Task: Look for space in Tchaourou, Benin from 1st August, 2023 to 5th August, 2023 for 3 adults, 1 child in price range Rs.13000 to Rs.20000. Place can be entire place with 2 bedrooms having 3 beds and 2 bathrooms. Property type can be flatguest house, hotel. Booking option can be shelf check-in. Required host language is English.
Action: Mouse moved to (602, 99)
Screenshot: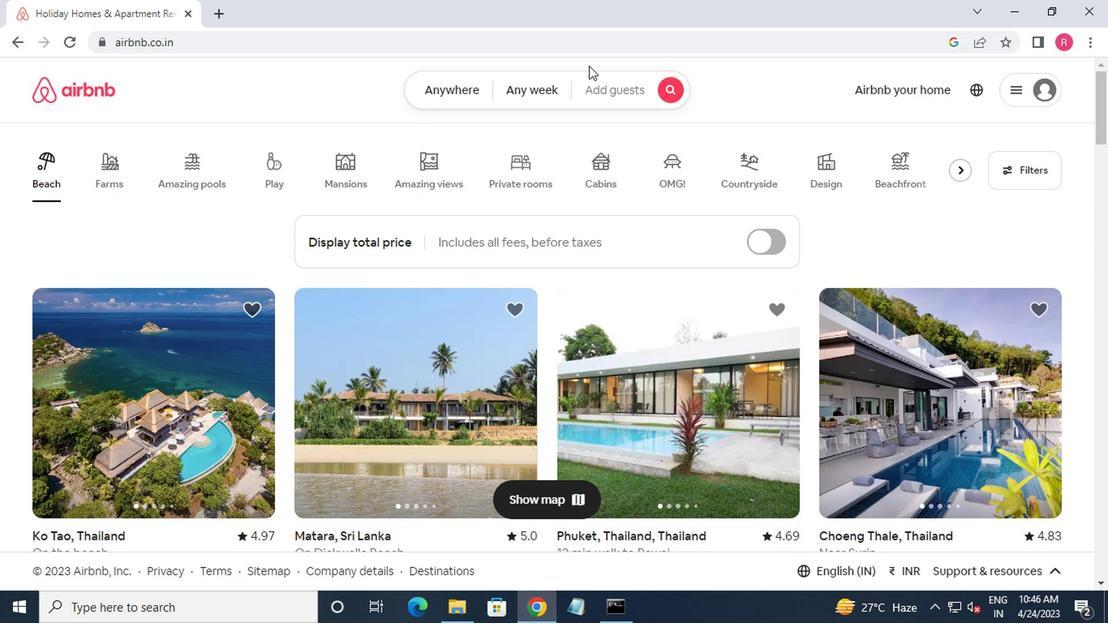 
Action: Mouse pressed left at (602, 99)
Screenshot: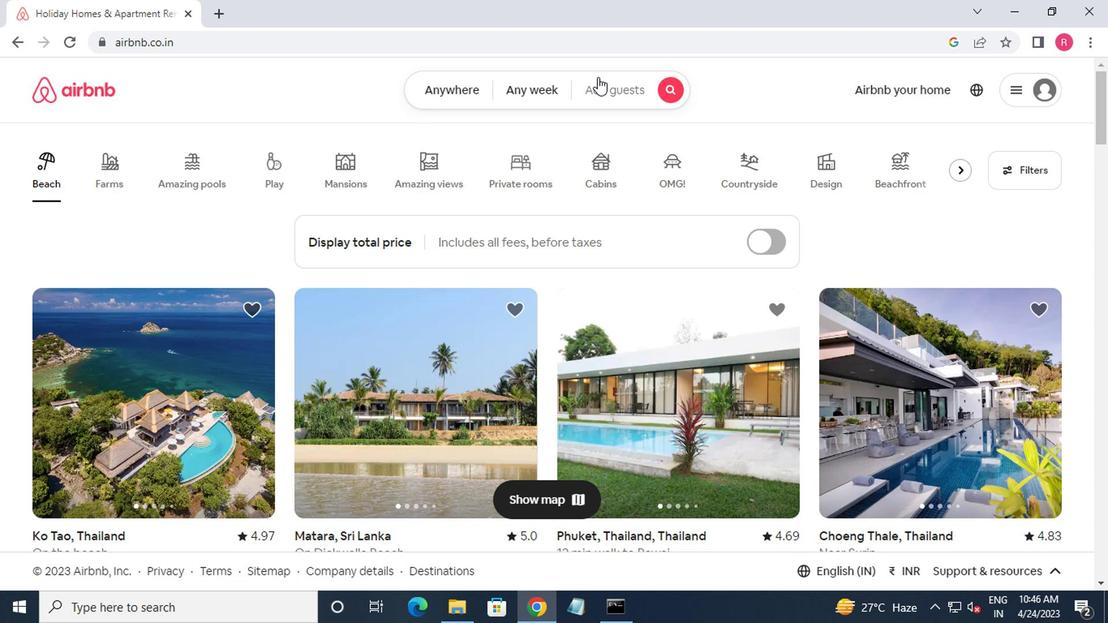 
Action: Mouse moved to (325, 153)
Screenshot: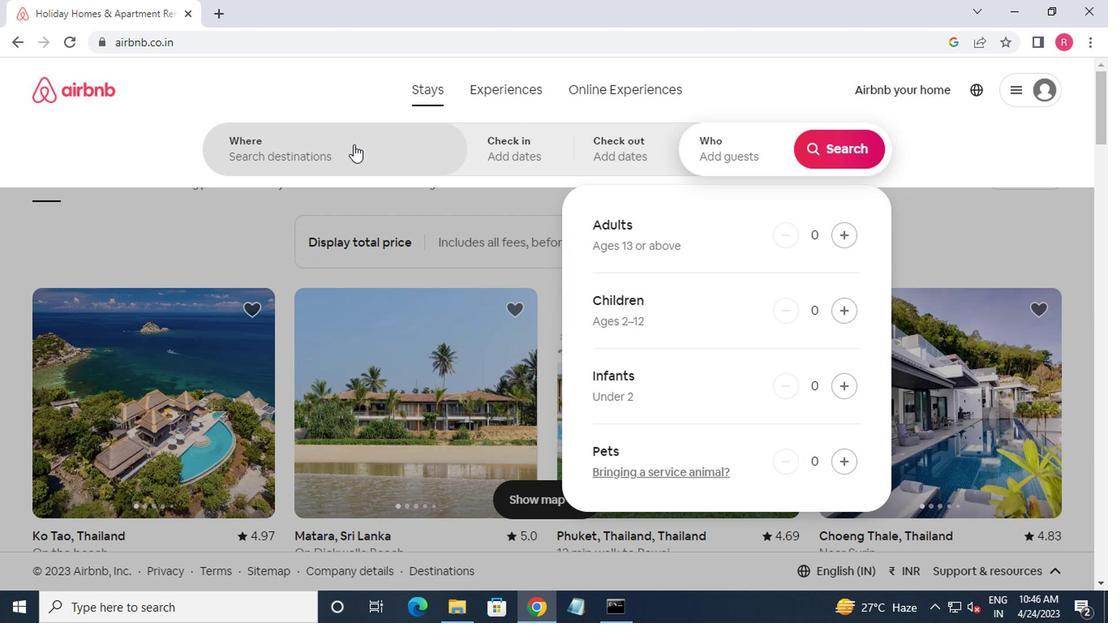 
Action: Mouse pressed left at (325, 153)
Screenshot: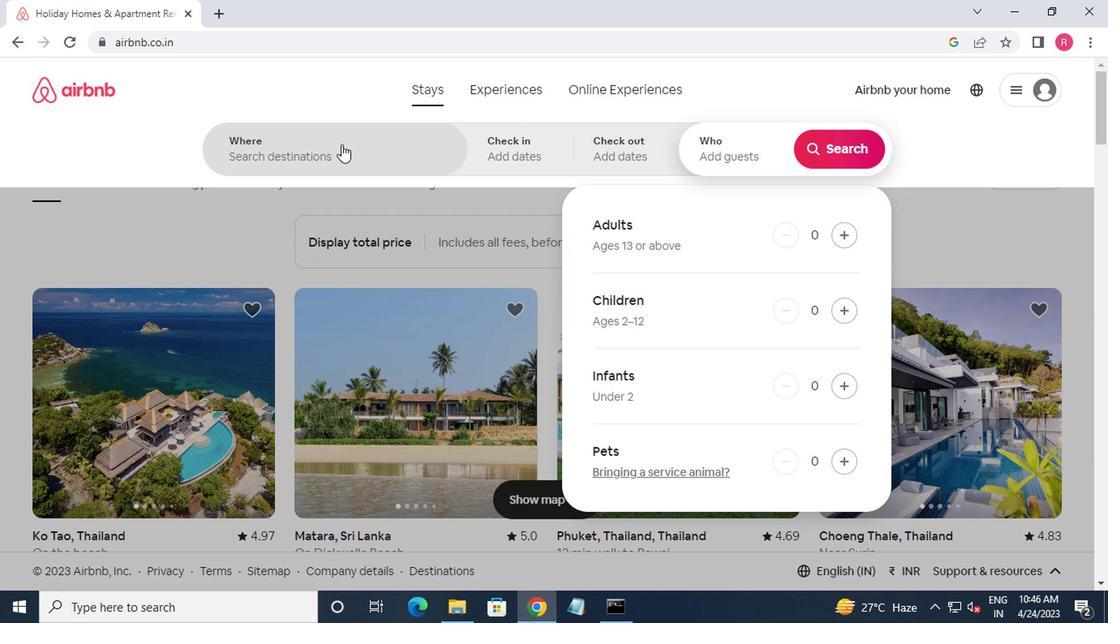 
Action: Key pressed tchaourou
Screenshot: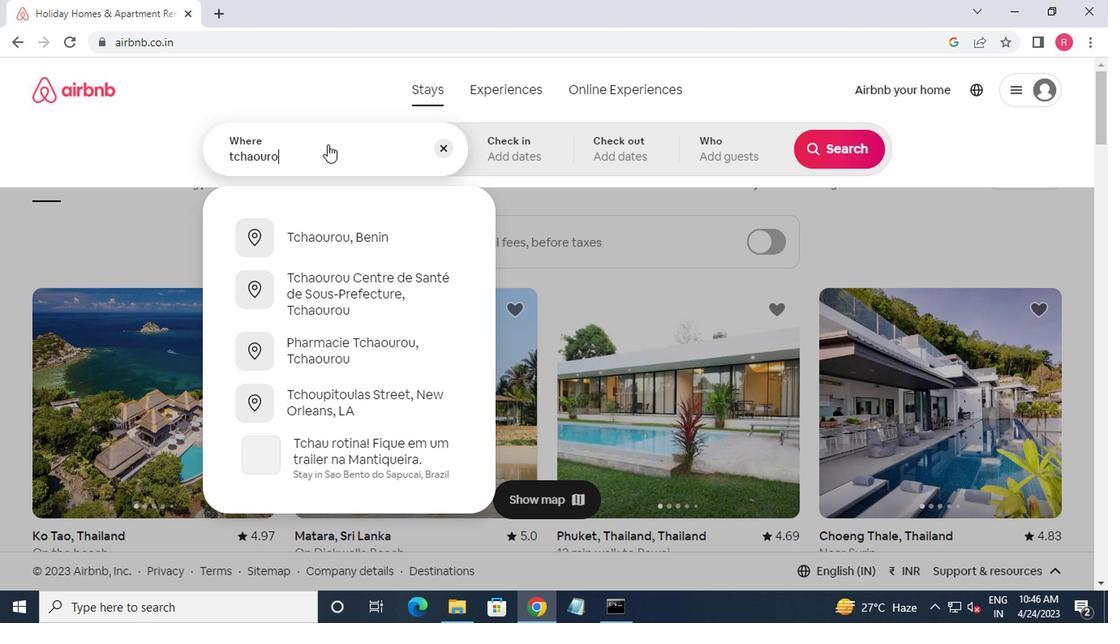 
Action: Mouse moved to (354, 252)
Screenshot: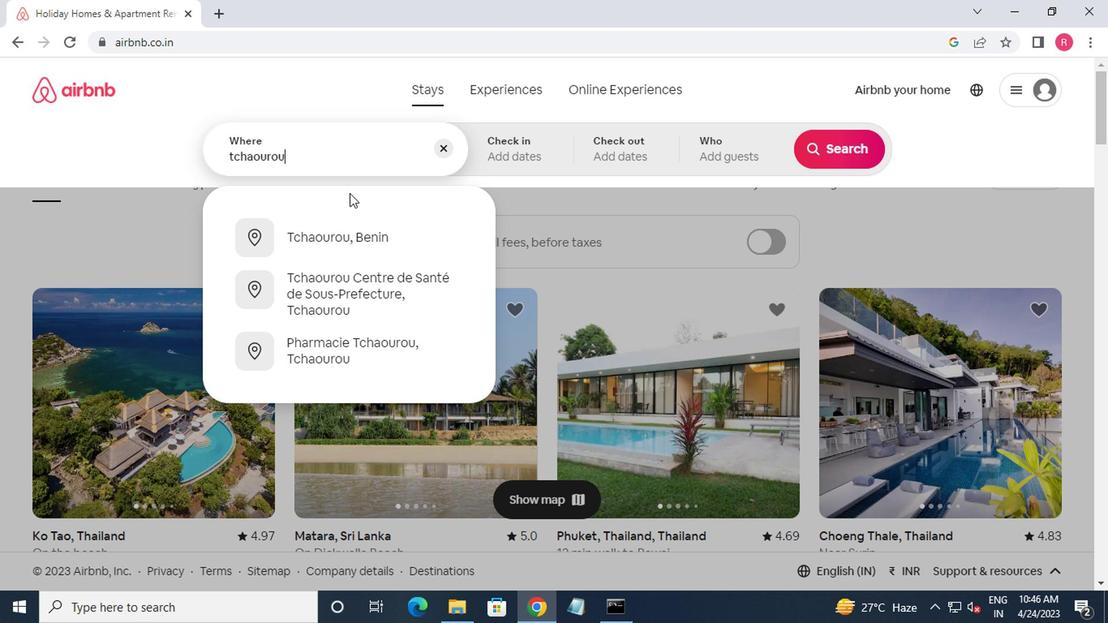 
Action: Mouse pressed left at (354, 252)
Screenshot: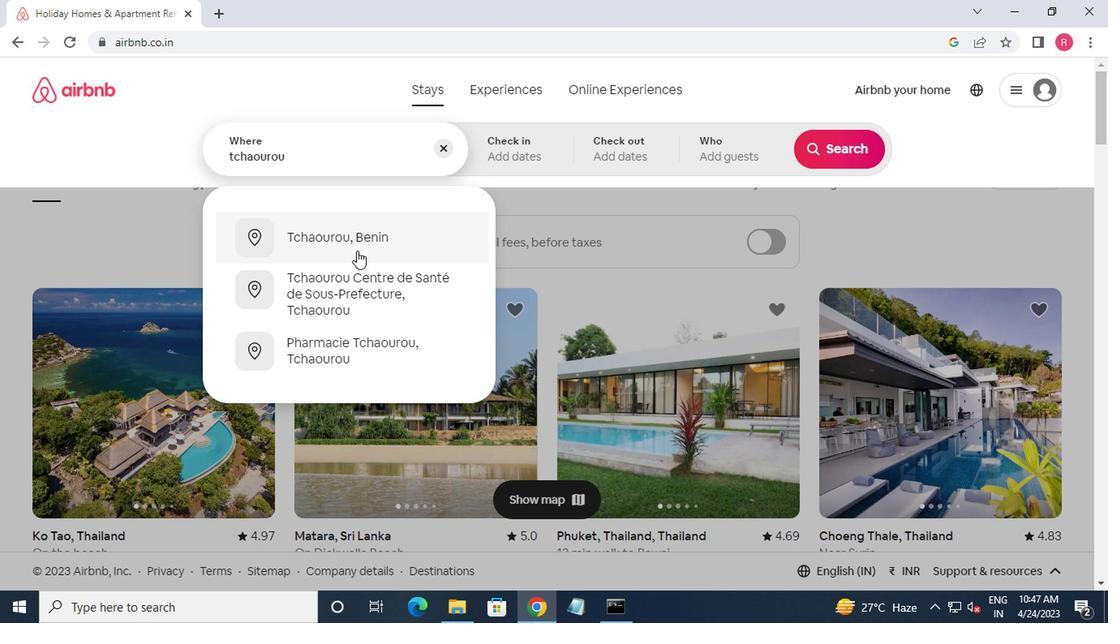 
Action: Mouse moved to (824, 282)
Screenshot: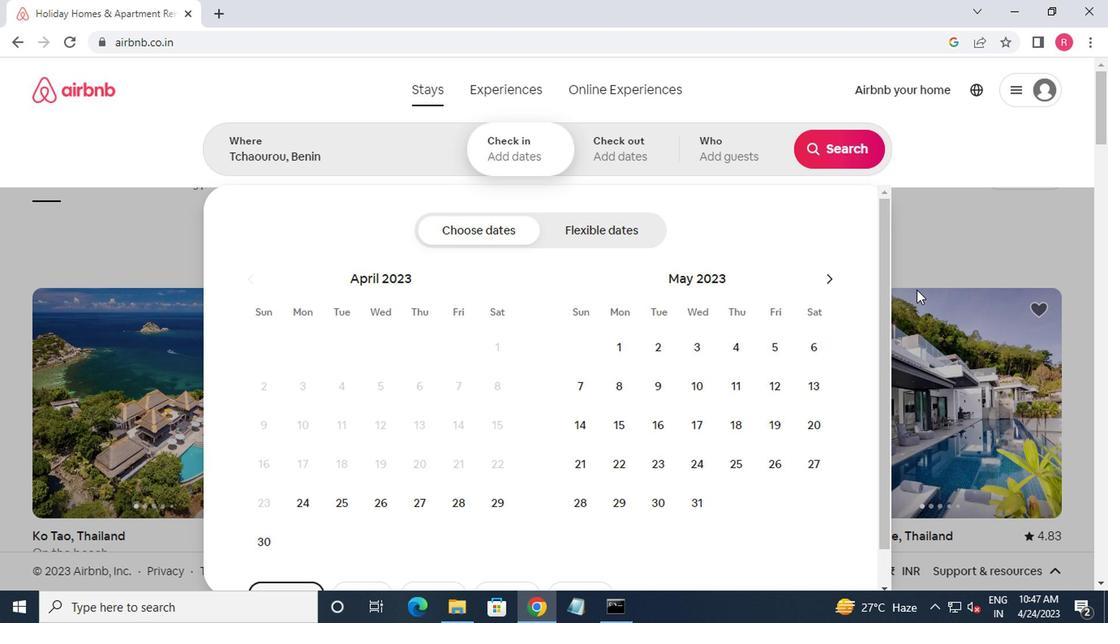 
Action: Mouse pressed left at (824, 282)
Screenshot: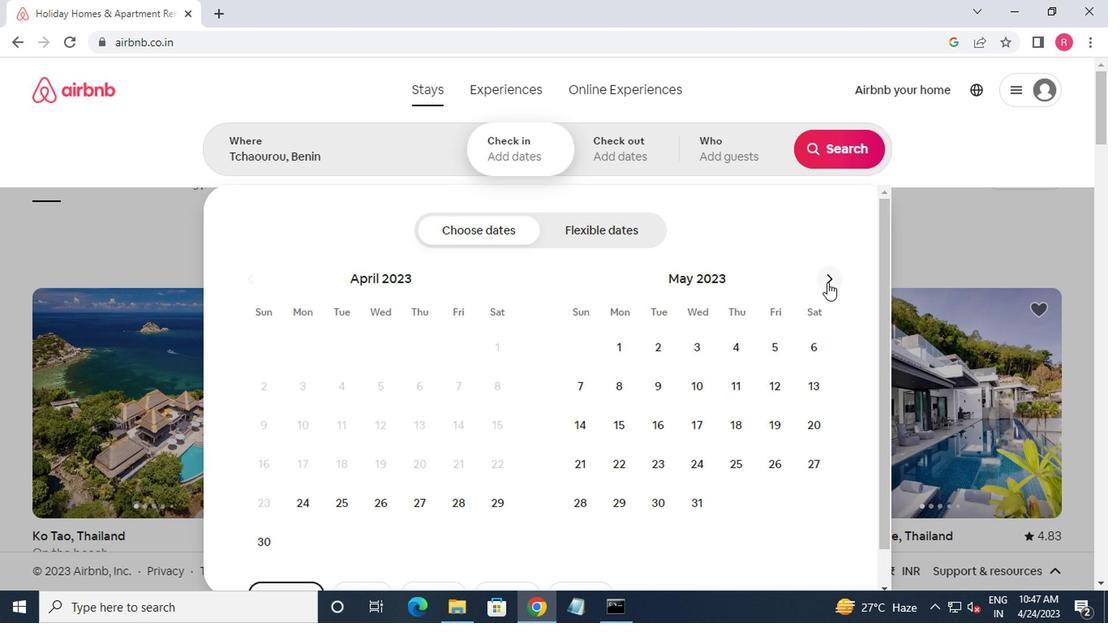 
Action: Mouse pressed left at (824, 282)
Screenshot: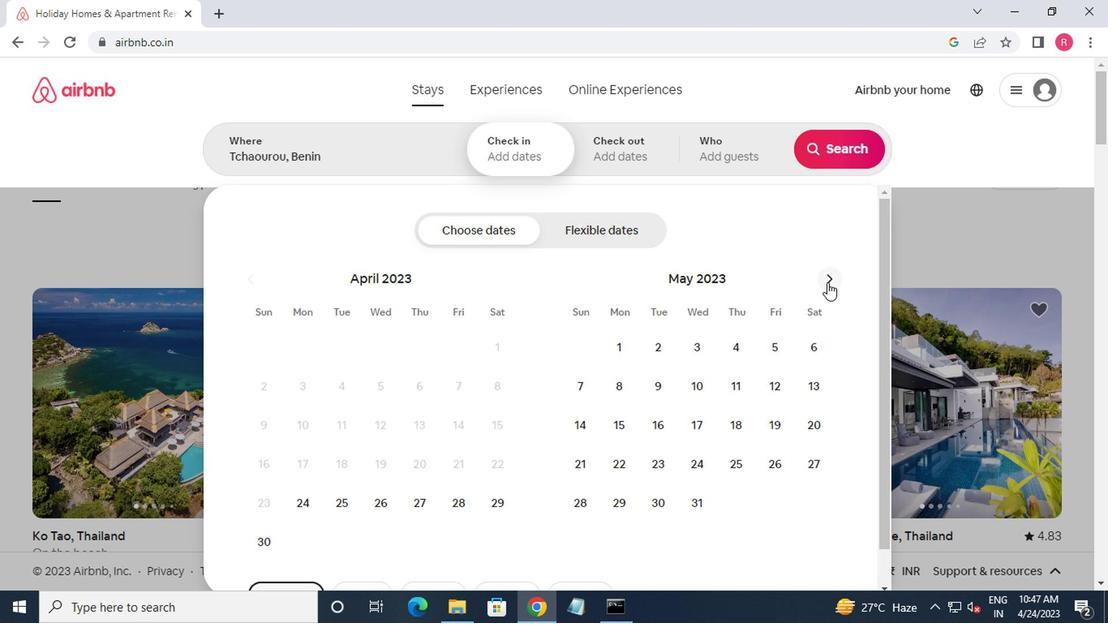 
Action: Mouse moved to (824, 281)
Screenshot: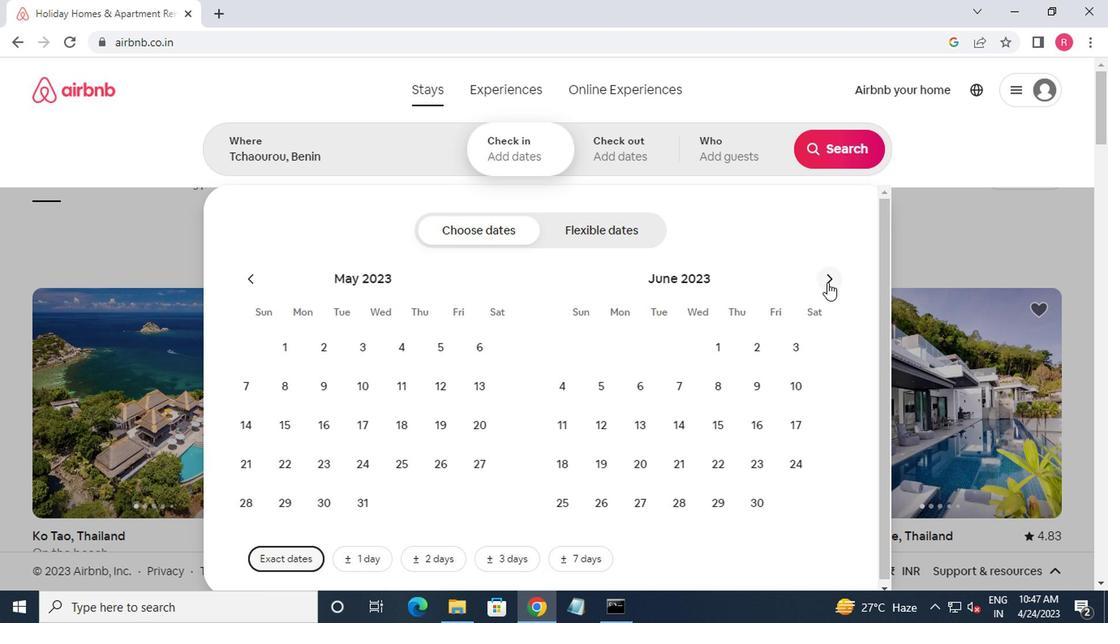 
Action: Mouse pressed left at (824, 281)
Screenshot: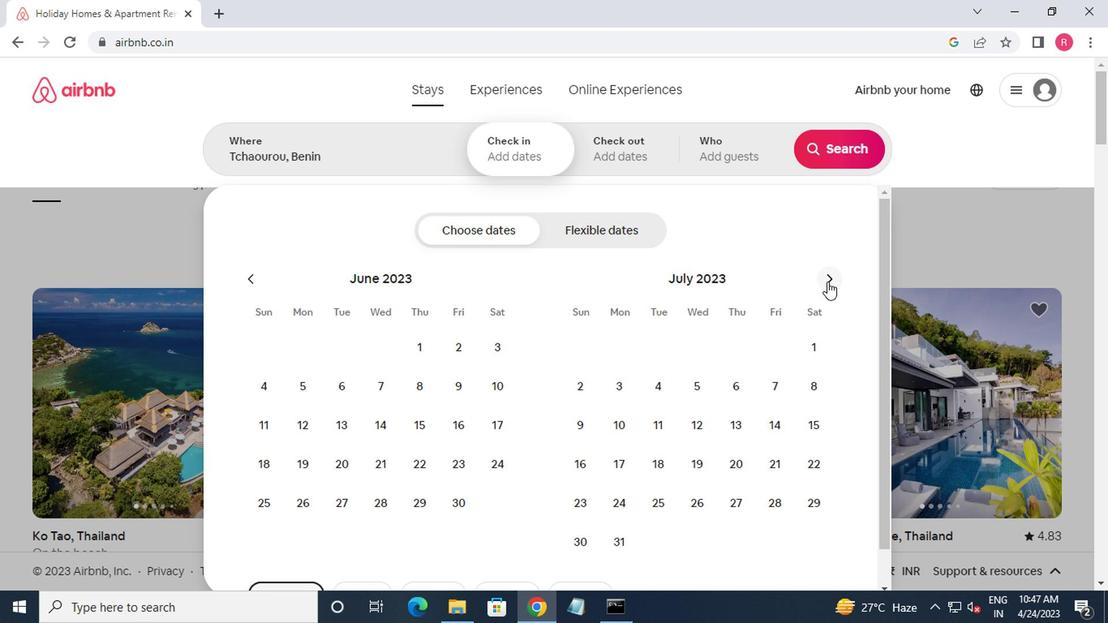 
Action: Mouse moved to (654, 333)
Screenshot: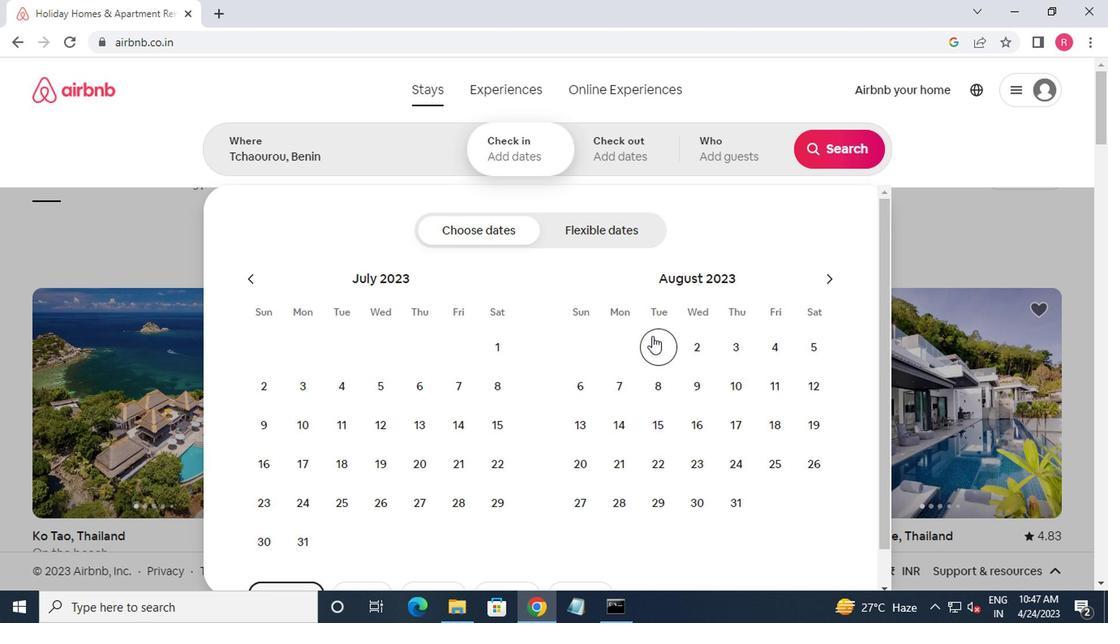 
Action: Mouse pressed left at (654, 333)
Screenshot: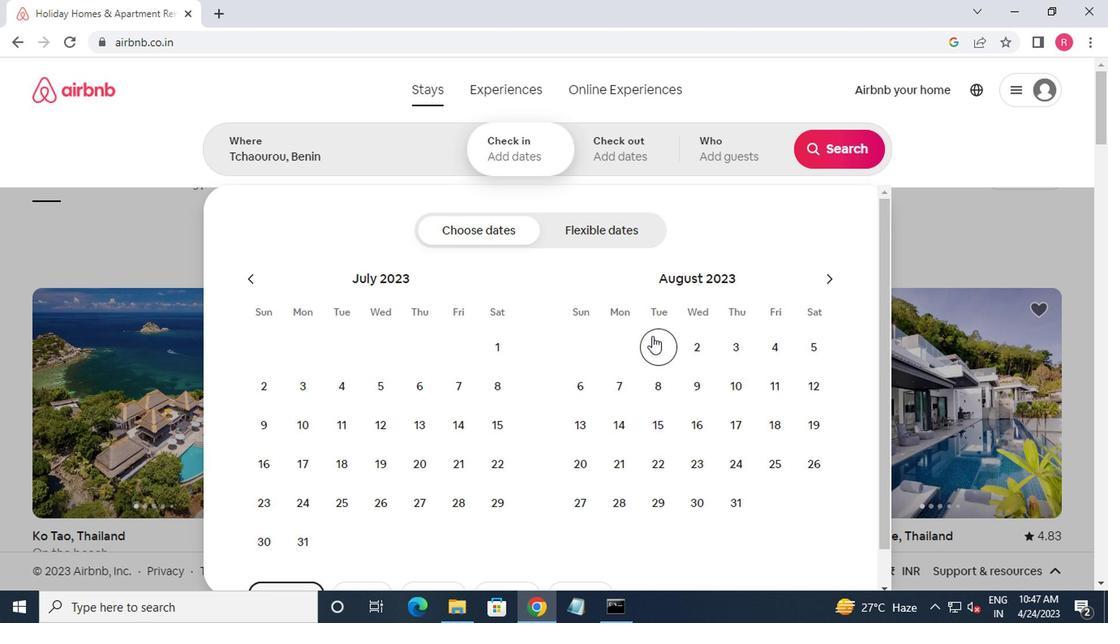 
Action: Mouse moved to (813, 346)
Screenshot: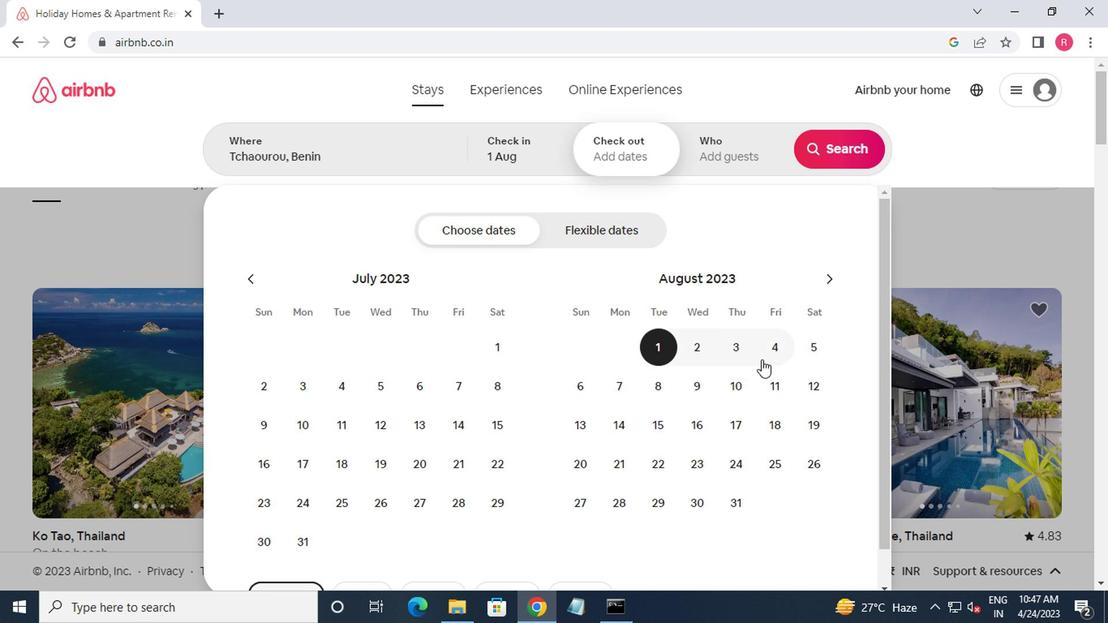 
Action: Mouse pressed left at (813, 346)
Screenshot: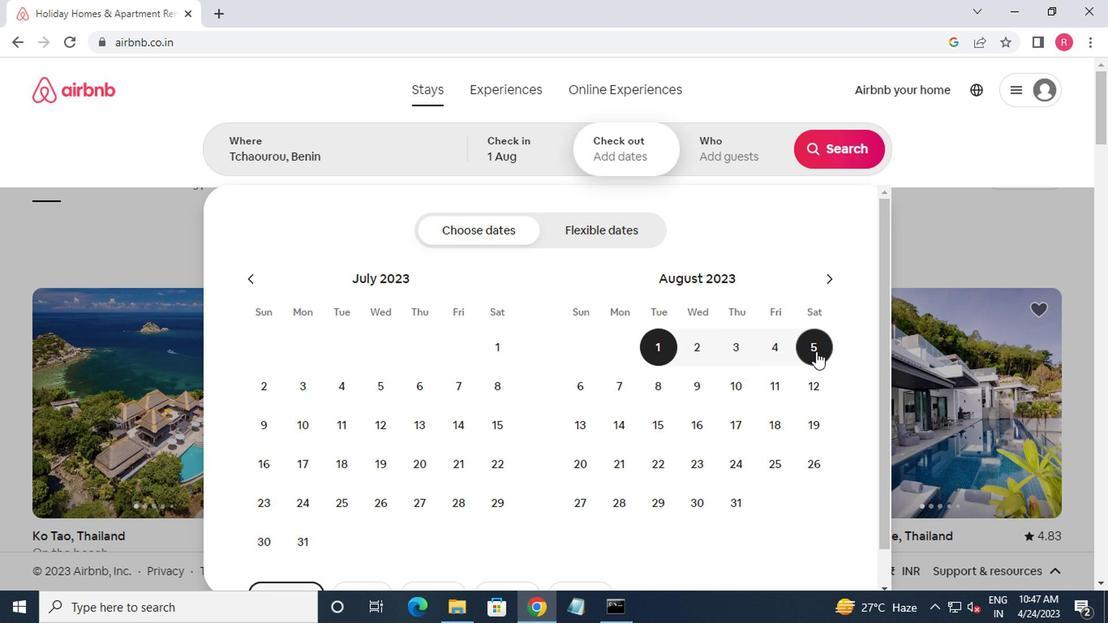 
Action: Mouse moved to (747, 163)
Screenshot: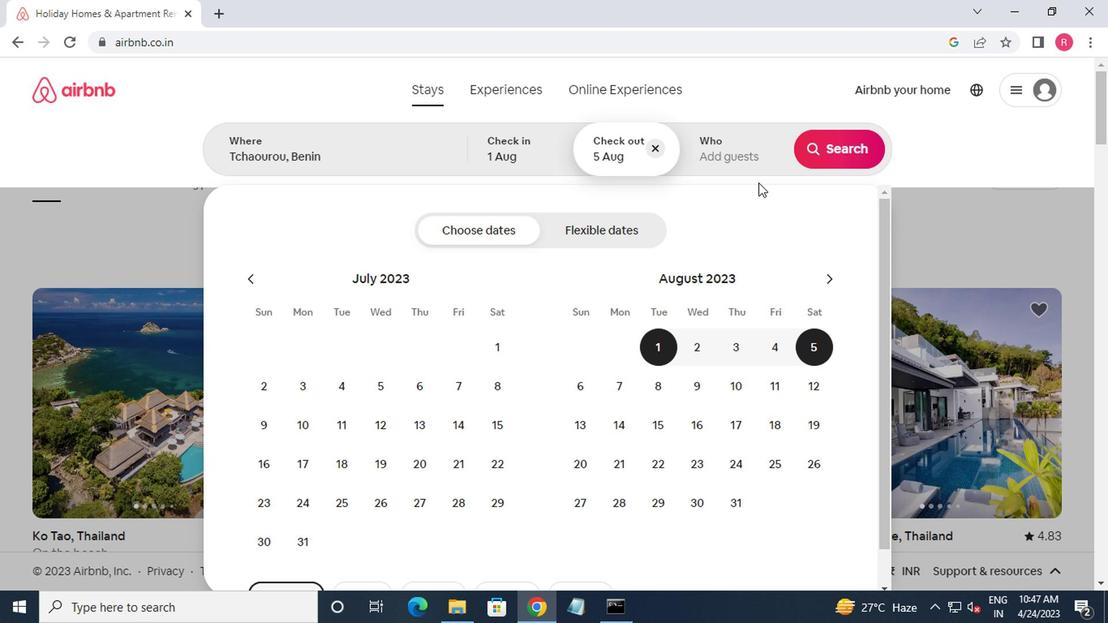 
Action: Mouse pressed left at (747, 163)
Screenshot: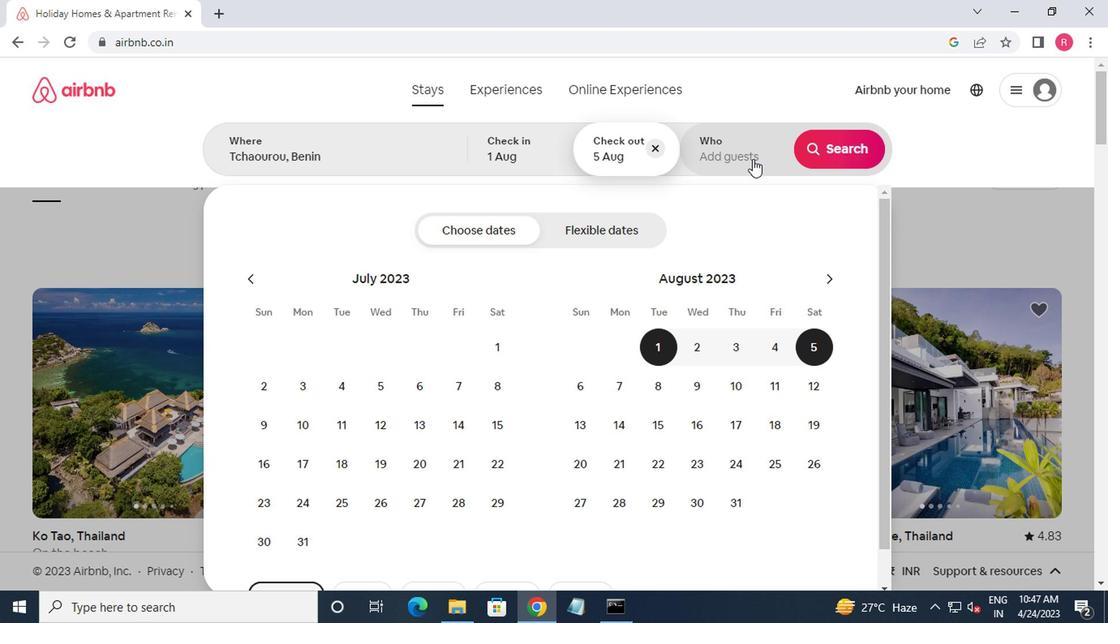 
Action: Mouse moved to (830, 242)
Screenshot: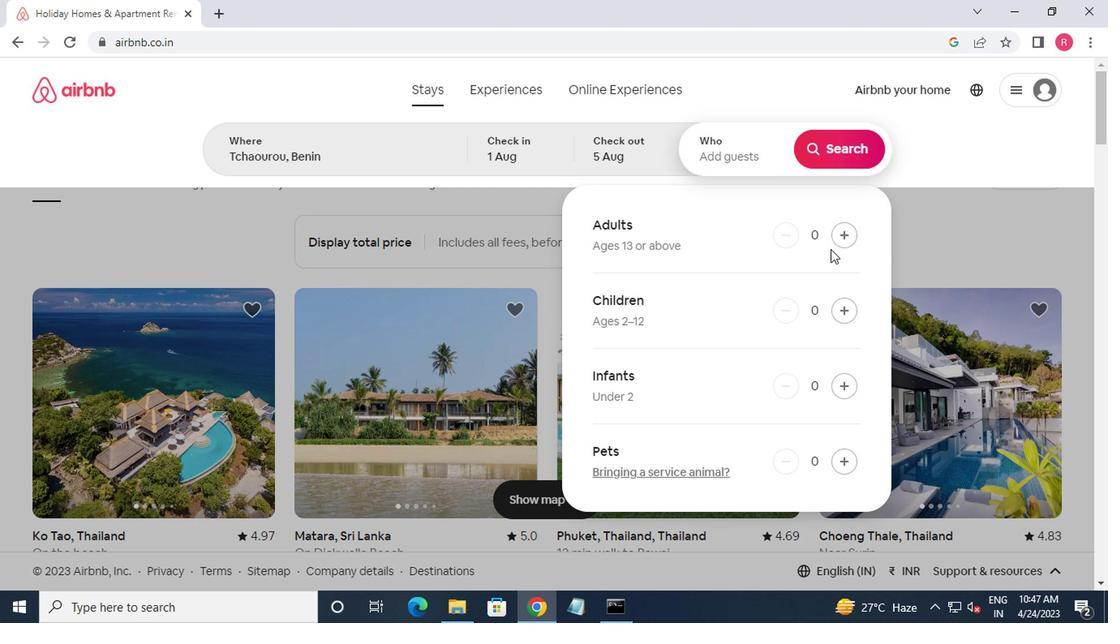 
Action: Mouse pressed left at (830, 242)
Screenshot: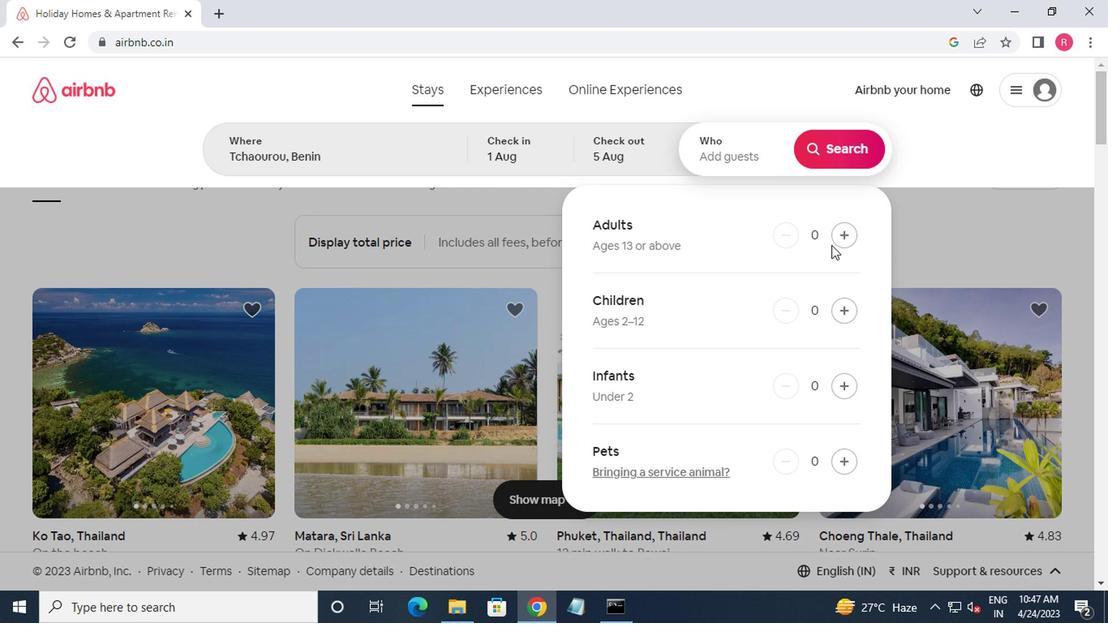 
Action: Mouse pressed left at (830, 242)
Screenshot: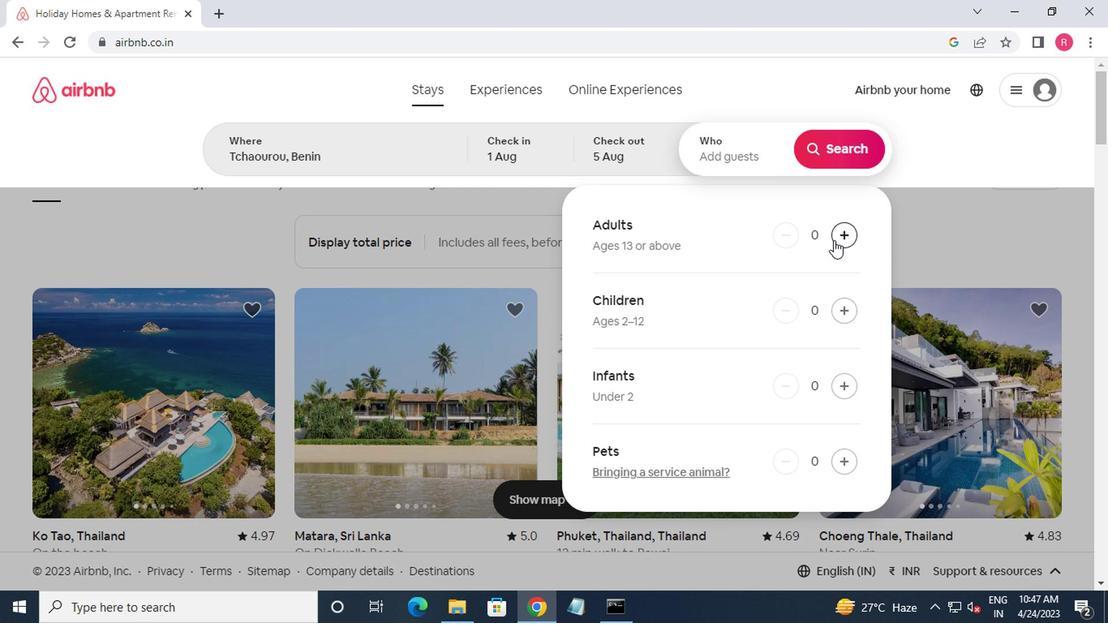 
Action: Mouse moved to (831, 242)
Screenshot: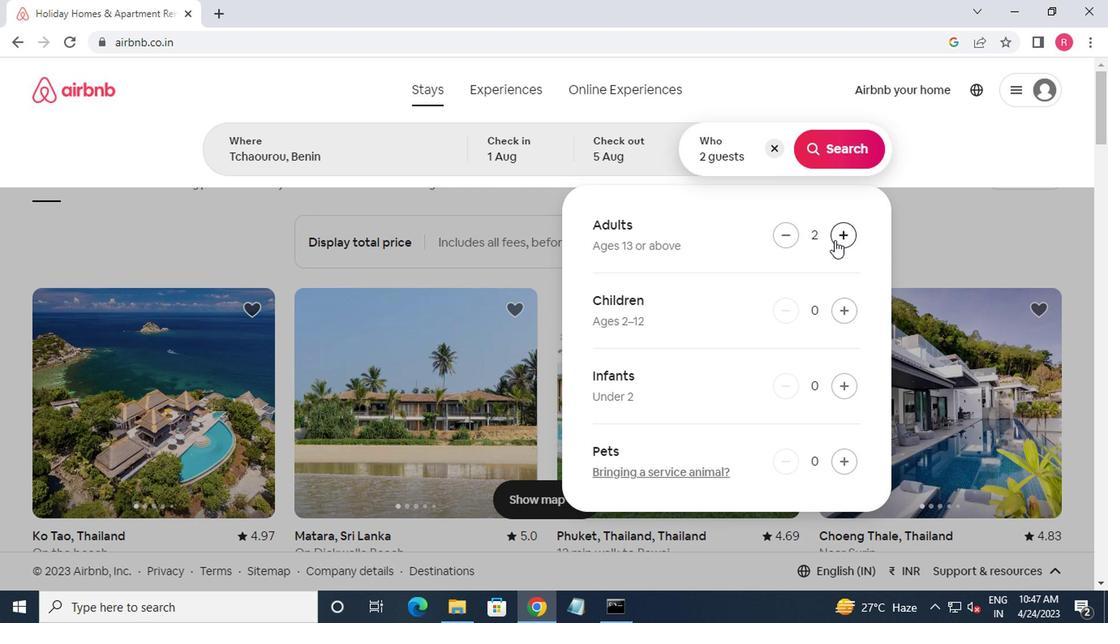 
Action: Mouse pressed left at (831, 242)
Screenshot: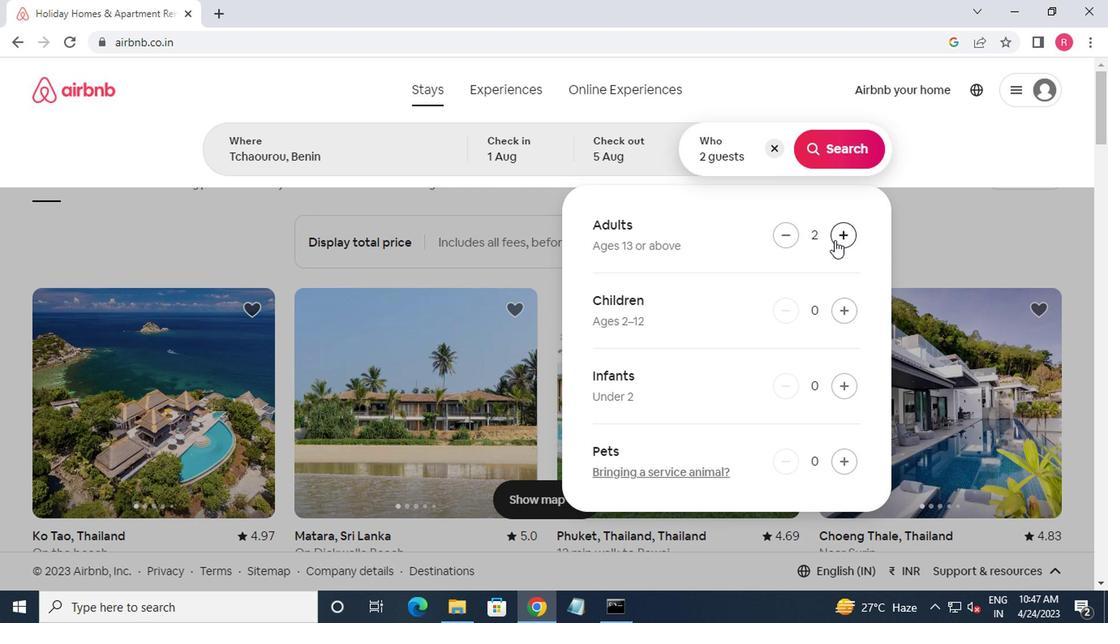 
Action: Mouse moved to (843, 303)
Screenshot: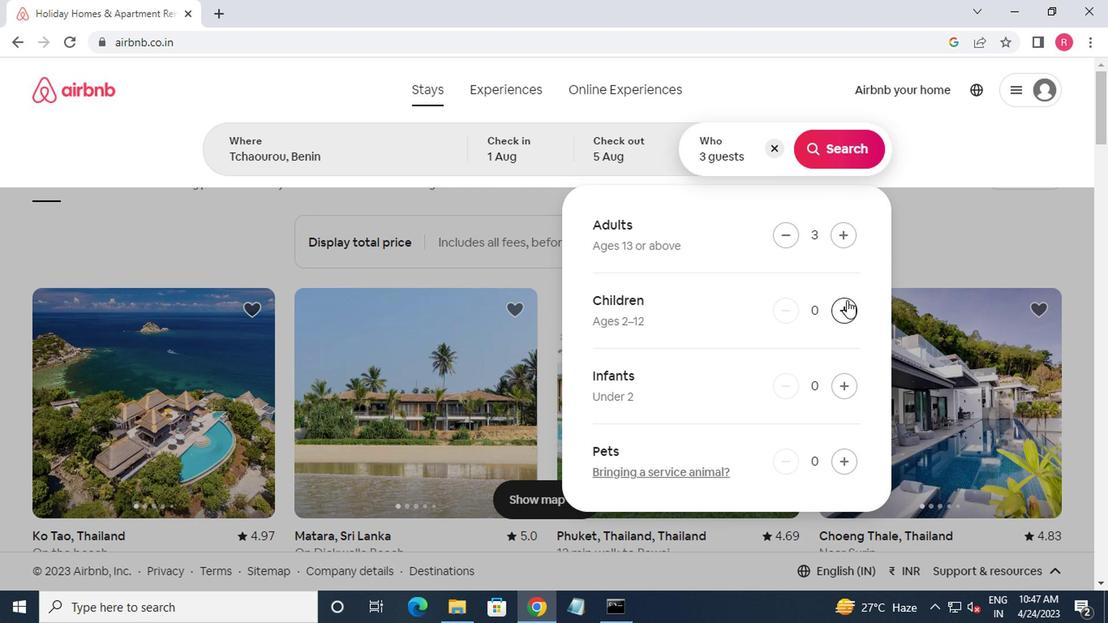 
Action: Mouse pressed left at (843, 303)
Screenshot: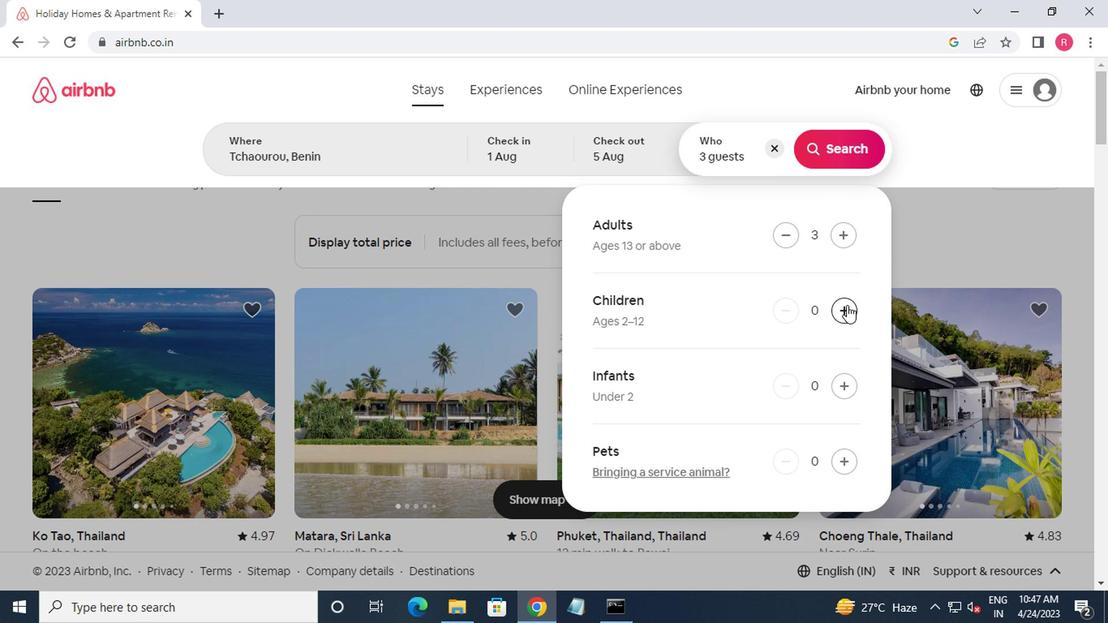 
Action: Mouse moved to (825, 167)
Screenshot: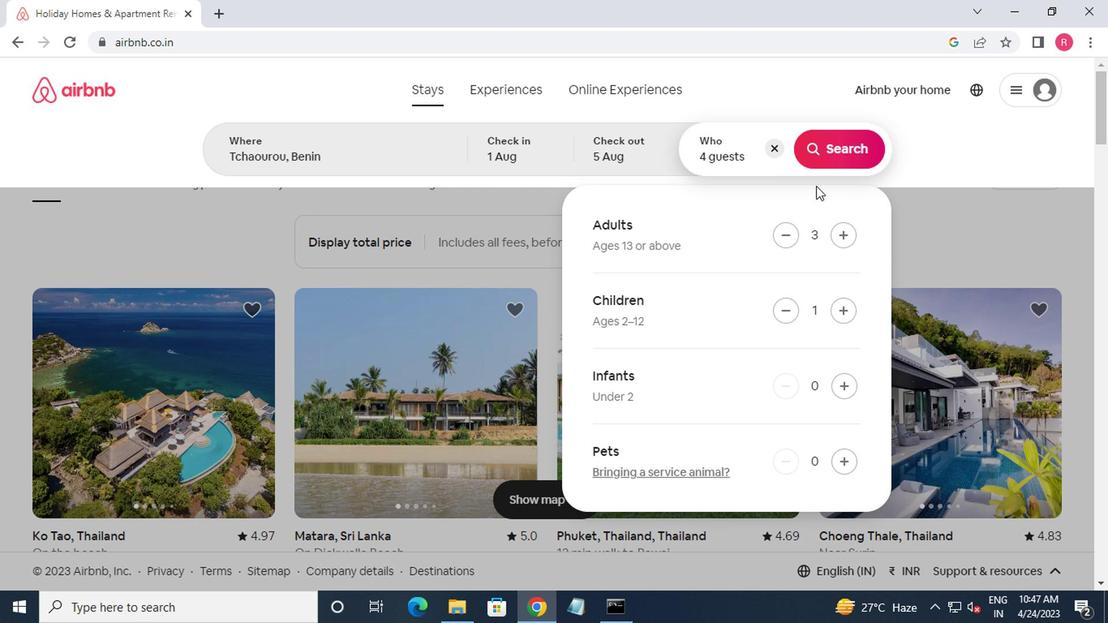 
Action: Mouse pressed left at (825, 167)
Screenshot: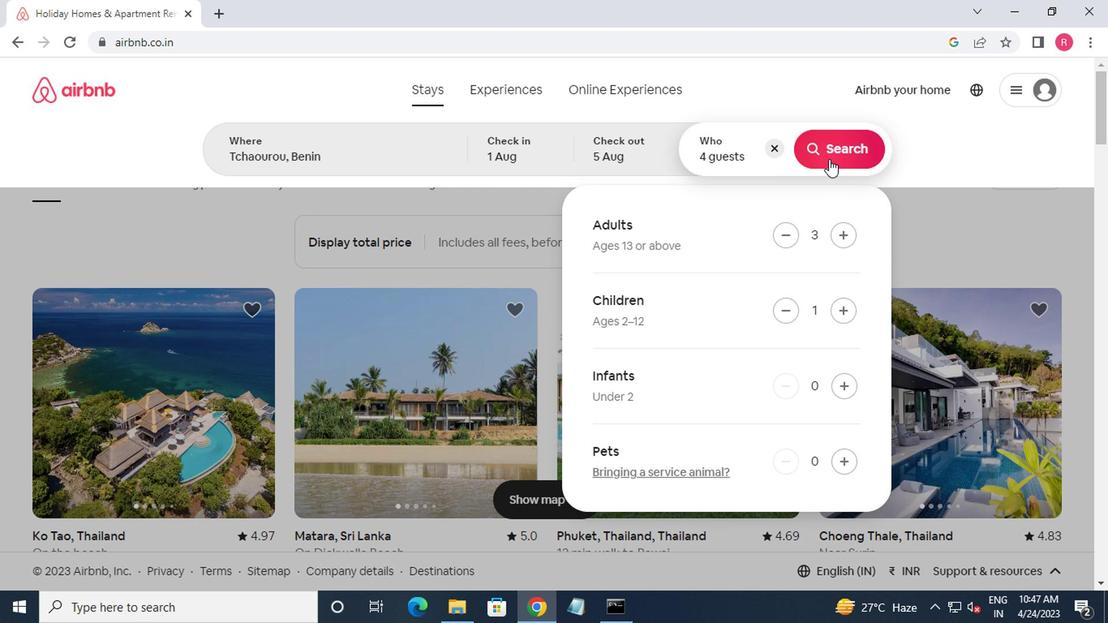 
Action: Mouse moved to (1006, 161)
Screenshot: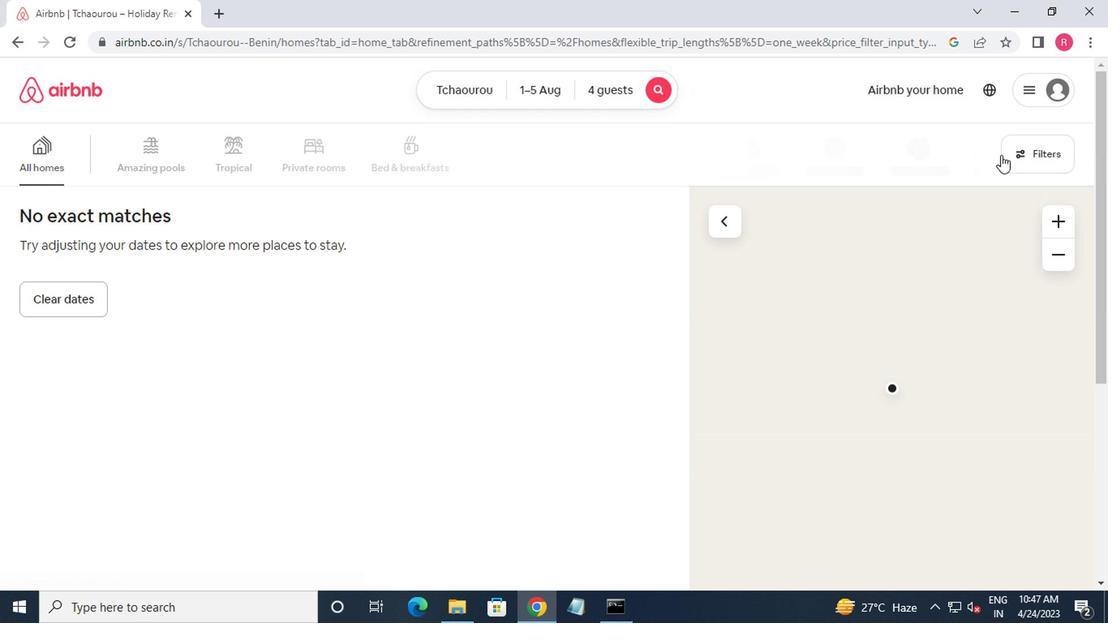 
Action: Mouse pressed left at (1006, 161)
Screenshot: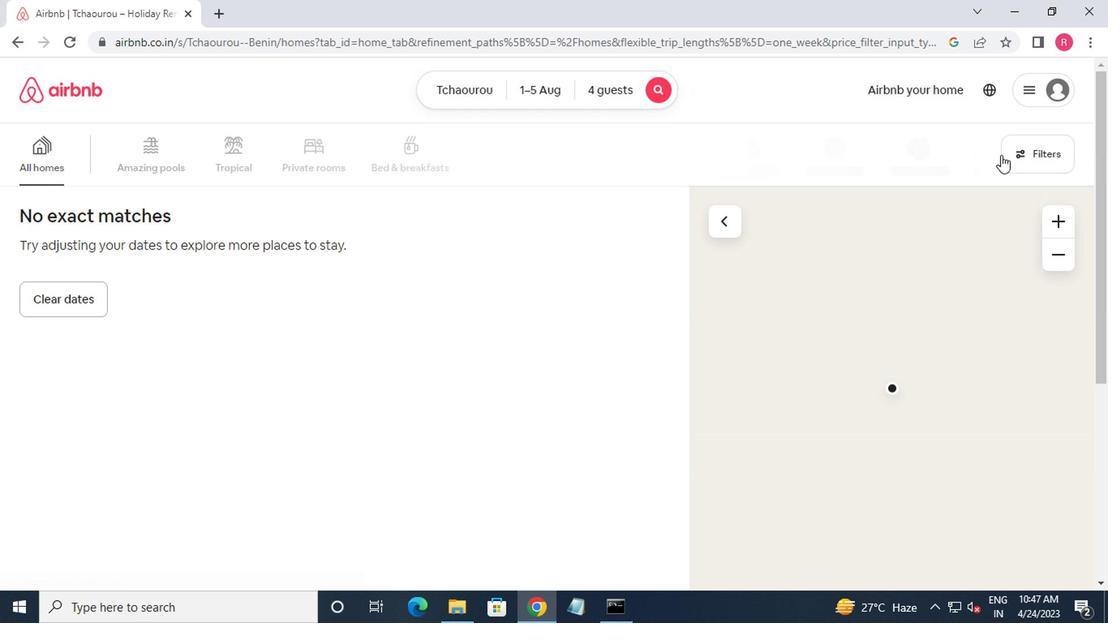 
Action: Mouse moved to (407, 241)
Screenshot: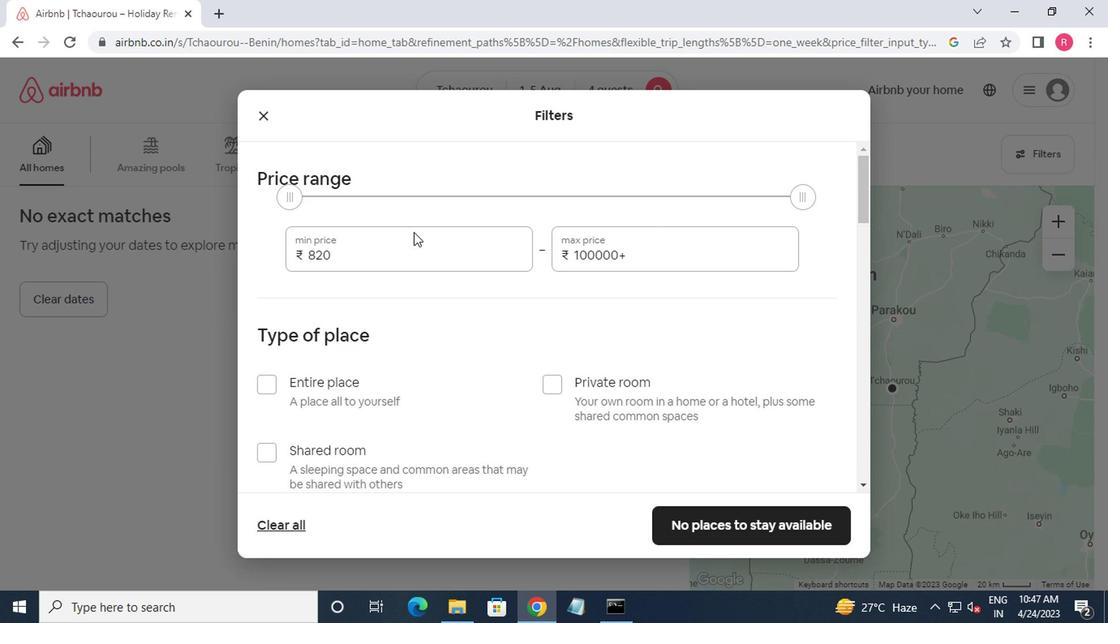 
Action: Mouse pressed left at (407, 241)
Screenshot: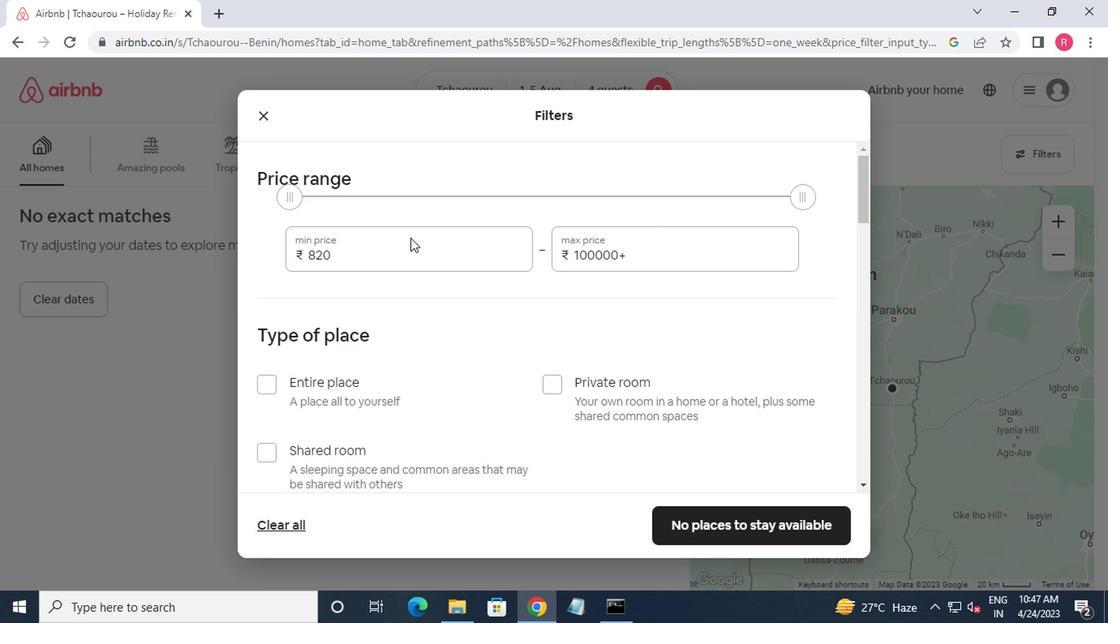 
Action: Mouse moved to (407, 242)
Screenshot: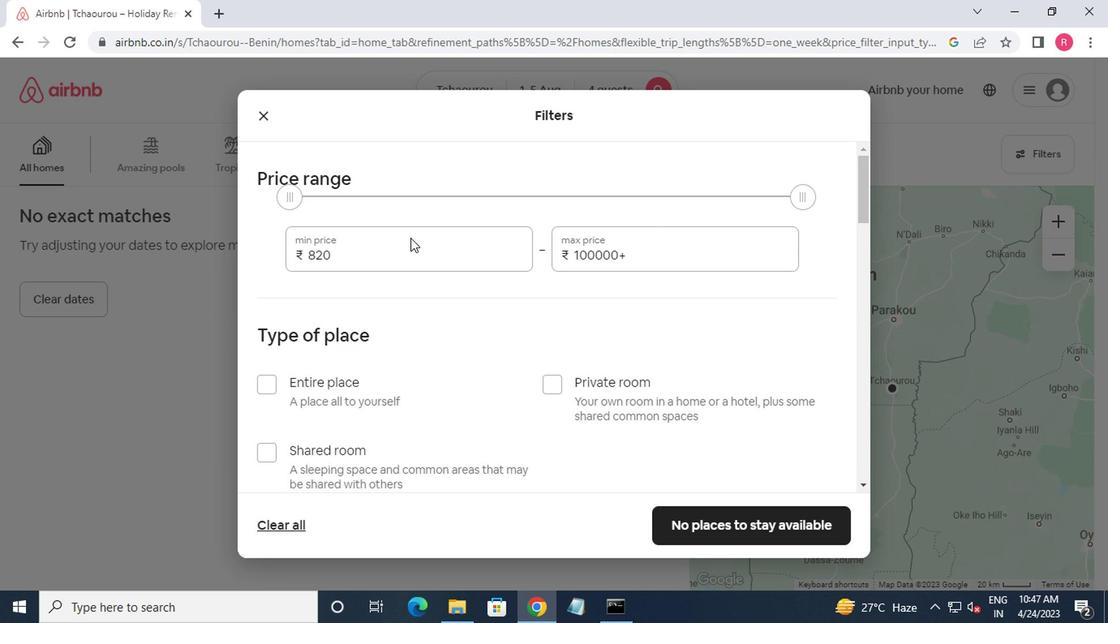 
Action: Key pressed <Key.backspace><Key.backspace><Key.backspace><Key.backspace><Key.backspace><Key.backspace><Key.backspace><Key.backspace><Key.backspace><Key.backspace><Key.backspace><Key.backspace><Key.backspace>13000<Key.tab>200<Key.backspace><Key.backspace><Key.backspace><Key.backspace><Key.backspace><Key.backspace><Key.backspace>20000
Screenshot: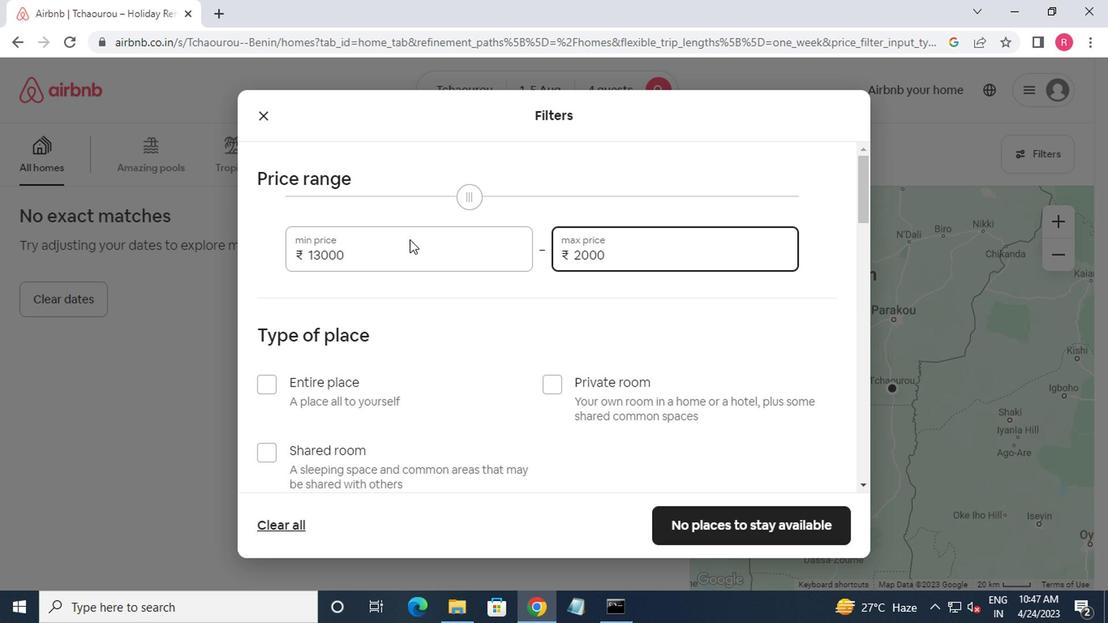 
Action: Mouse moved to (420, 247)
Screenshot: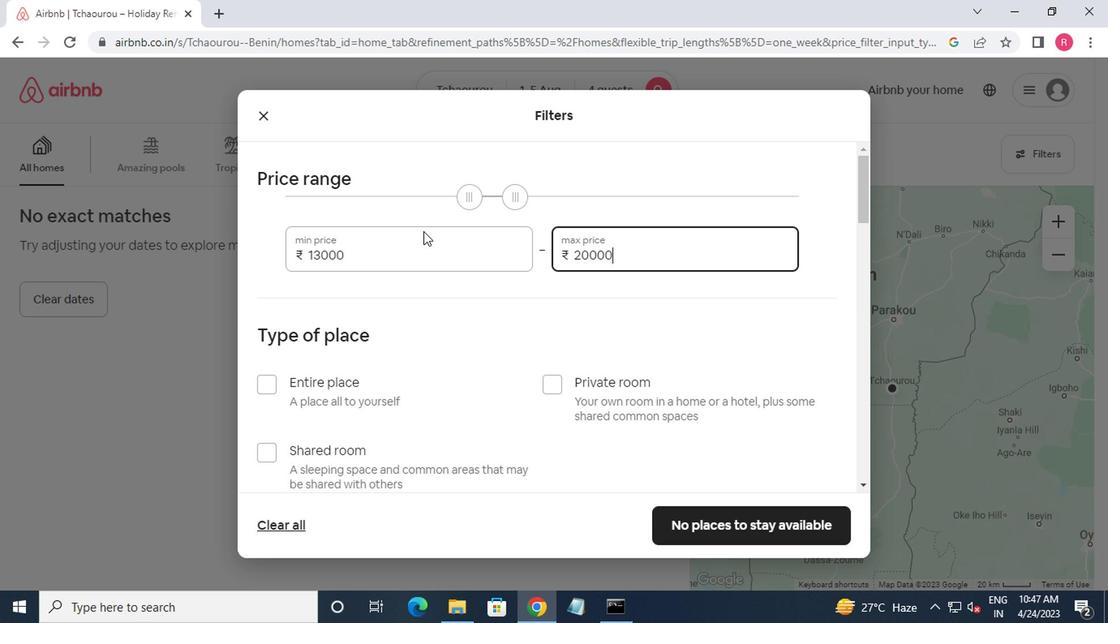 
Action: Mouse scrolled (420, 246) with delta (0, -1)
Screenshot: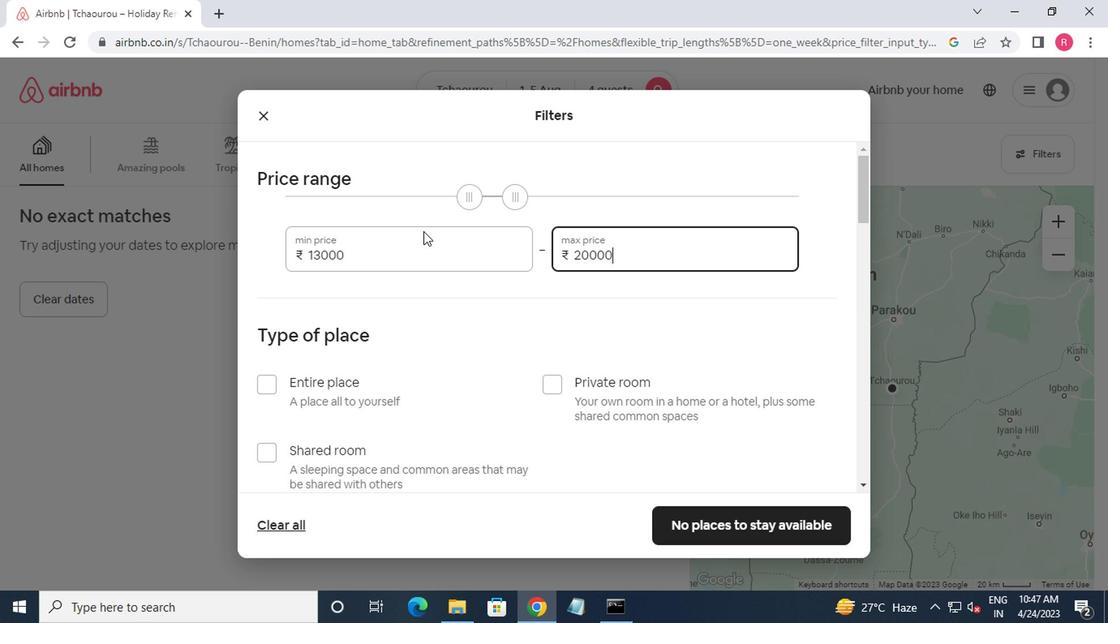 
Action: Mouse moved to (413, 267)
Screenshot: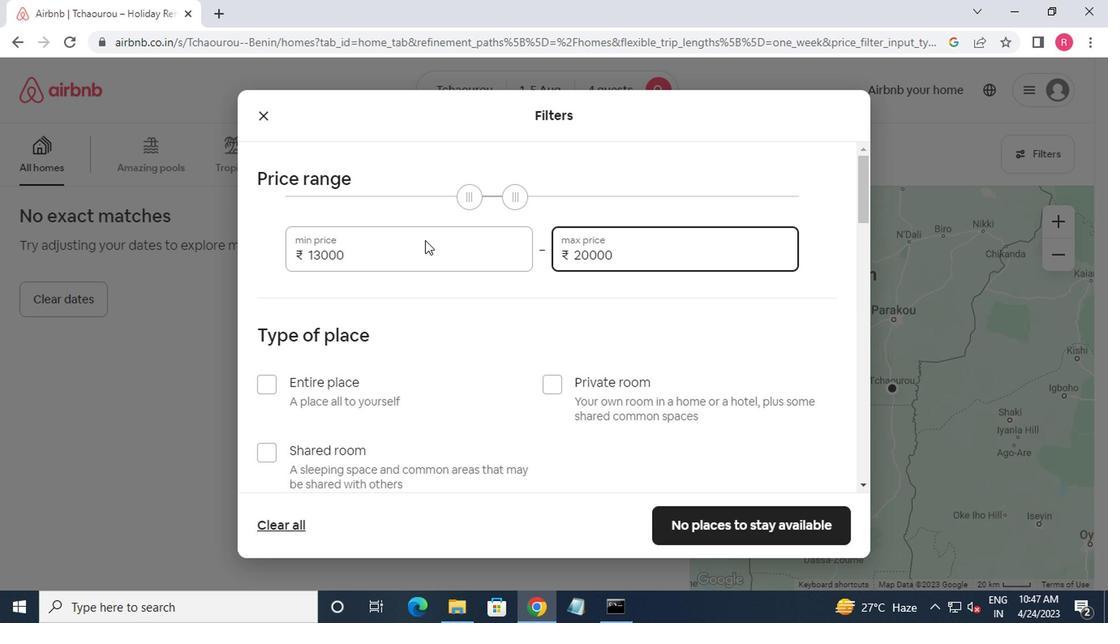 
Action: Mouse scrolled (413, 267) with delta (0, 0)
Screenshot: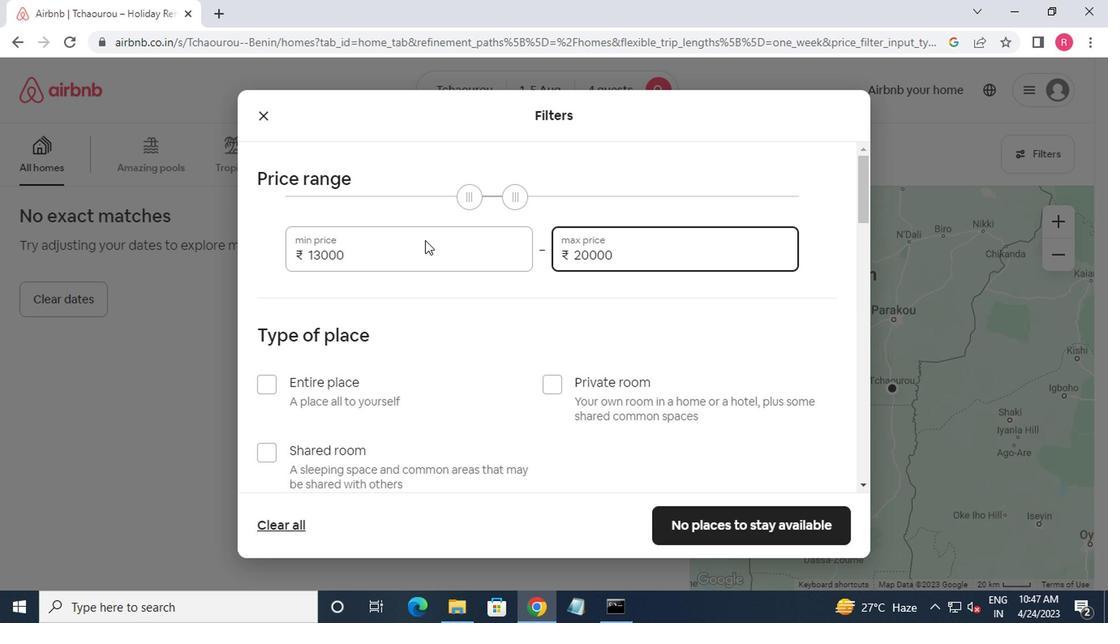 
Action: Mouse moved to (296, 233)
Screenshot: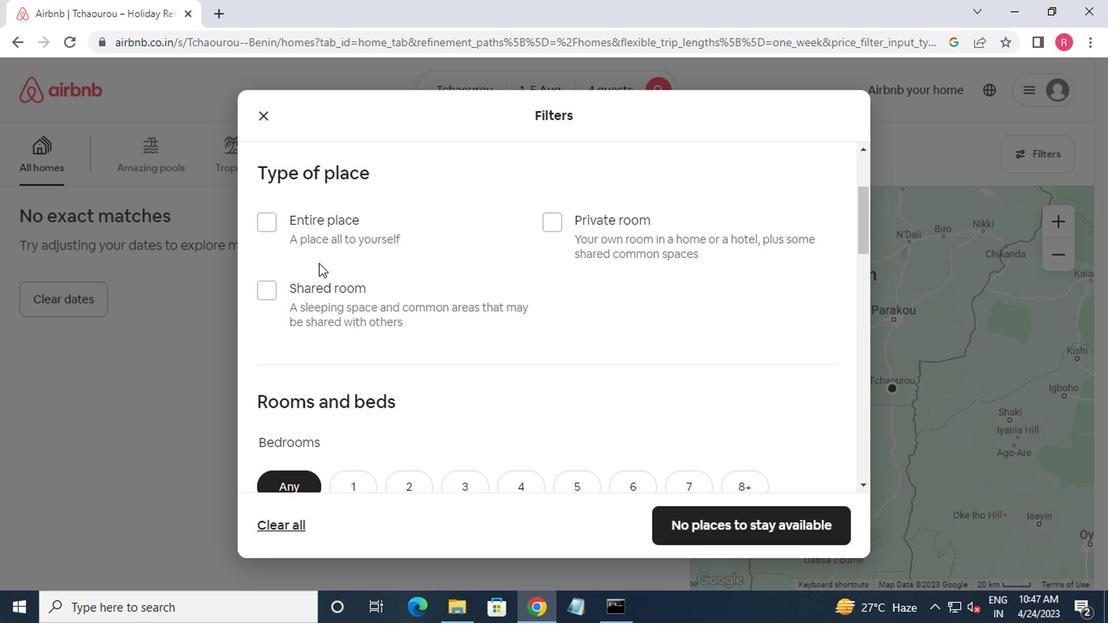 
Action: Mouse pressed left at (296, 233)
Screenshot: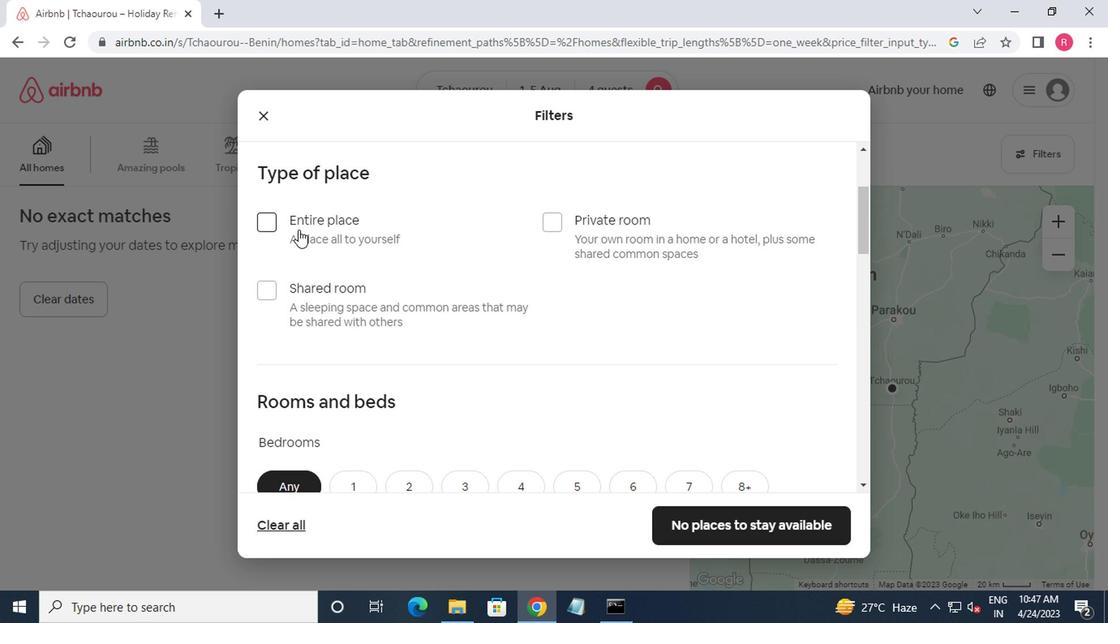 
Action: Mouse moved to (294, 251)
Screenshot: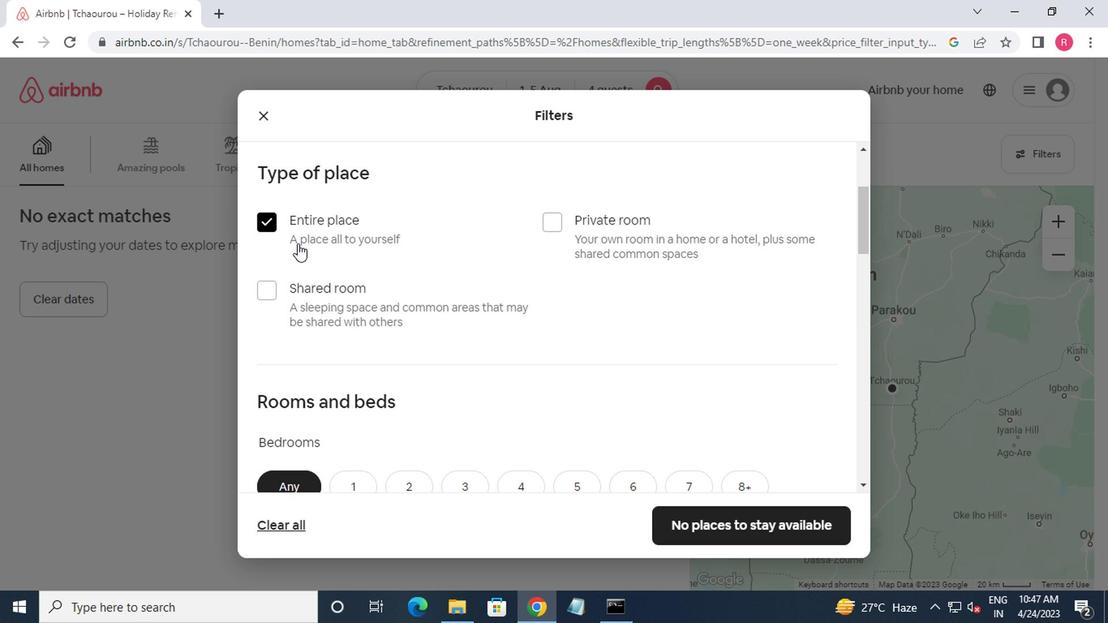 
Action: Mouse scrolled (294, 250) with delta (0, 0)
Screenshot: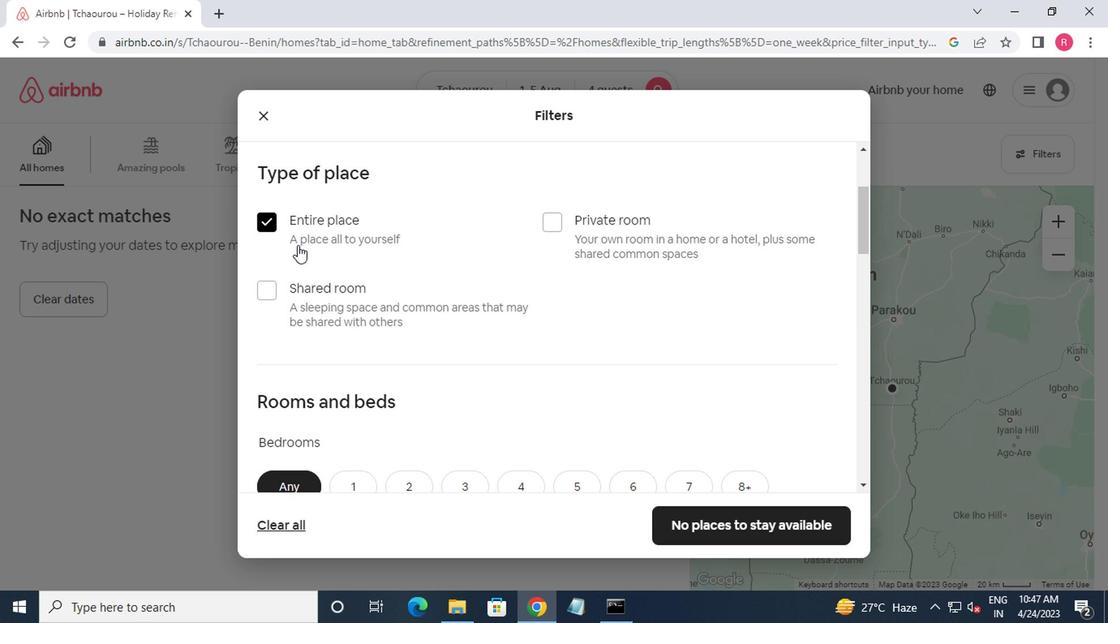 
Action: Mouse moved to (294, 252)
Screenshot: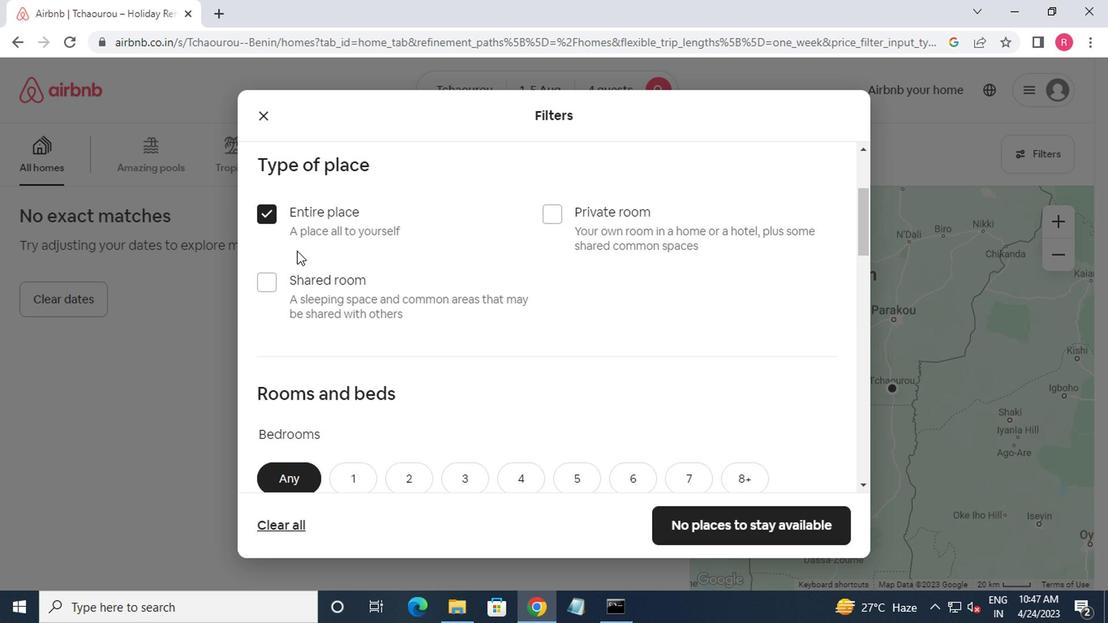 
Action: Mouse scrolled (294, 252) with delta (0, 0)
Screenshot: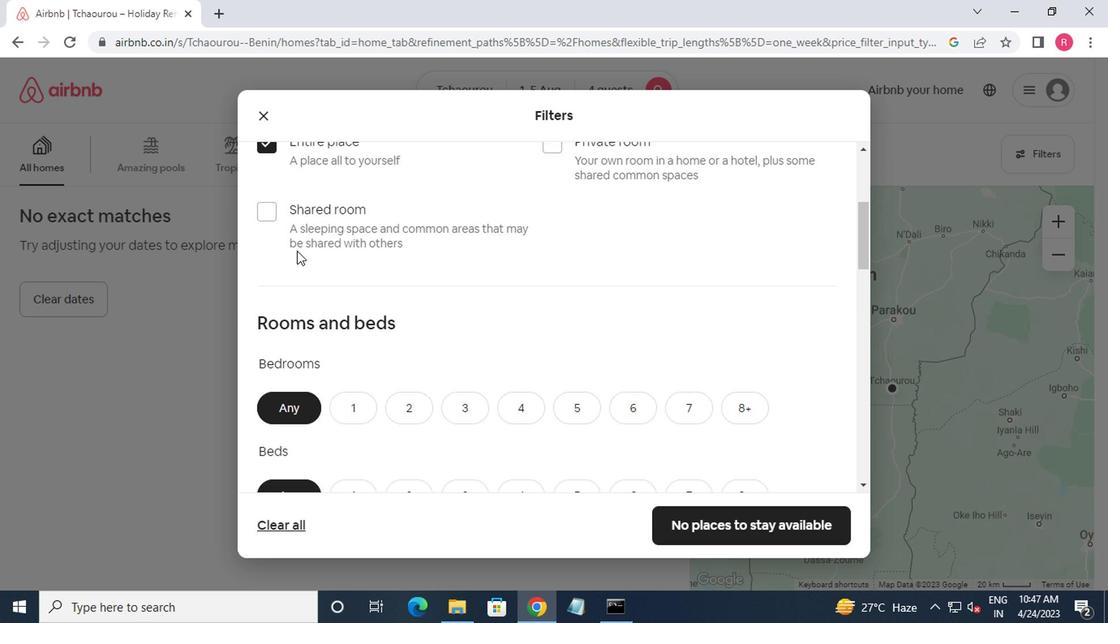 
Action: Mouse moved to (294, 259)
Screenshot: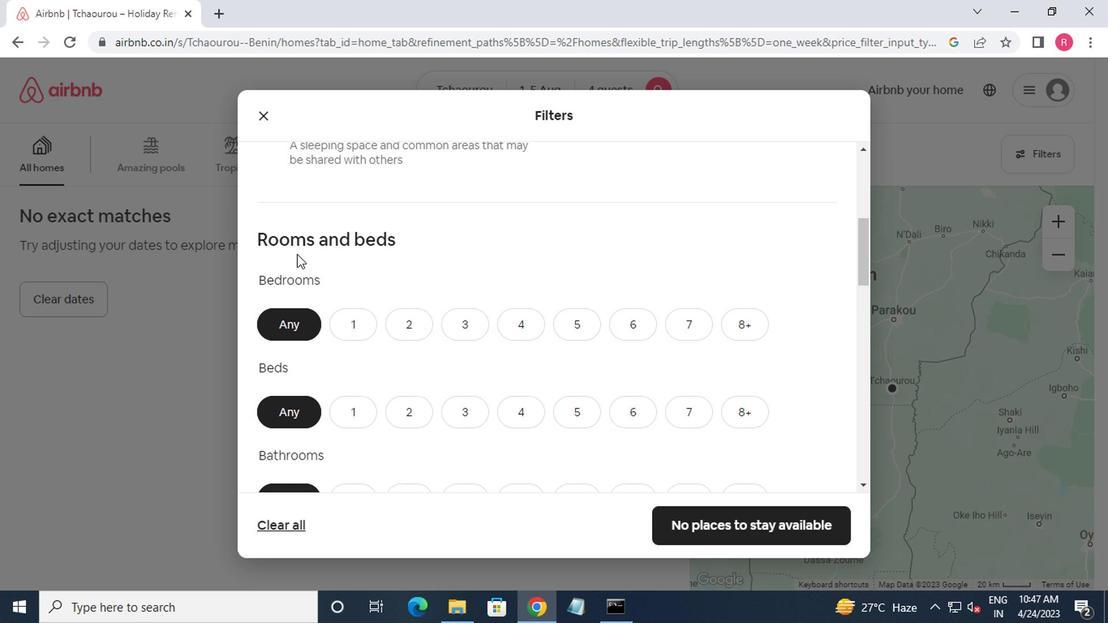 
Action: Mouse scrolled (294, 258) with delta (0, -1)
Screenshot: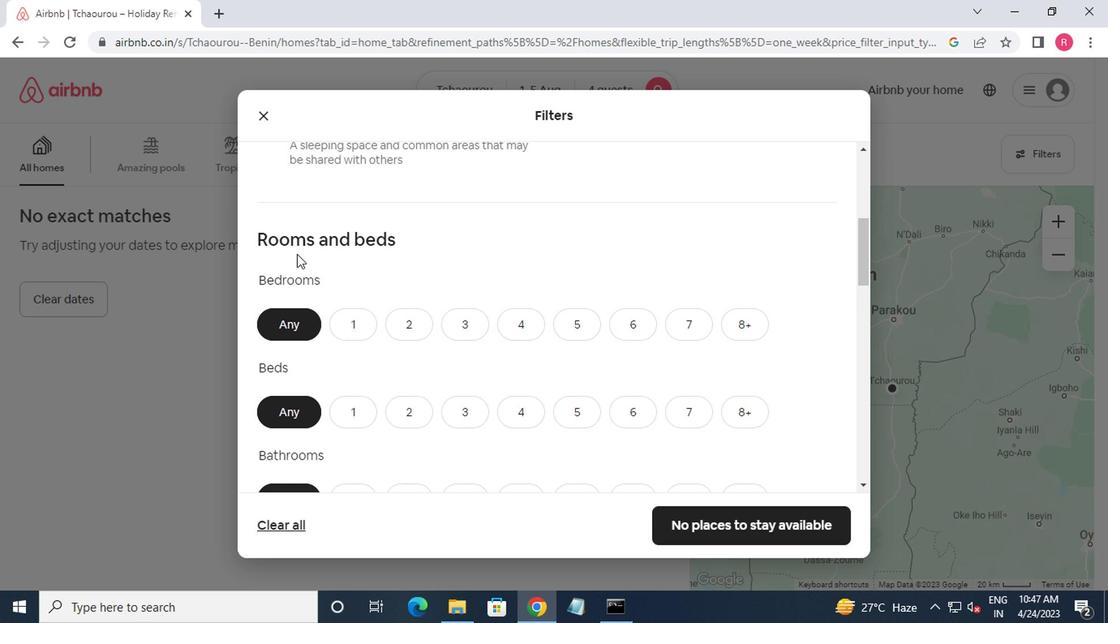 
Action: Mouse moved to (397, 252)
Screenshot: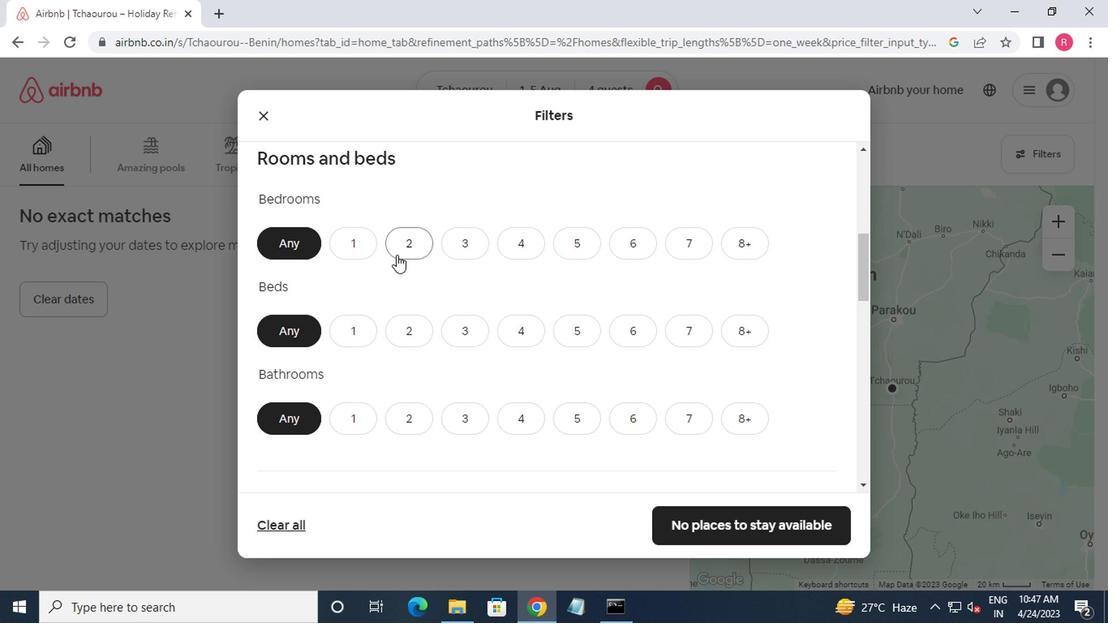 
Action: Mouse pressed left at (397, 252)
Screenshot: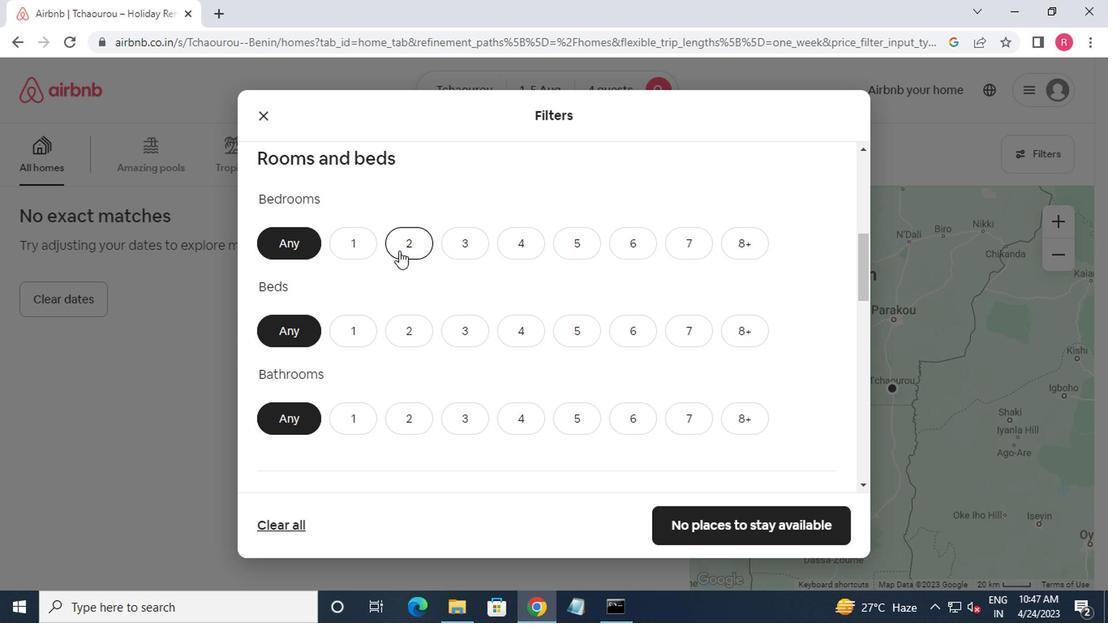 
Action: Mouse moved to (461, 332)
Screenshot: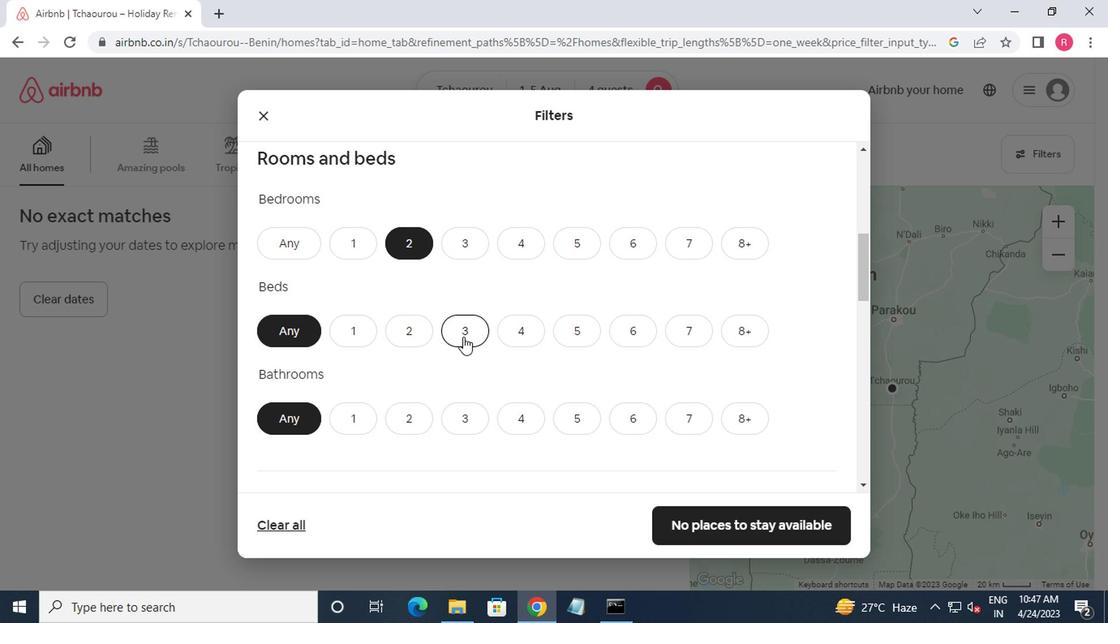 
Action: Mouse pressed left at (461, 332)
Screenshot: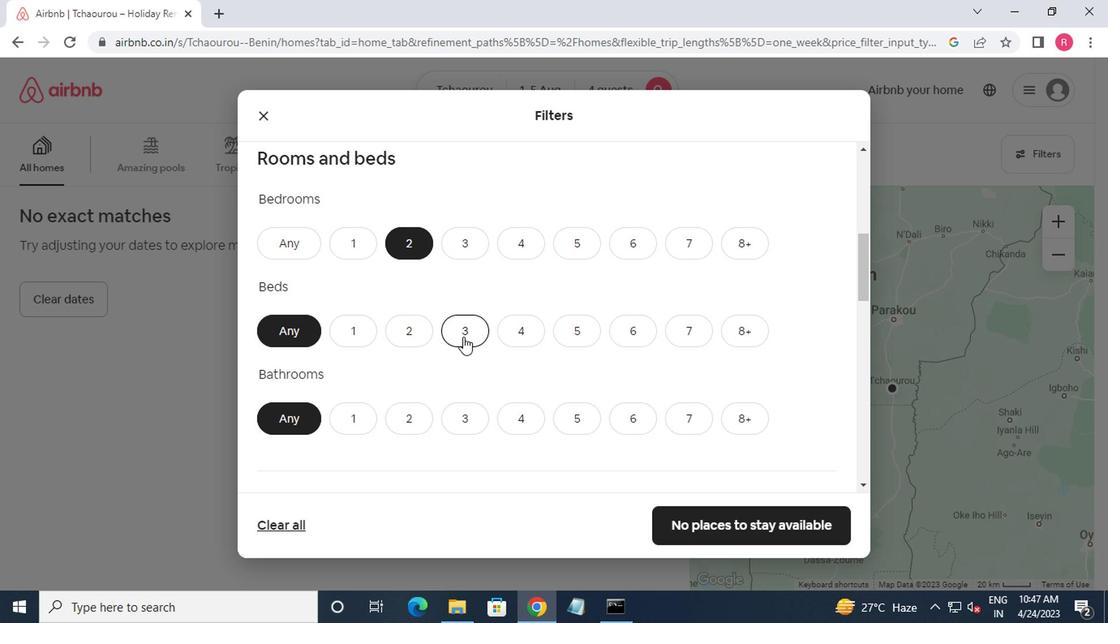 
Action: Mouse moved to (448, 335)
Screenshot: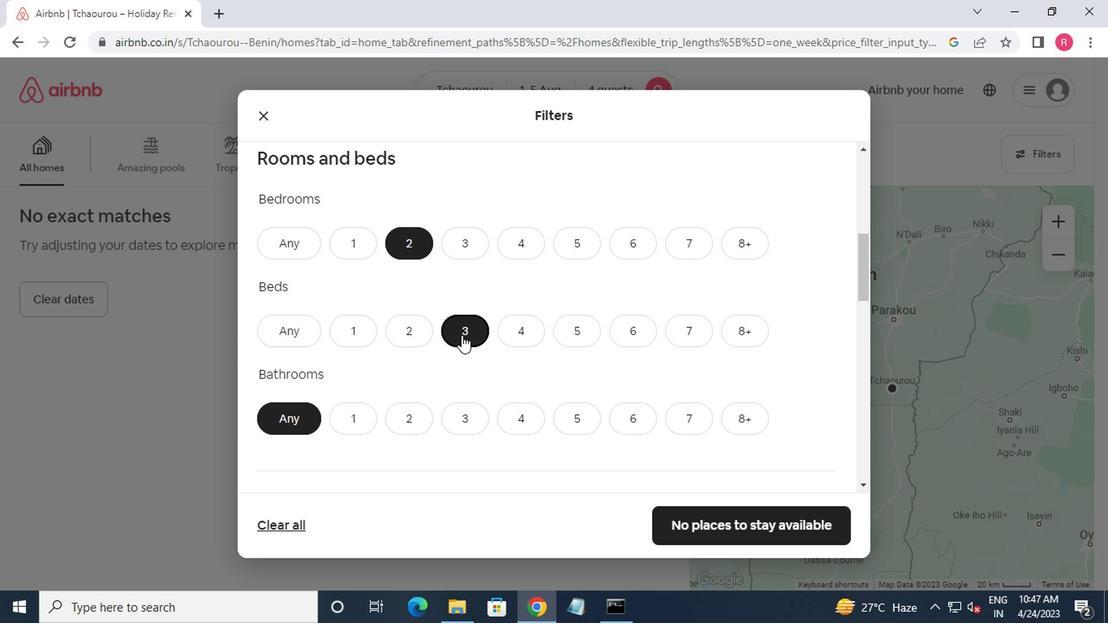 
Action: Mouse scrolled (448, 334) with delta (0, 0)
Screenshot: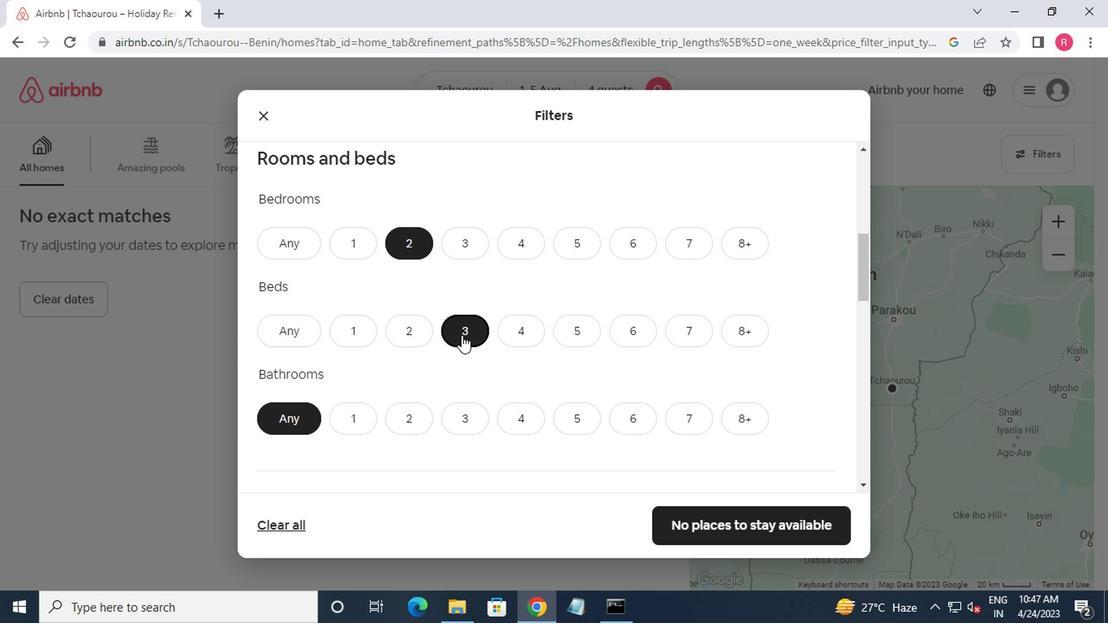 
Action: Mouse moved to (416, 333)
Screenshot: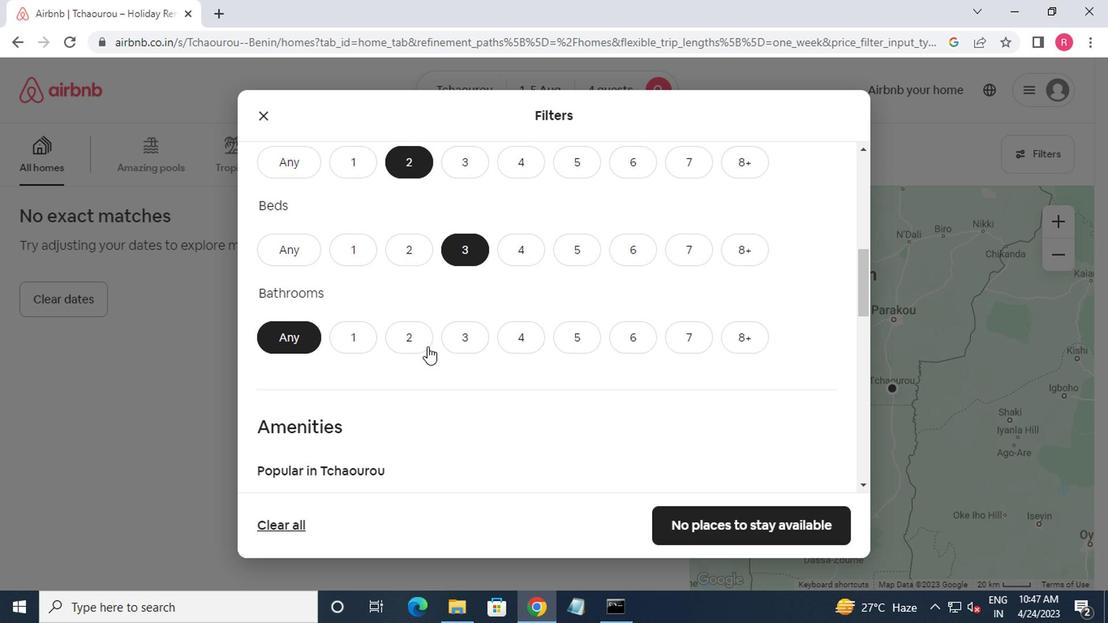 
Action: Mouse pressed left at (416, 333)
Screenshot: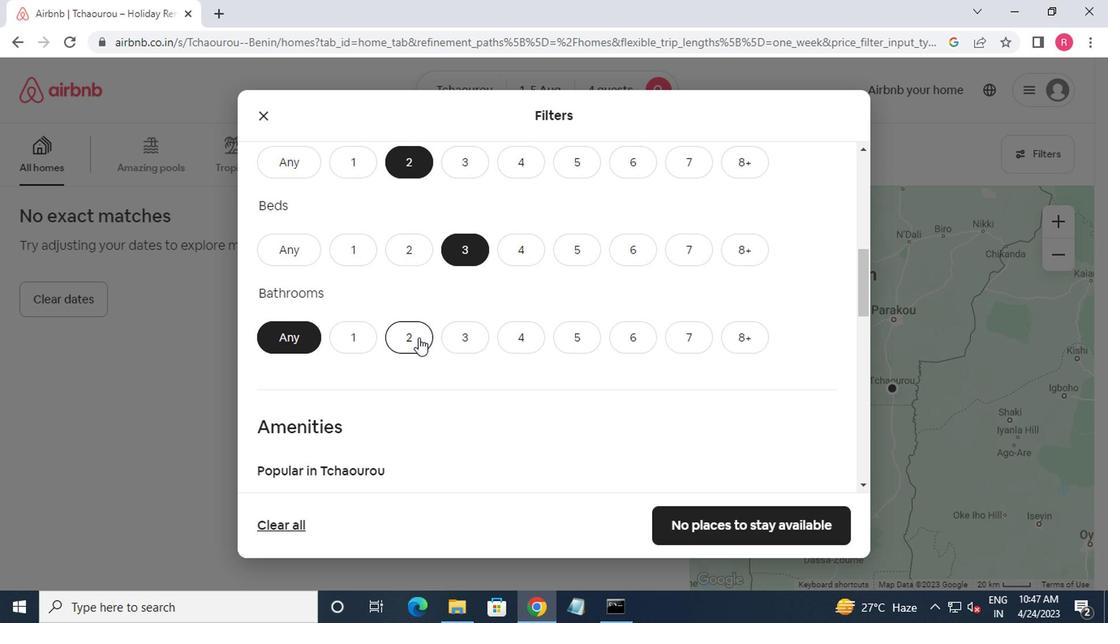 
Action: Mouse moved to (416, 332)
Screenshot: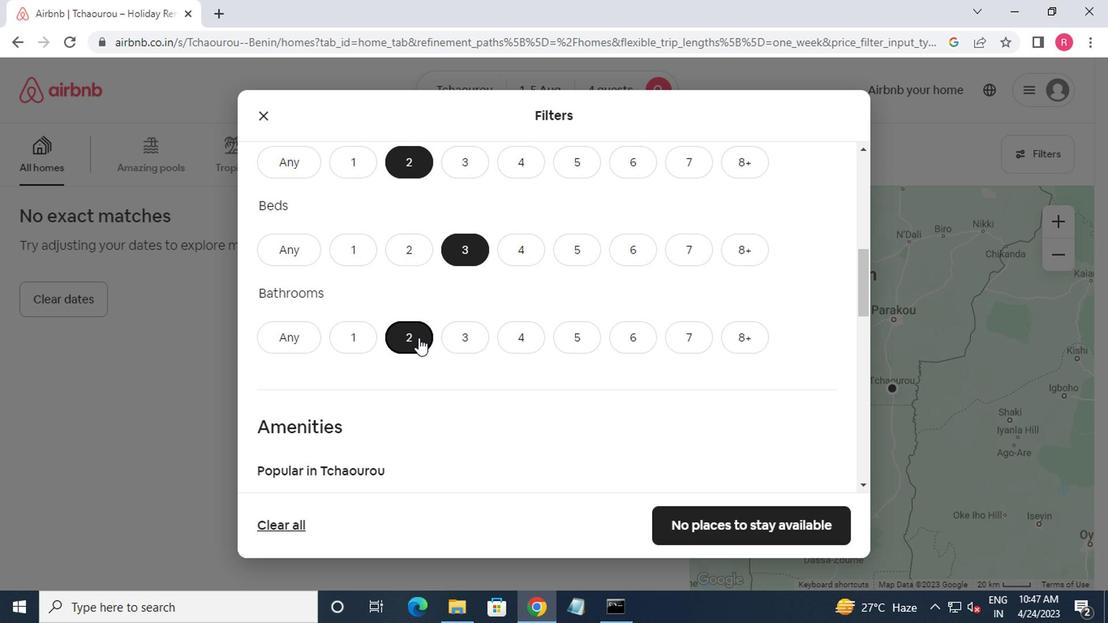 
Action: Mouse scrolled (416, 332) with delta (0, 0)
Screenshot: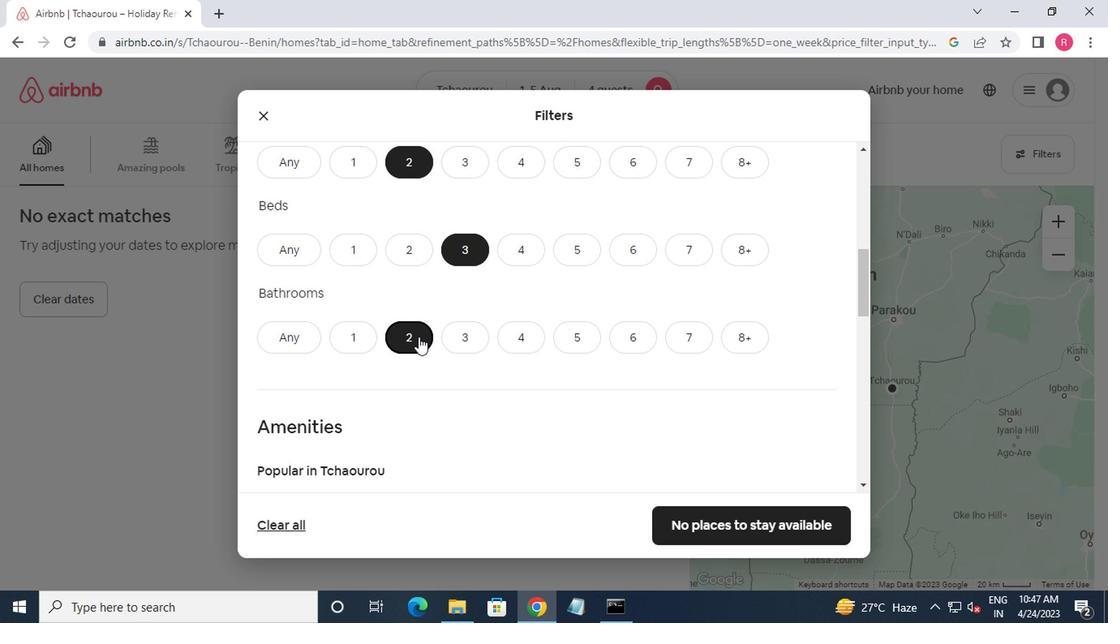 
Action: Mouse scrolled (416, 332) with delta (0, 0)
Screenshot: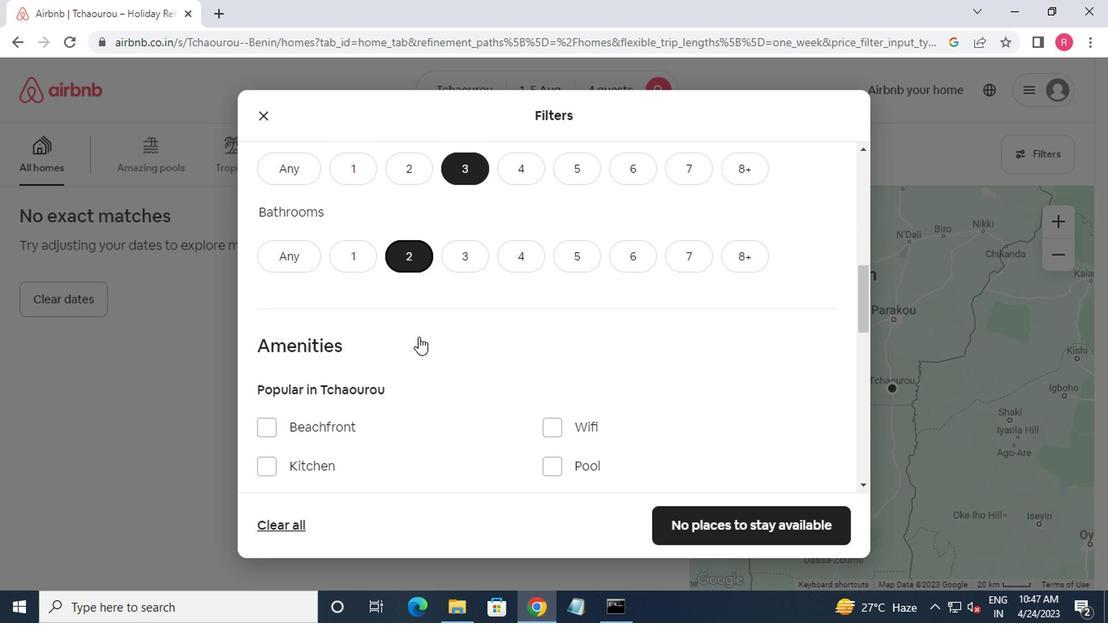 
Action: Mouse moved to (414, 332)
Screenshot: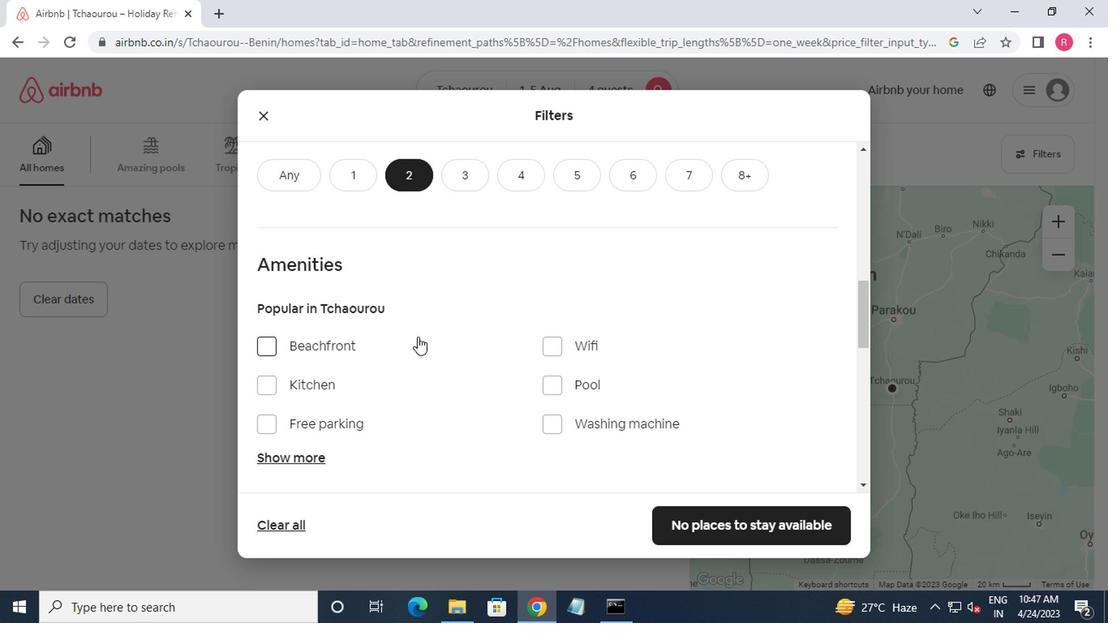
Action: Mouse scrolled (414, 332) with delta (0, 0)
Screenshot: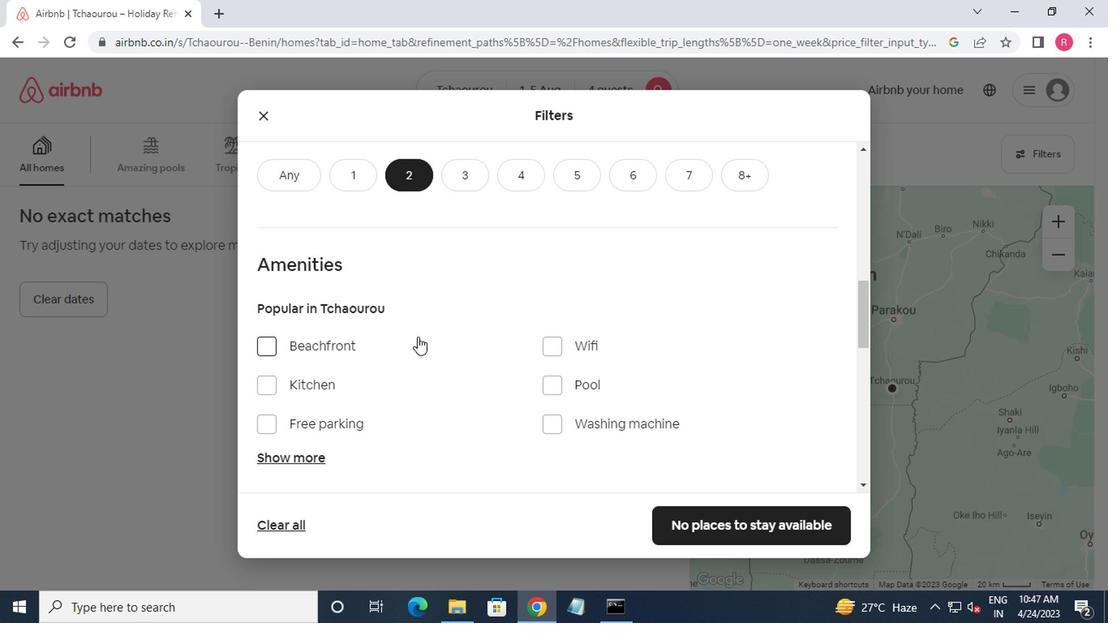 
Action: Mouse scrolled (414, 332) with delta (0, 0)
Screenshot: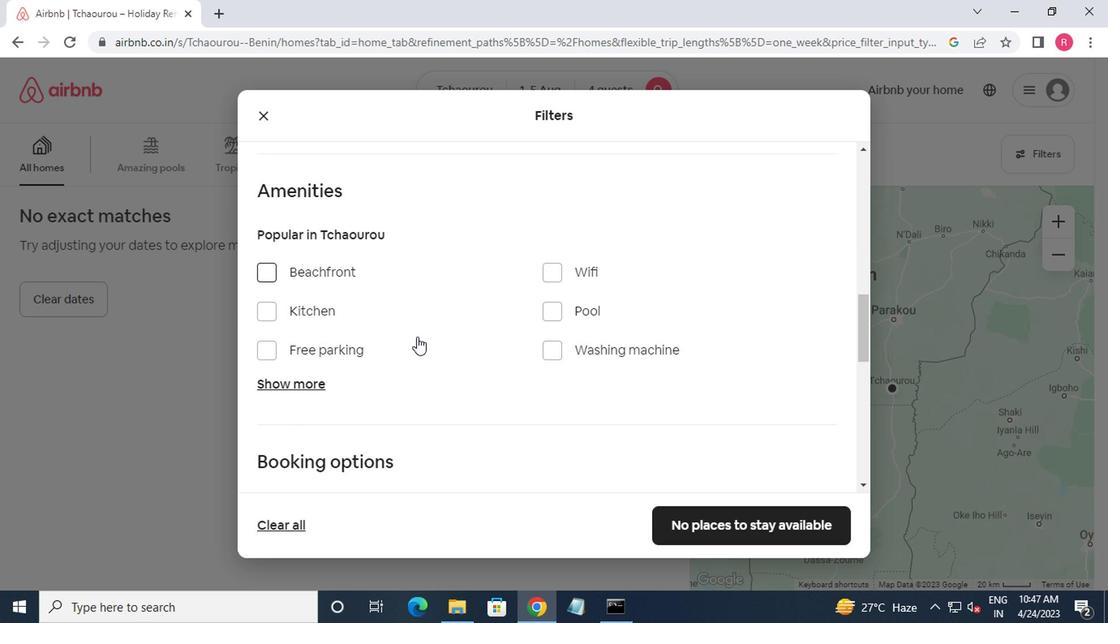 
Action: Mouse scrolled (414, 333) with delta (0, 0)
Screenshot: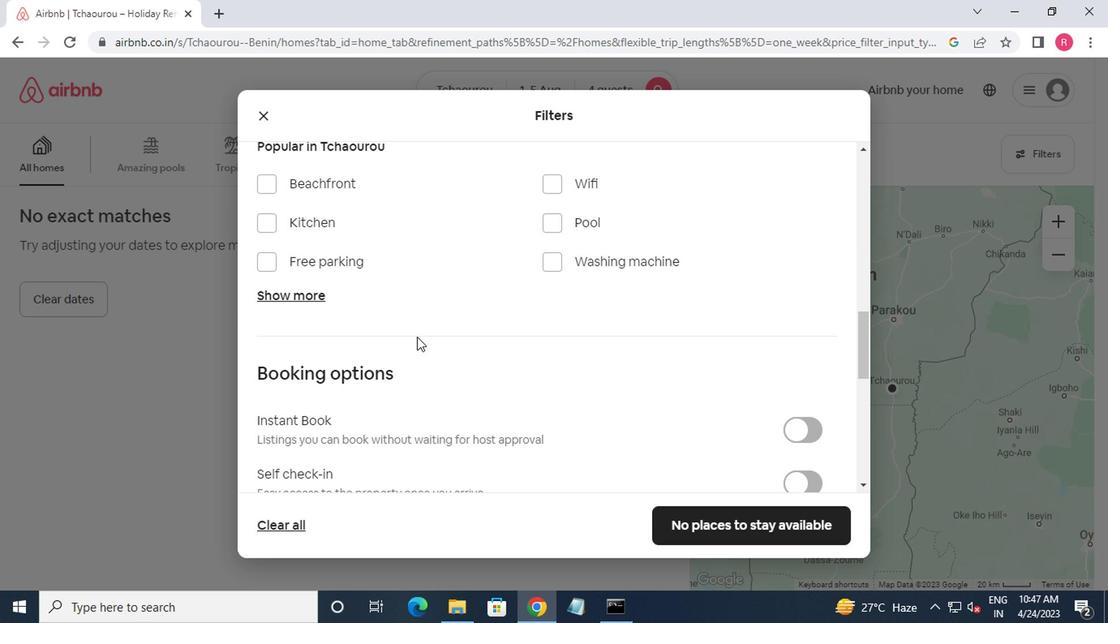 
Action: Mouse scrolled (414, 333) with delta (0, 0)
Screenshot: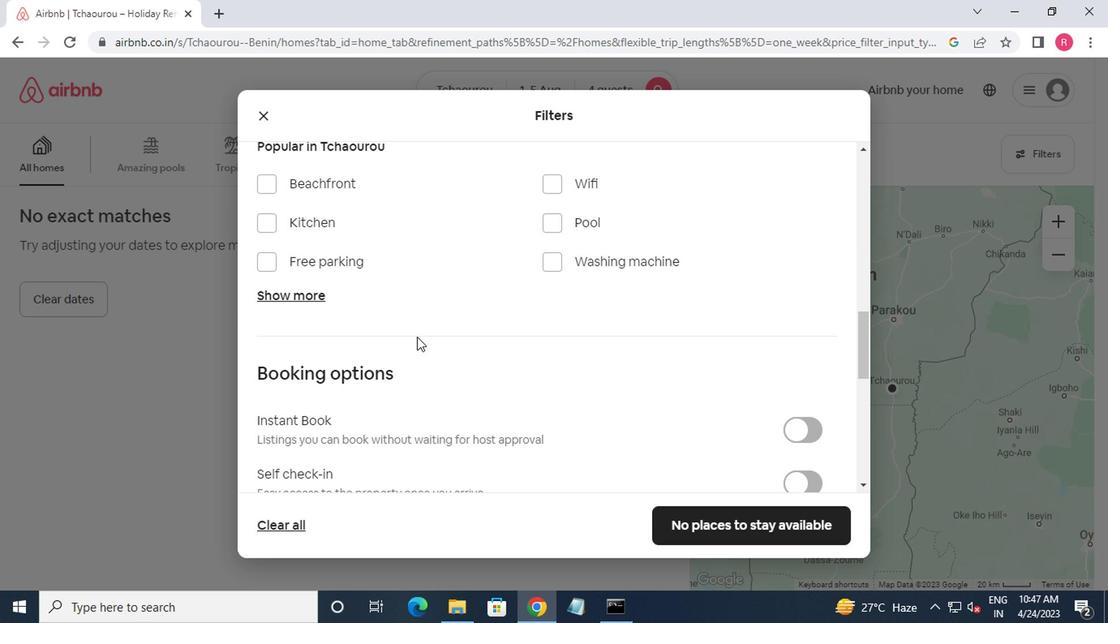 
Action: Mouse scrolled (414, 333) with delta (0, 0)
Screenshot: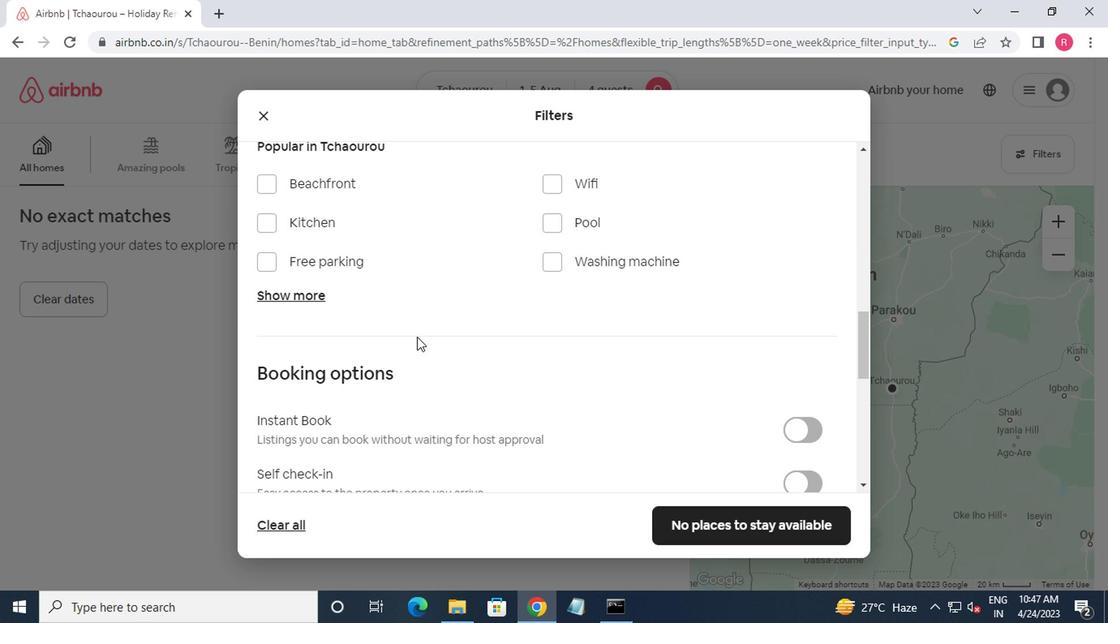 
Action: Mouse scrolled (414, 333) with delta (0, 0)
Screenshot: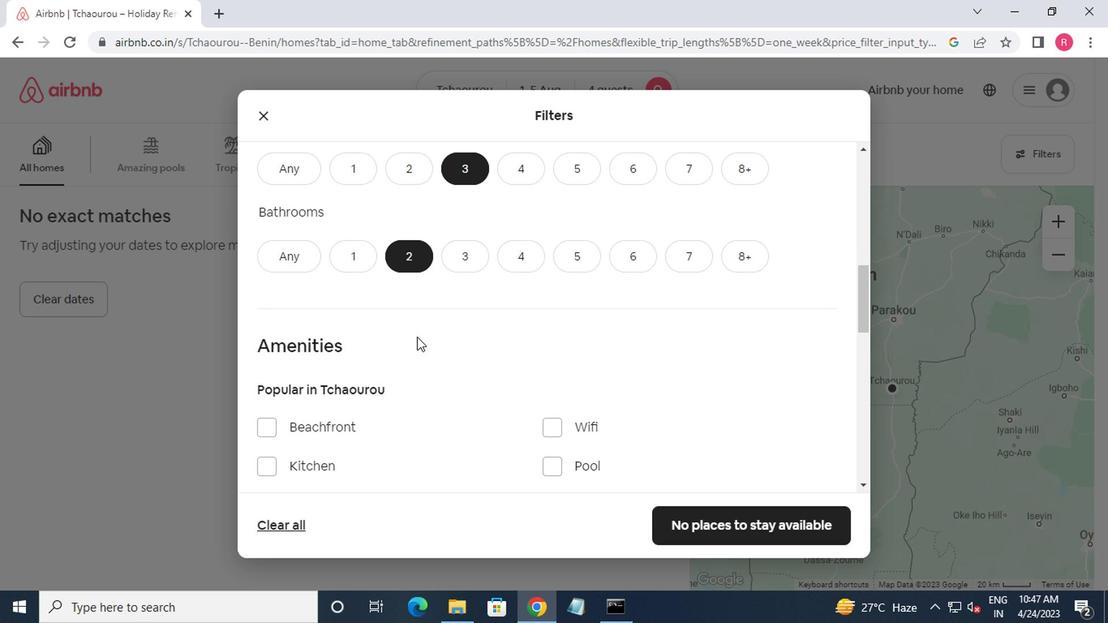 
Action: Mouse moved to (414, 332)
Screenshot: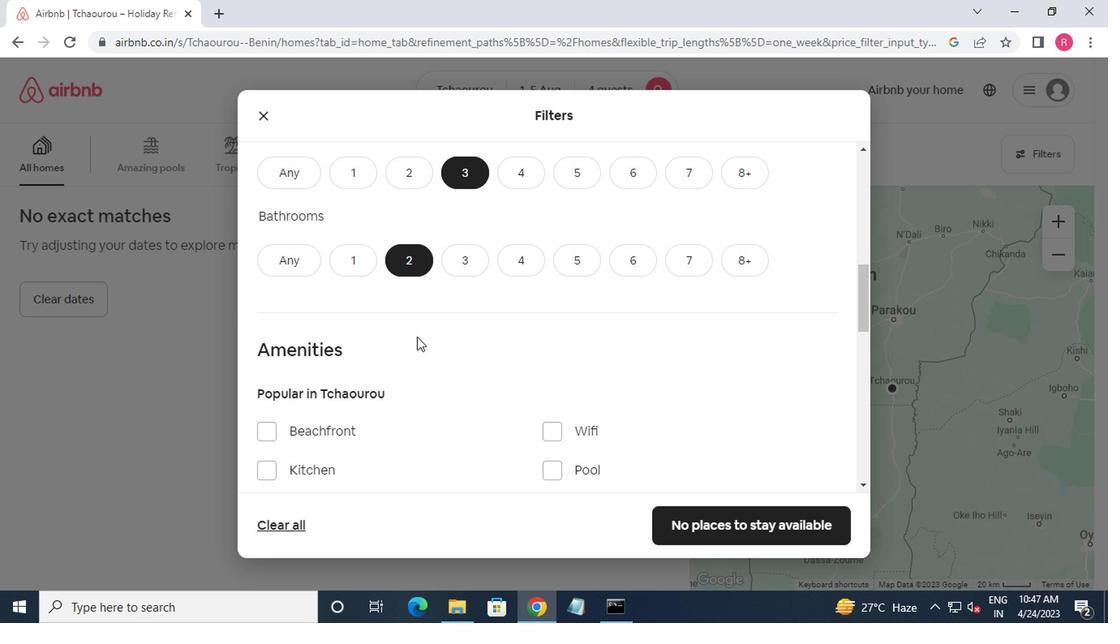 
Action: Mouse scrolled (414, 333) with delta (0, 0)
Screenshot: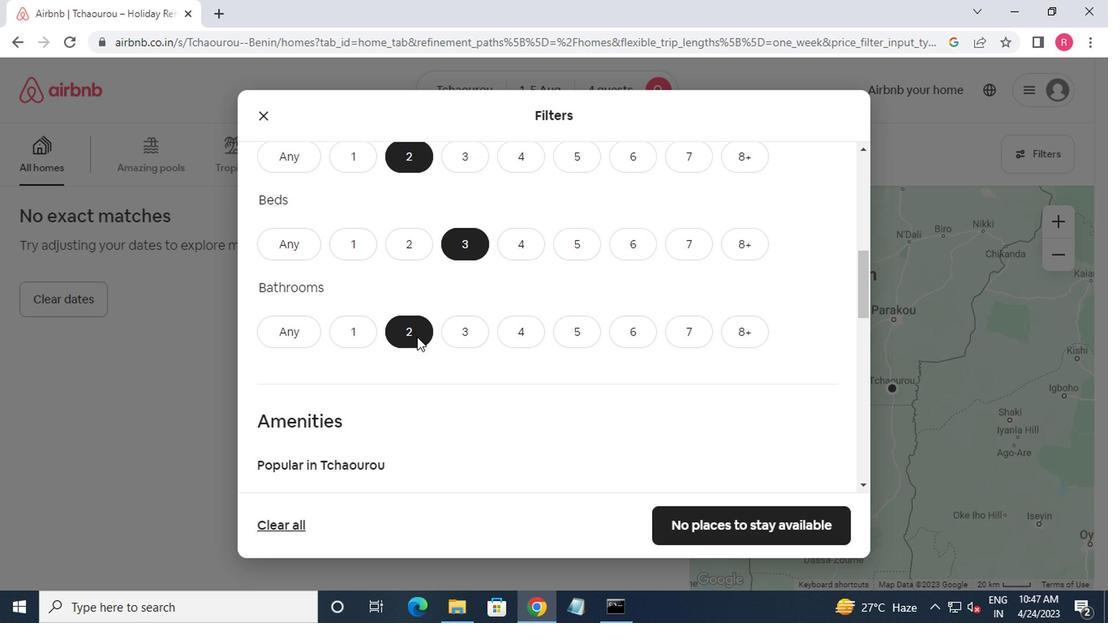 
Action: Mouse moved to (413, 332)
Screenshot: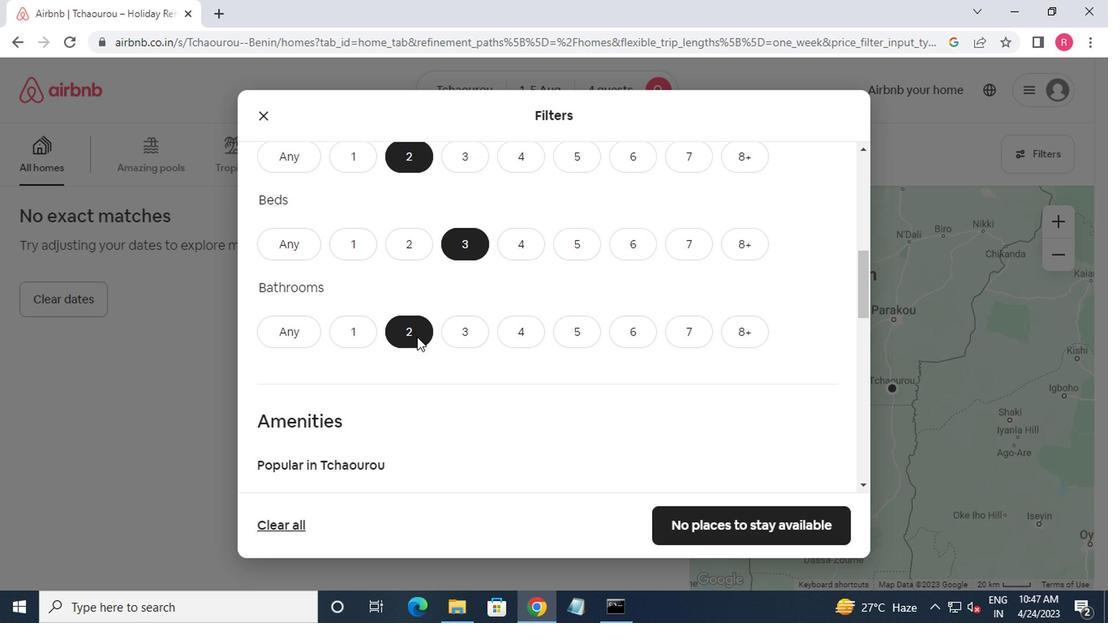 
Action: Mouse scrolled (413, 333) with delta (0, 0)
Screenshot: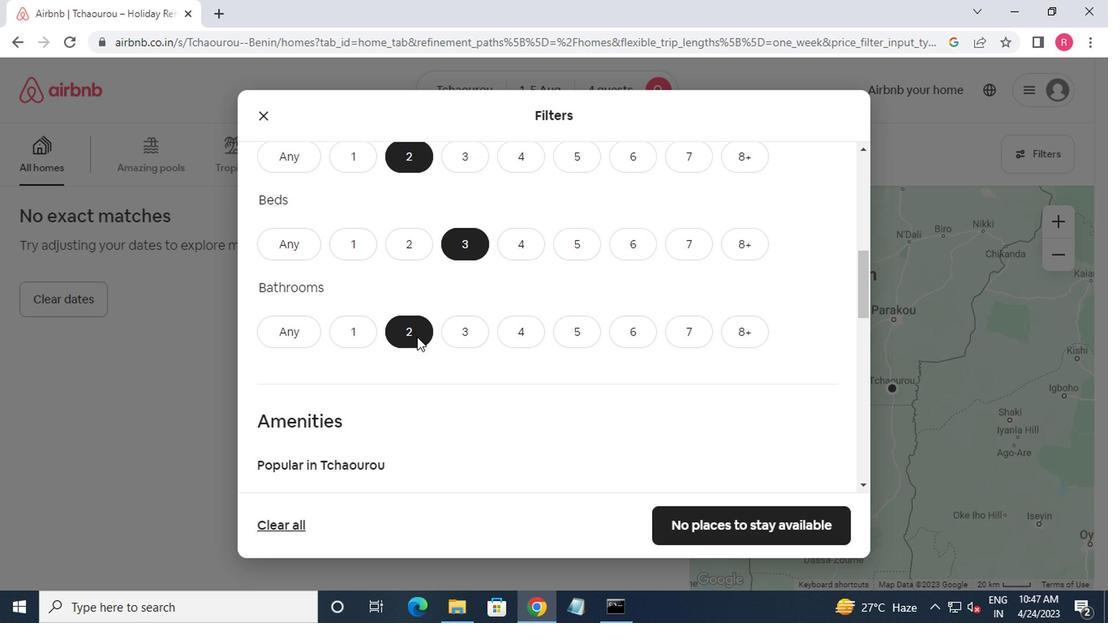 
Action: Mouse scrolled (413, 333) with delta (0, 0)
Screenshot: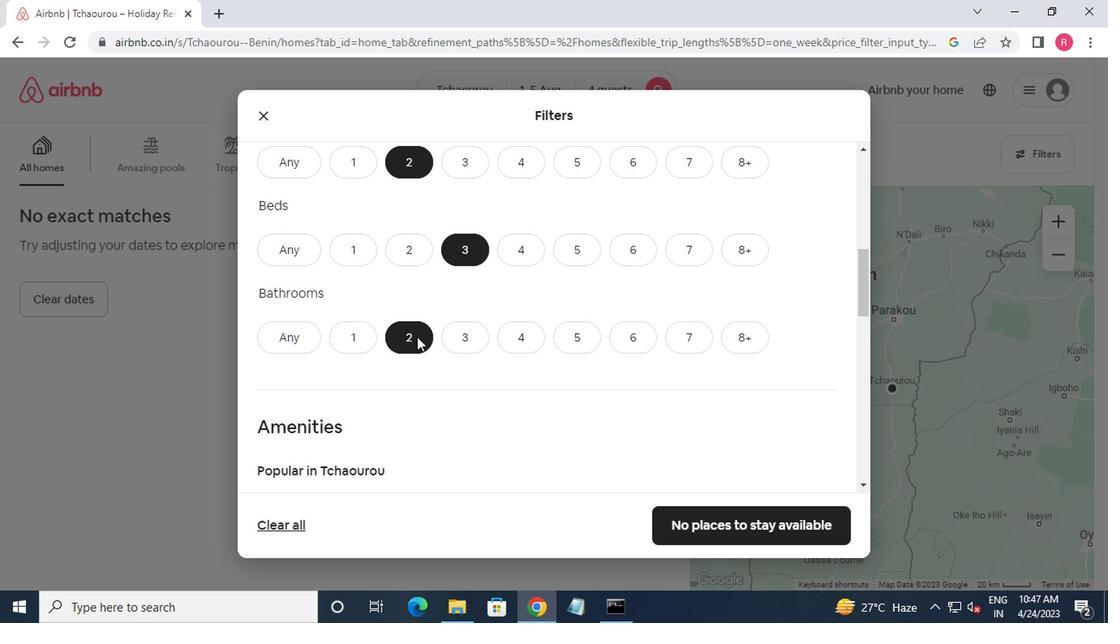 
Action: Mouse scrolled (413, 333) with delta (0, 0)
Screenshot: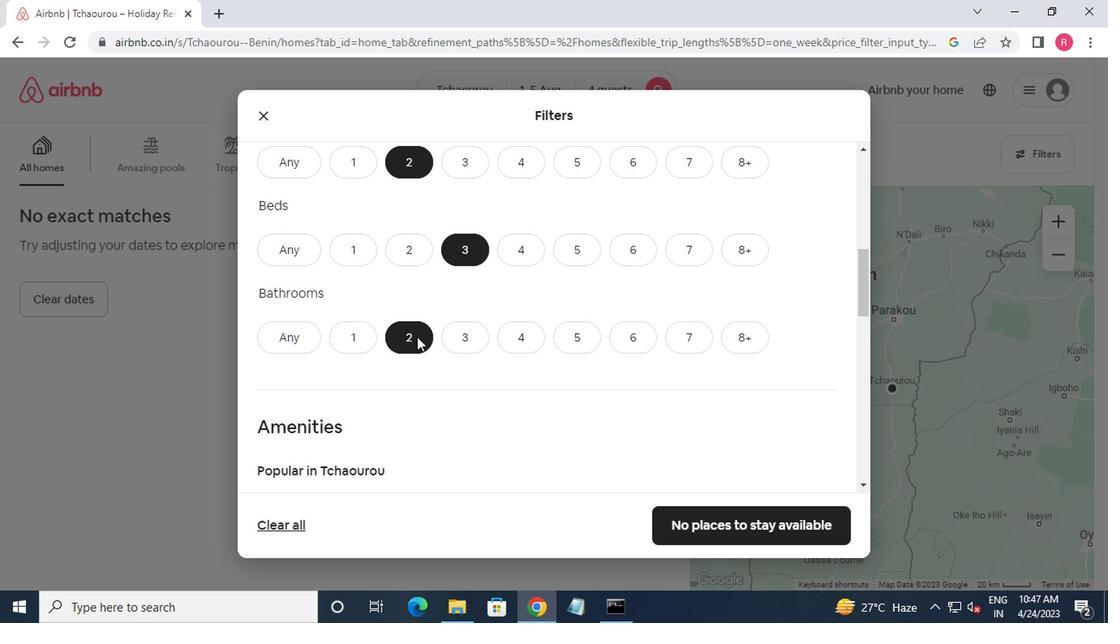 
Action: Mouse scrolled (413, 333) with delta (0, 0)
Screenshot: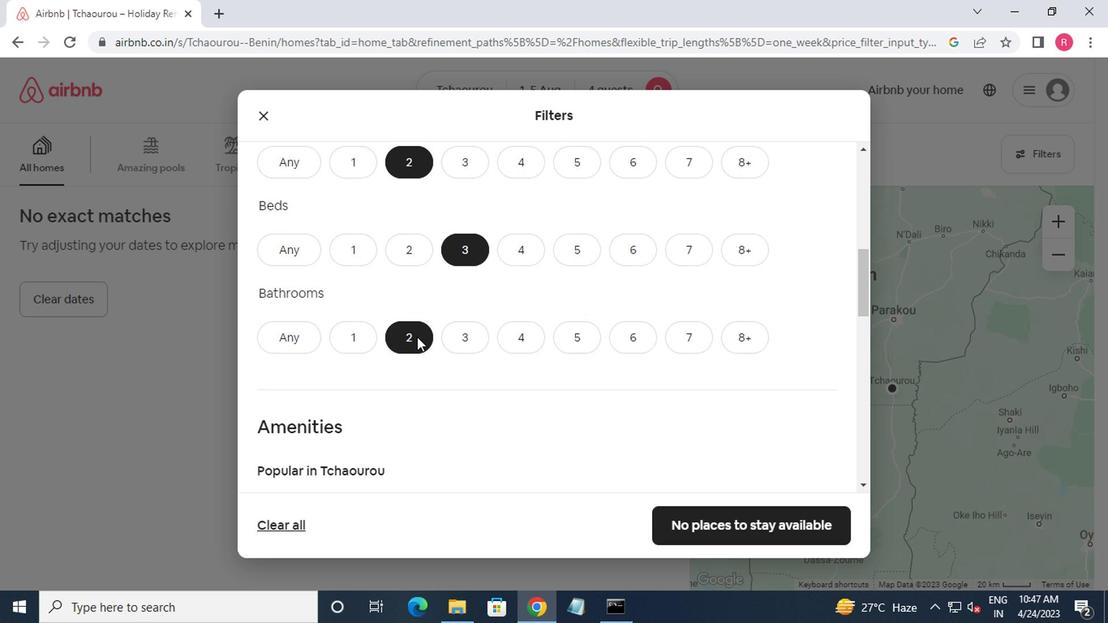 
Action: Mouse moved to (413, 332)
Screenshot: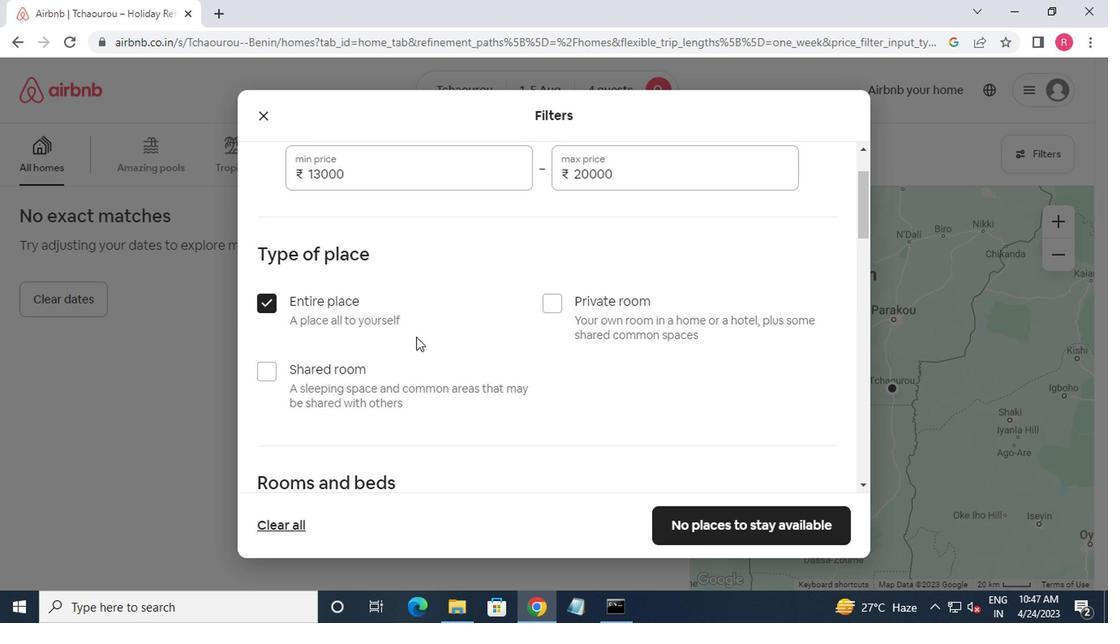
Action: Mouse scrolled (413, 332) with delta (0, 0)
Screenshot: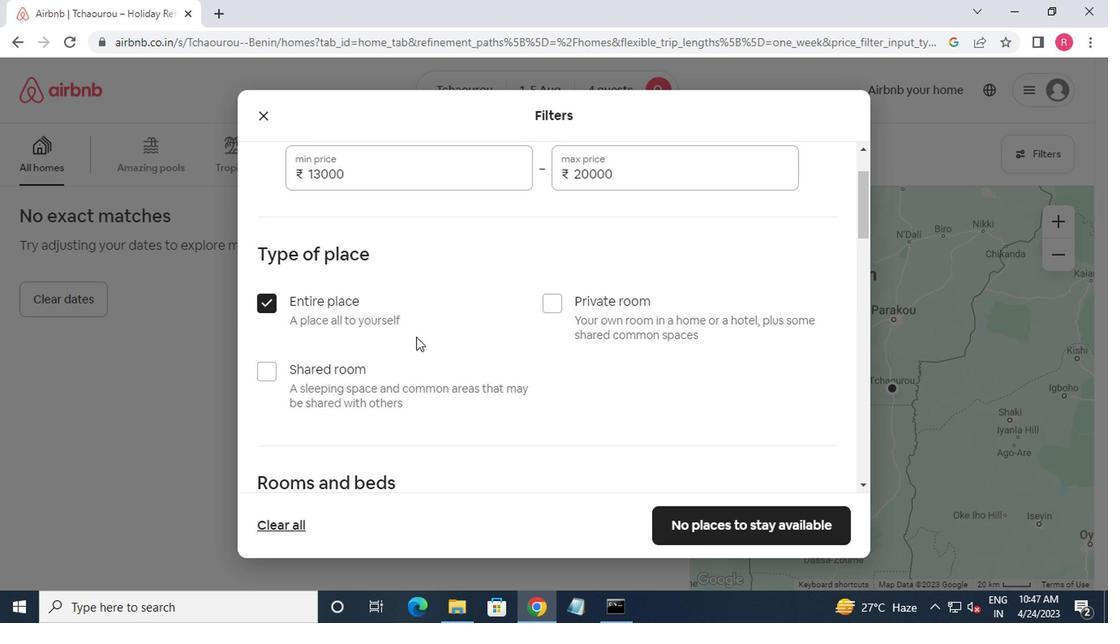 
Action: Mouse moved to (413, 332)
Screenshot: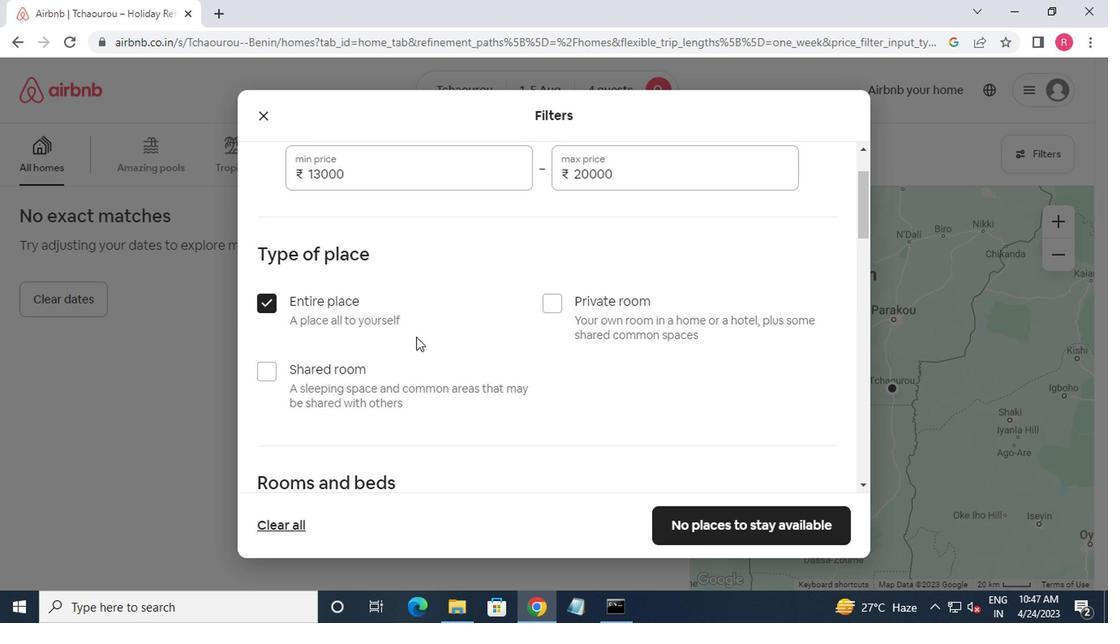
Action: Mouse scrolled (413, 332) with delta (0, 0)
Screenshot: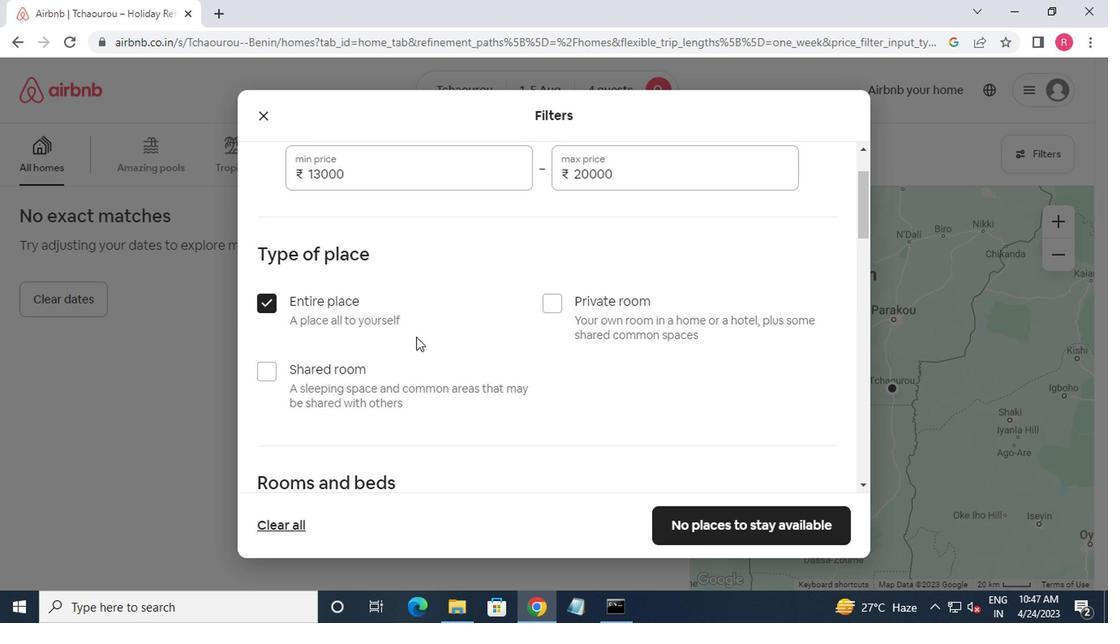 
Action: Mouse scrolled (413, 332) with delta (0, 0)
Screenshot: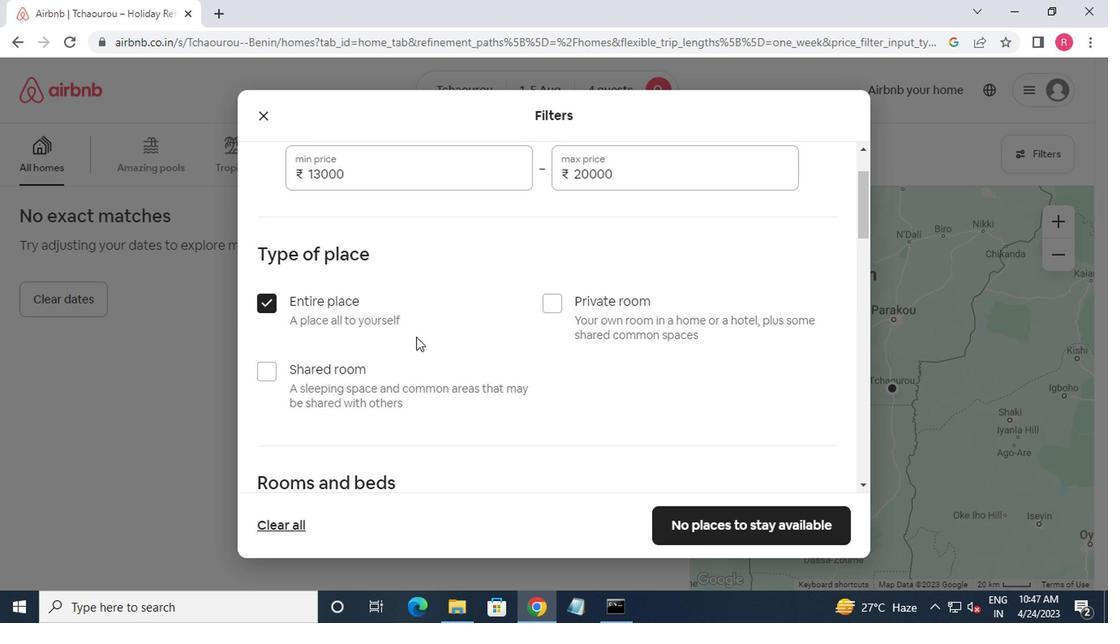 
Action: Mouse scrolled (413, 332) with delta (0, 0)
Screenshot: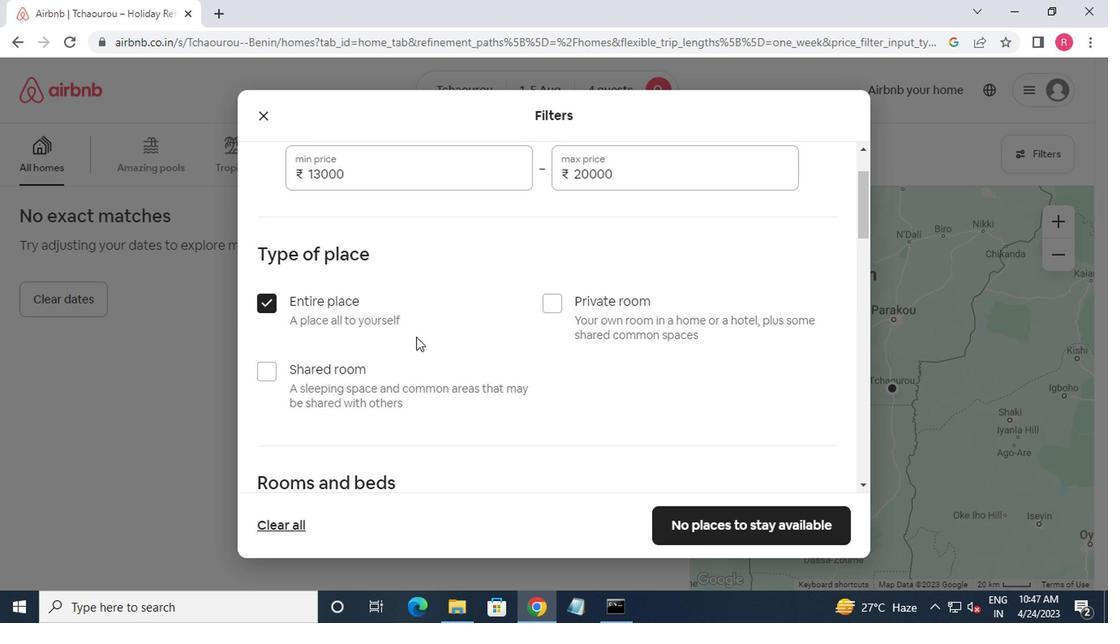 
Action: Mouse scrolled (413, 332) with delta (0, 0)
Screenshot: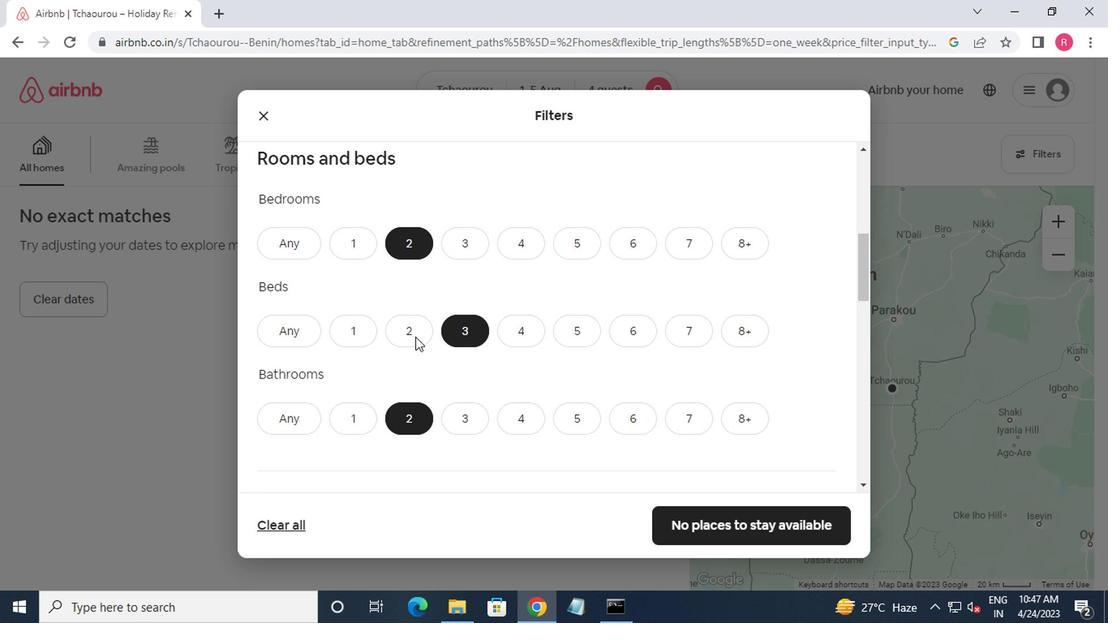 
Action: Mouse scrolled (413, 332) with delta (0, 0)
Screenshot: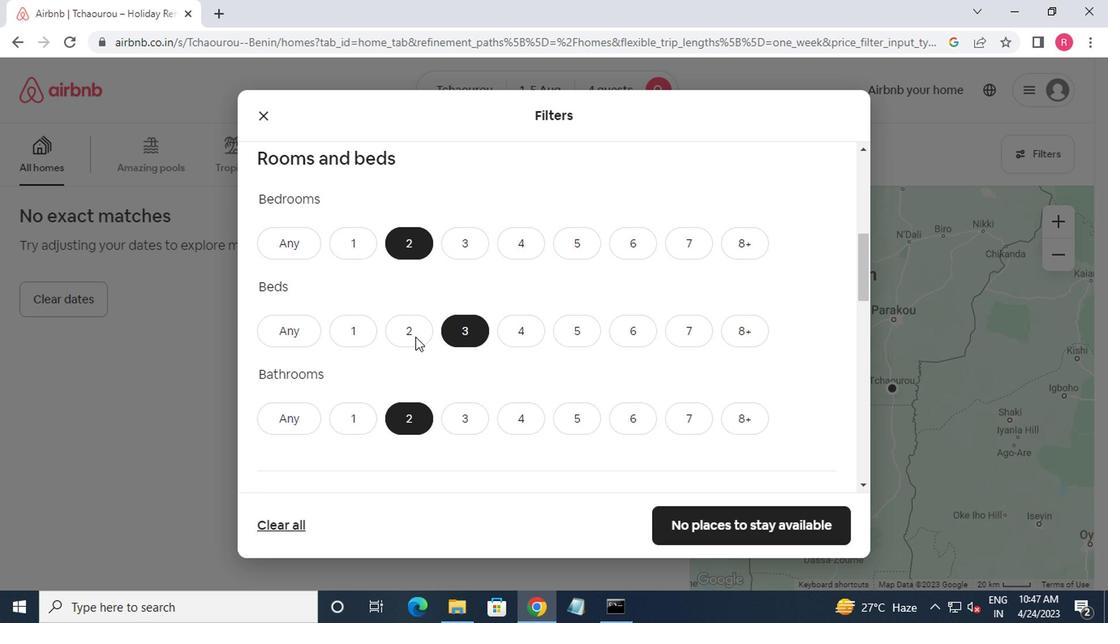 
Action: Mouse scrolled (413, 332) with delta (0, 0)
Screenshot: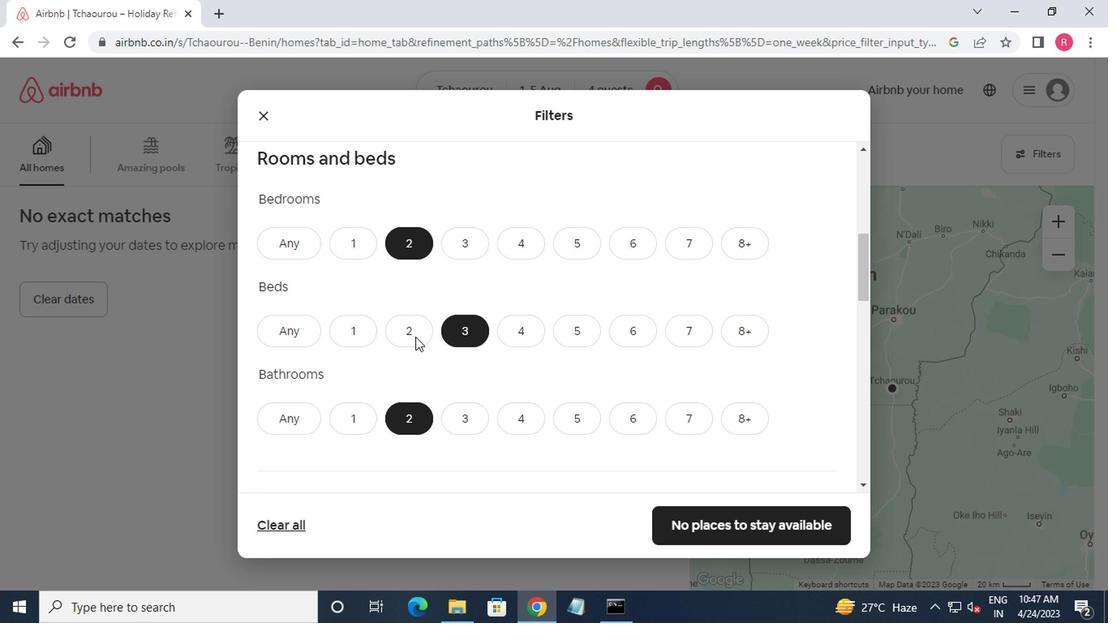 
Action: Mouse scrolled (413, 332) with delta (0, 0)
Screenshot: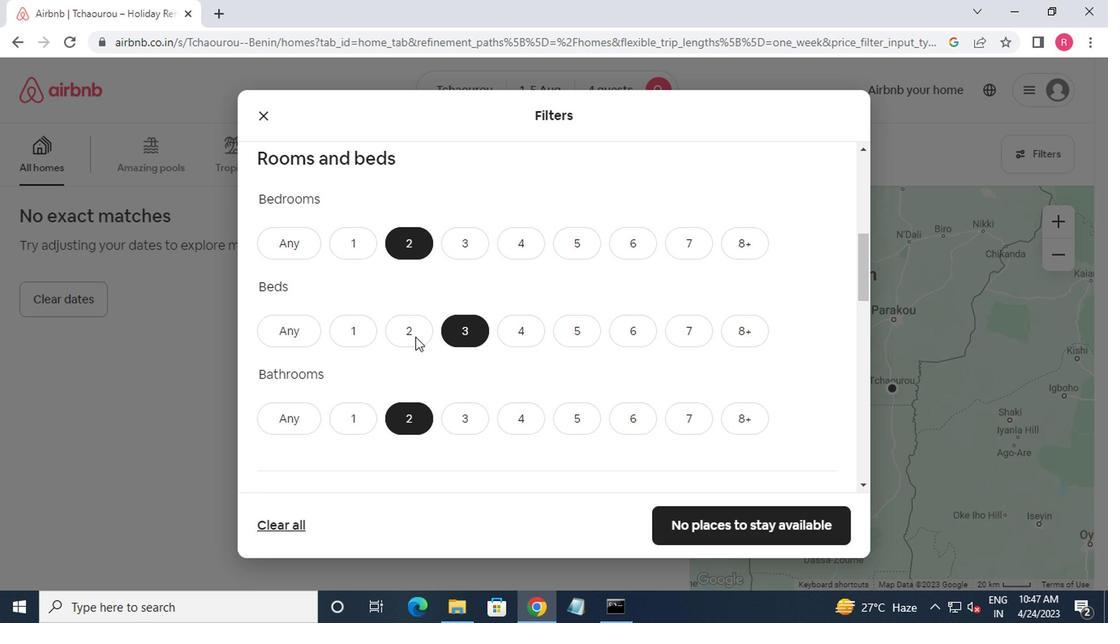 
Action: Mouse scrolled (413, 332) with delta (0, 0)
Screenshot: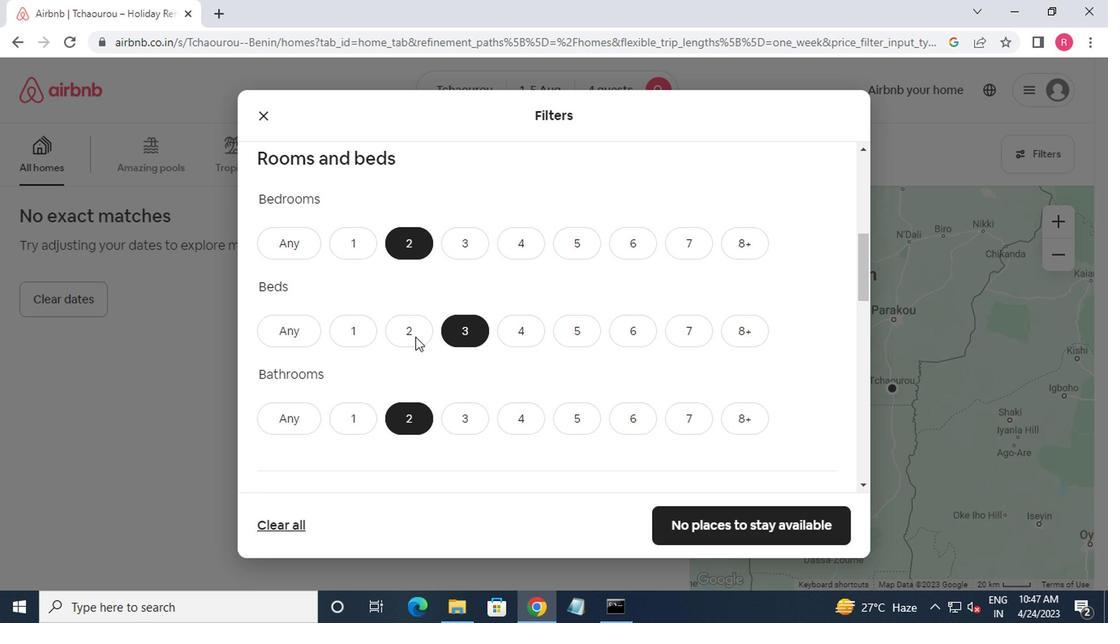 
Action: Mouse moved to (412, 333)
Screenshot: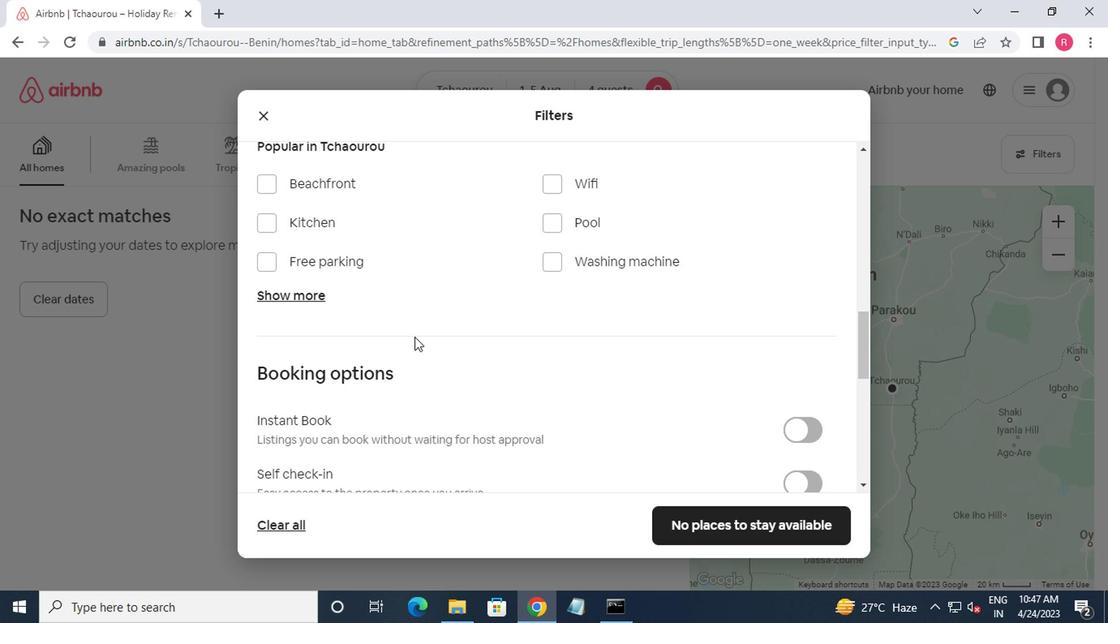 
Action: Mouse scrolled (412, 332) with delta (0, 0)
Screenshot: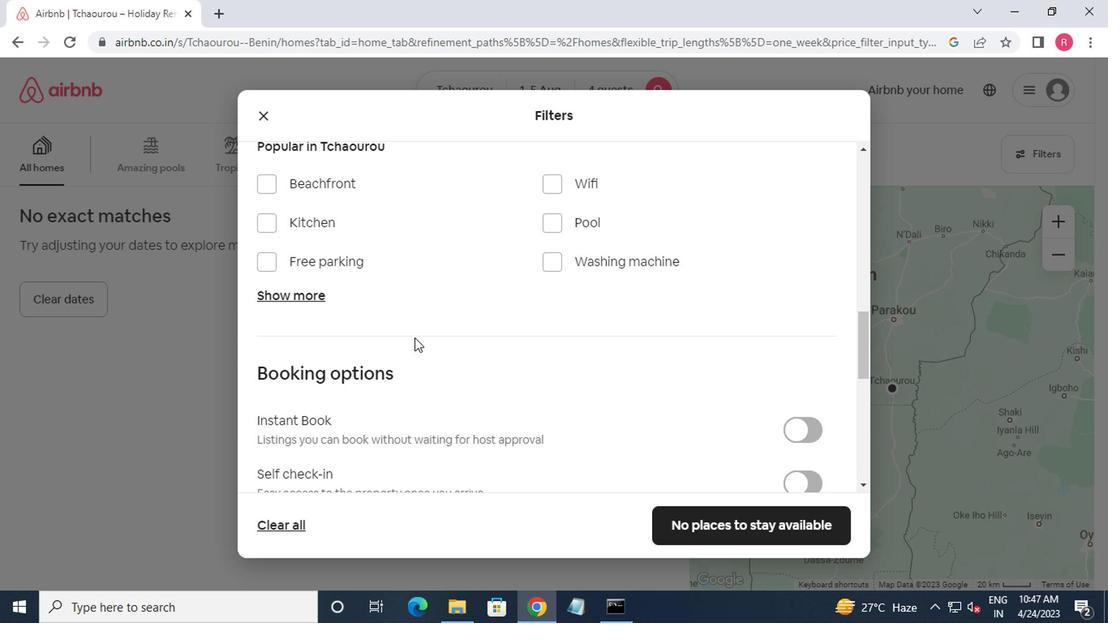 
Action: Mouse moved to (411, 333)
Screenshot: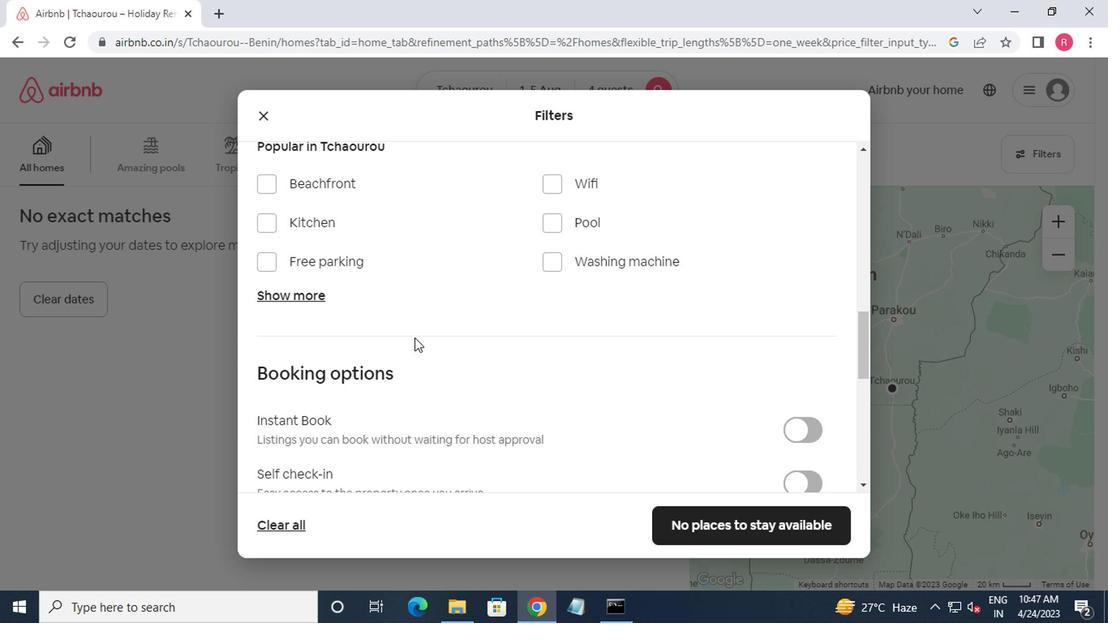 
Action: Mouse scrolled (411, 332) with delta (0, 0)
Screenshot: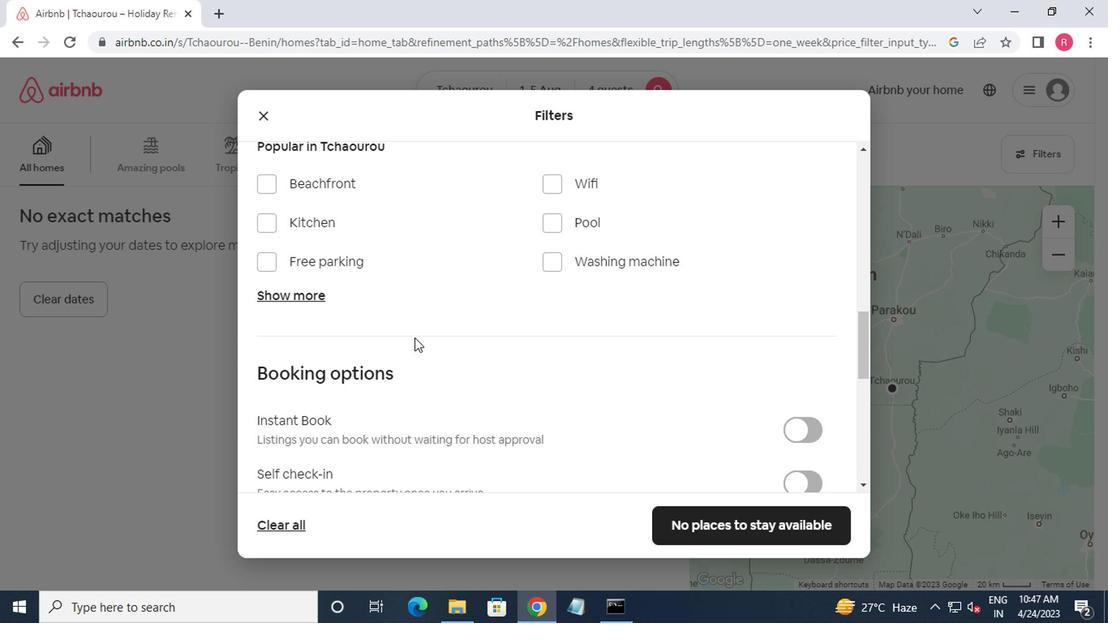 
Action: Mouse moved to (803, 327)
Screenshot: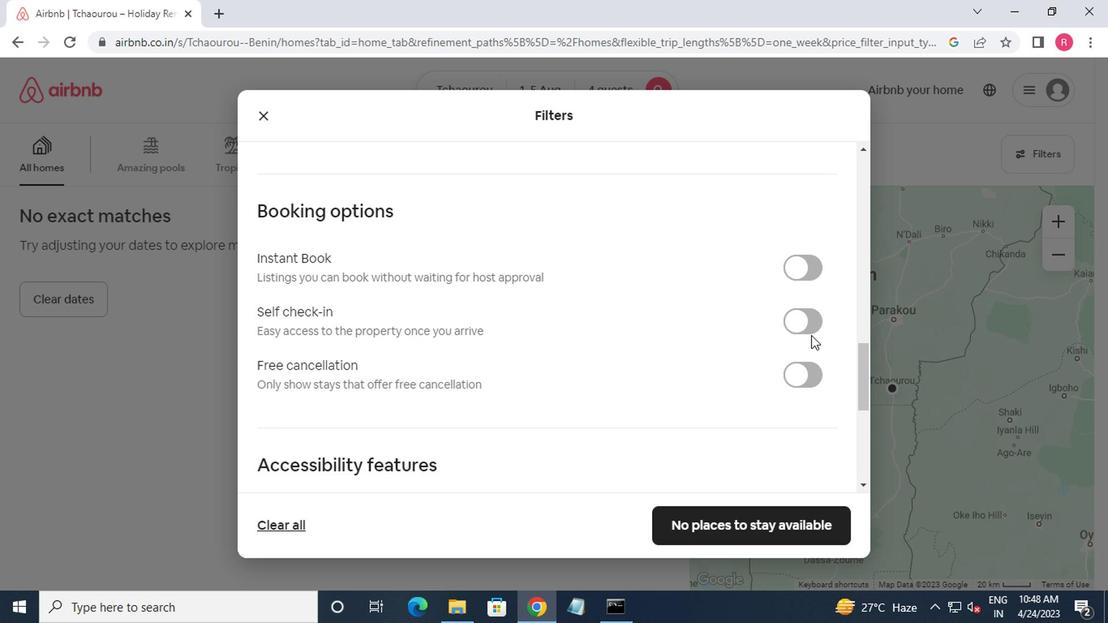 
Action: Mouse pressed left at (803, 327)
Screenshot: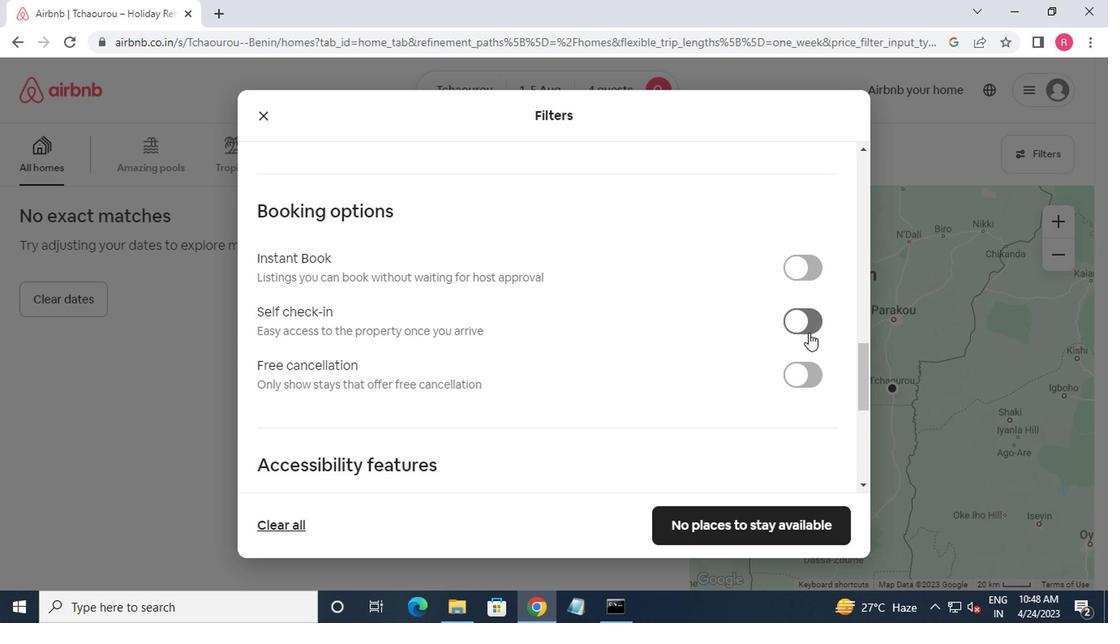 
Action: Mouse moved to (719, 347)
Screenshot: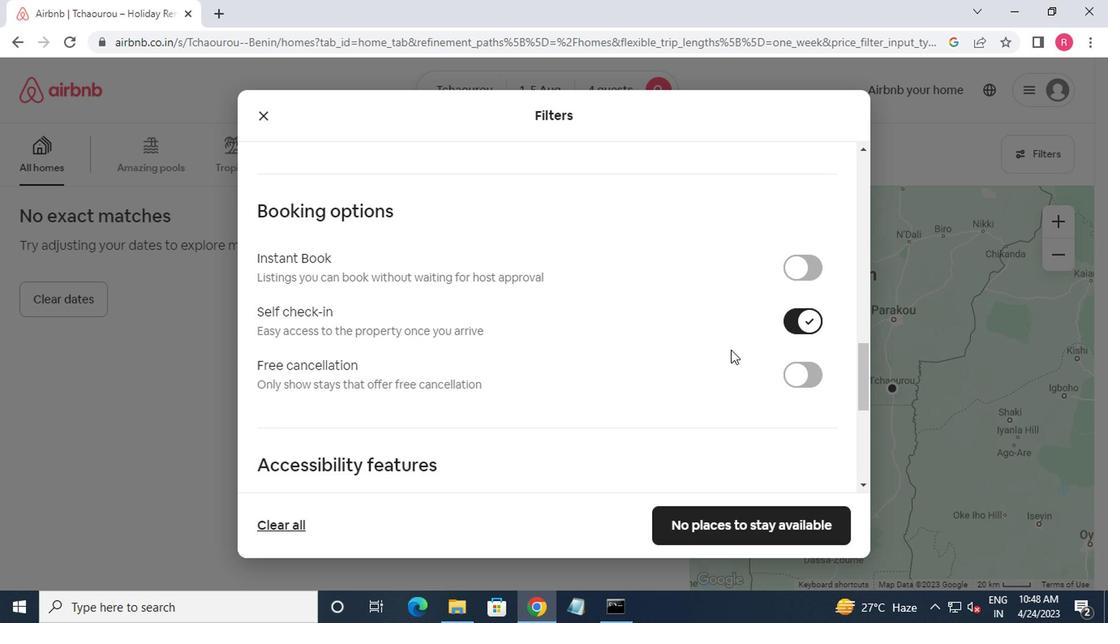 
Action: Mouse scrolled (719, 347) with delta (0, 0)
Screenshot: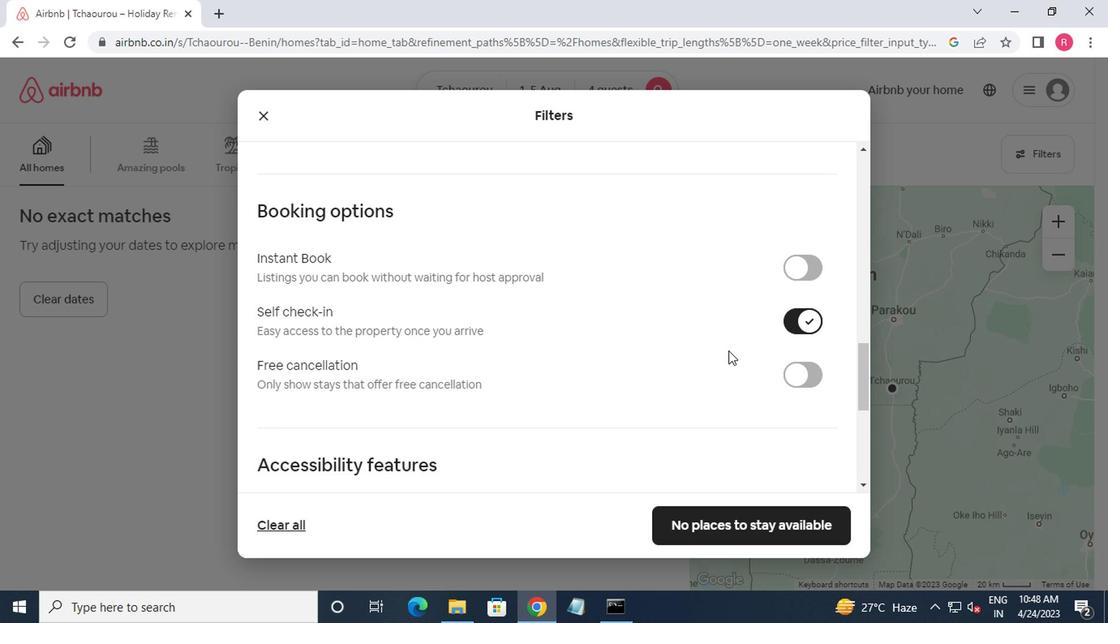 
Action: Mouse moved to (717, 349)
Screenshot: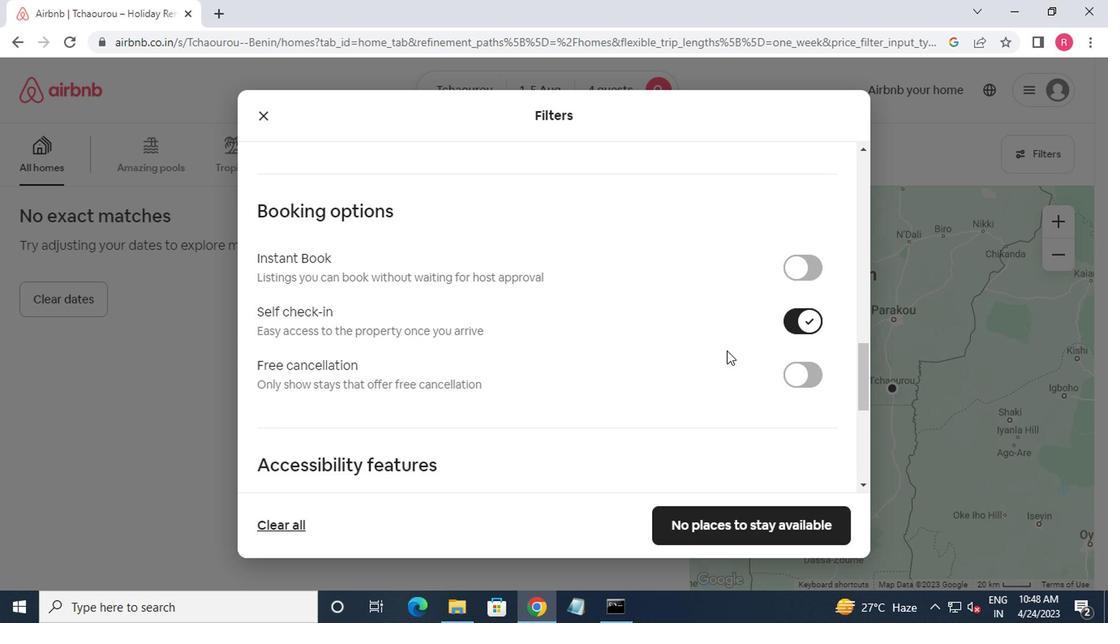 
Action: Mouse scrolled (717, 347) with delta (0, -1)
Screenshot: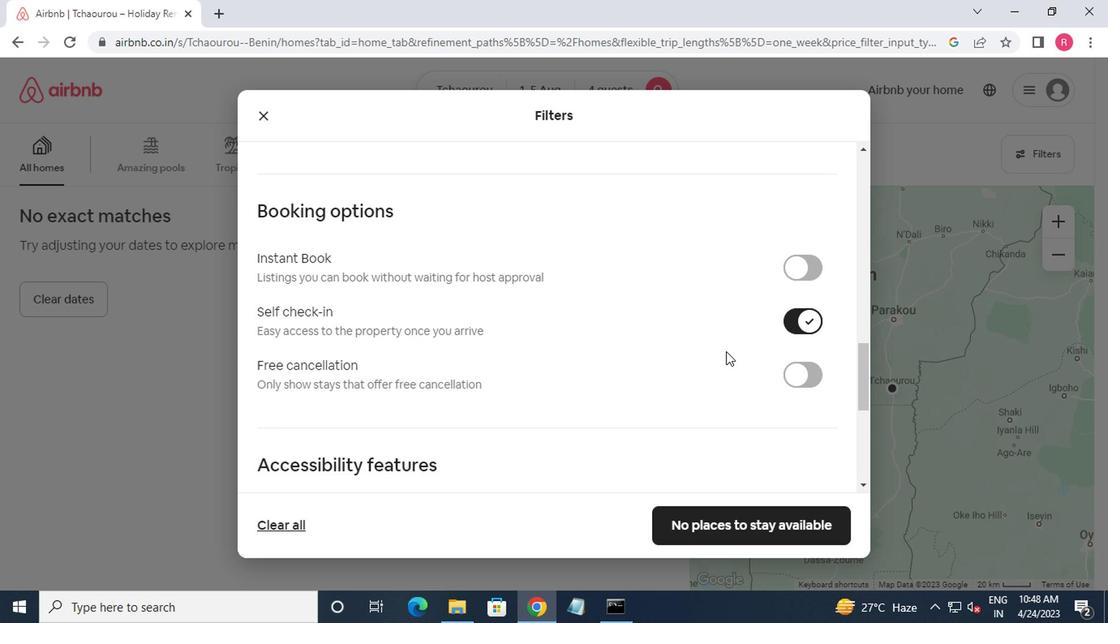 
Action: Mouse moved to (716, 349)
Screenshot: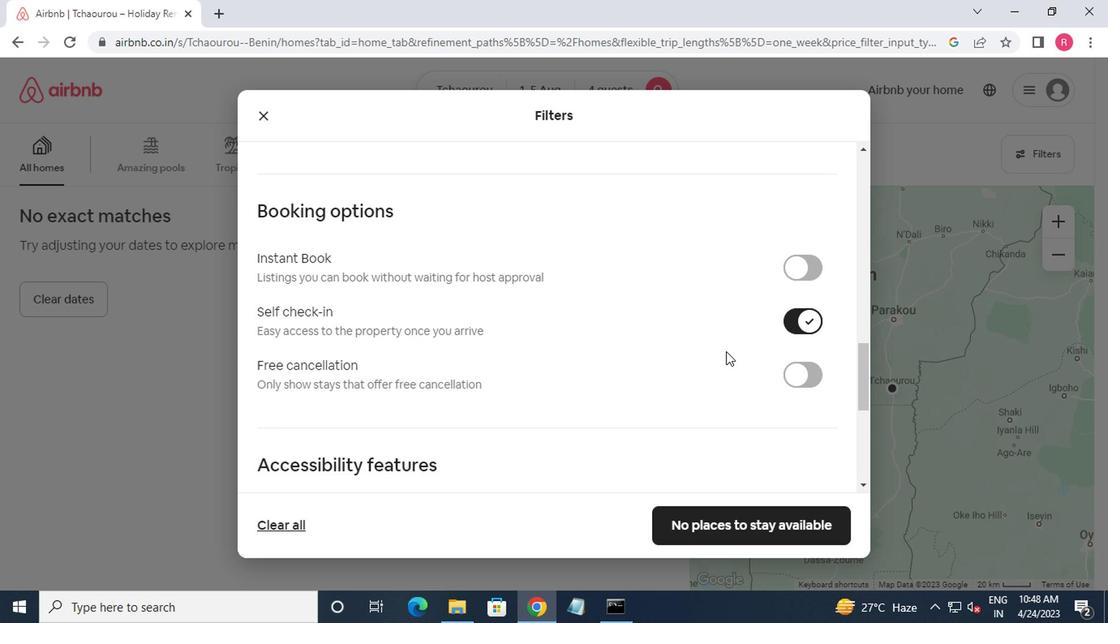 
Action: Mouse scrolled (716, 347) with delta (0, -1)
Screenshot: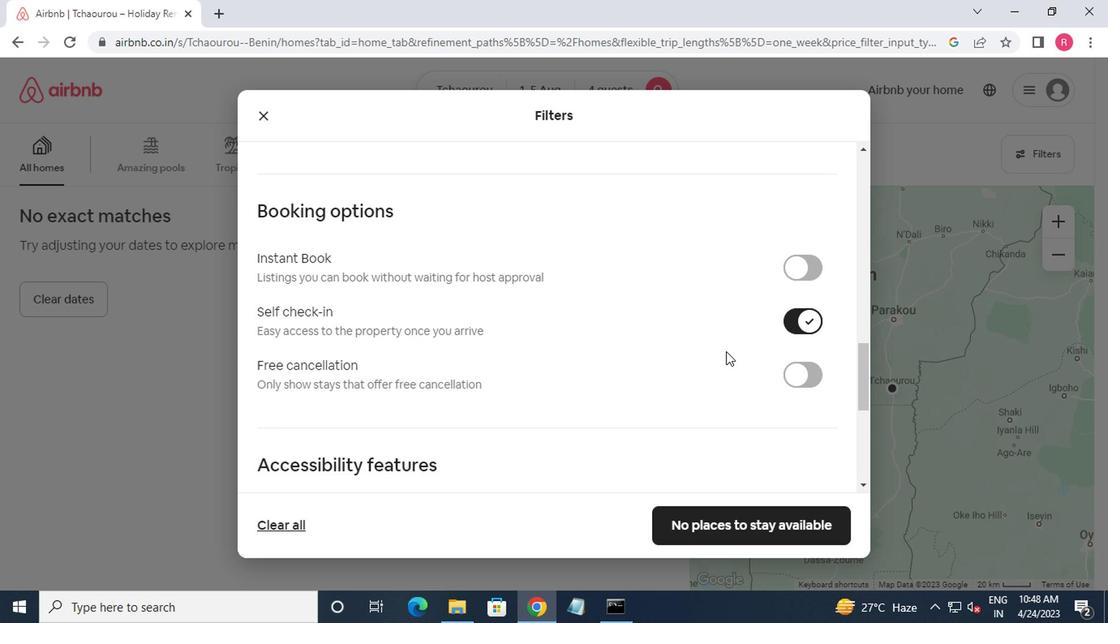 
Action: Mouse moved to (715, 349)
Screenshot: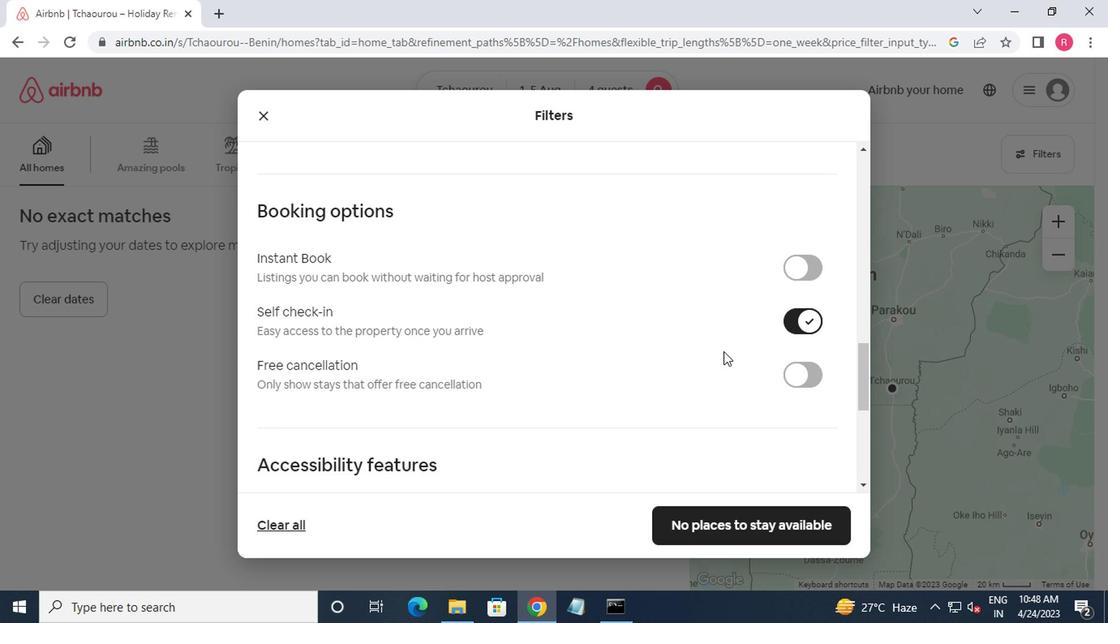 
Action: Mouse scrolled (715, 347) with delta (0, -1)
Screenshot: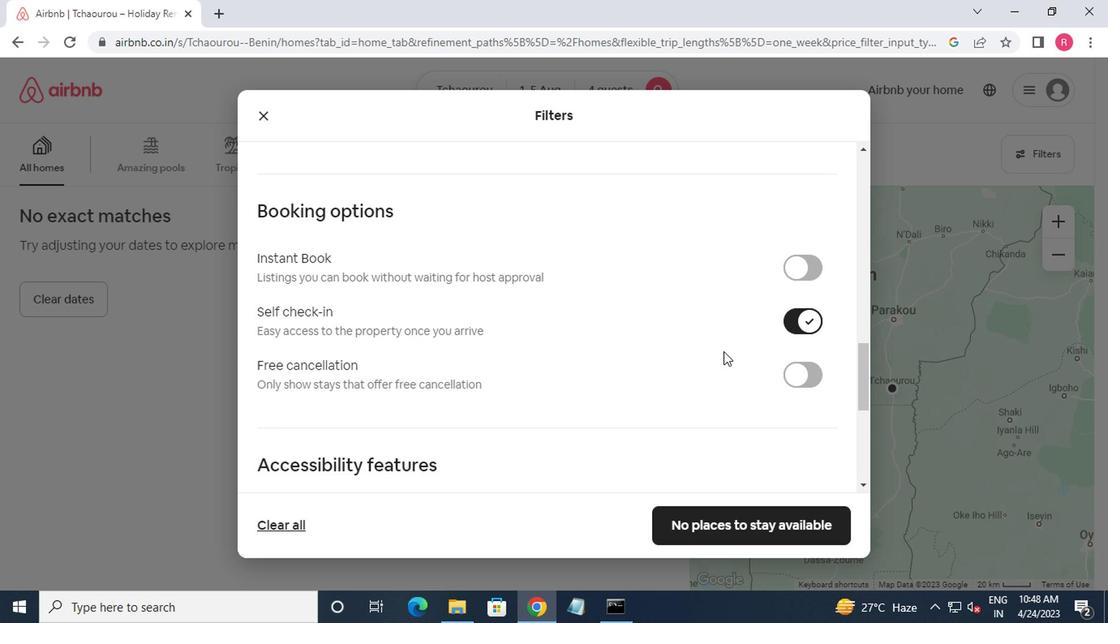 
Action: Mouse moved to (715, 349)
Screenshot: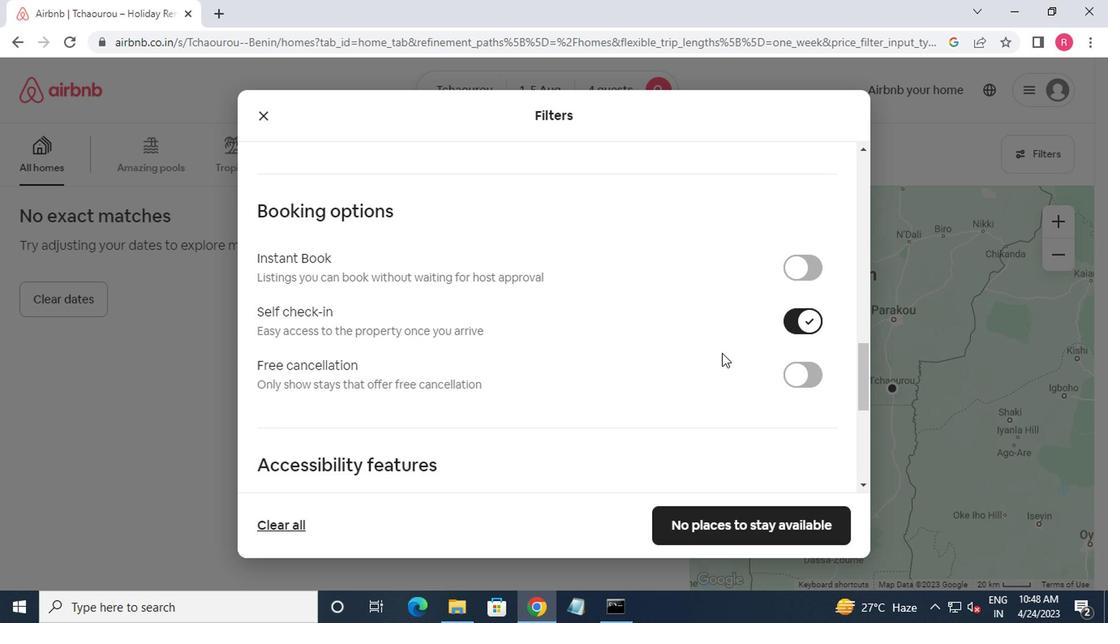 
Action: Mouse scrolled (715, 347) with delta (0, -1)
Screenshot: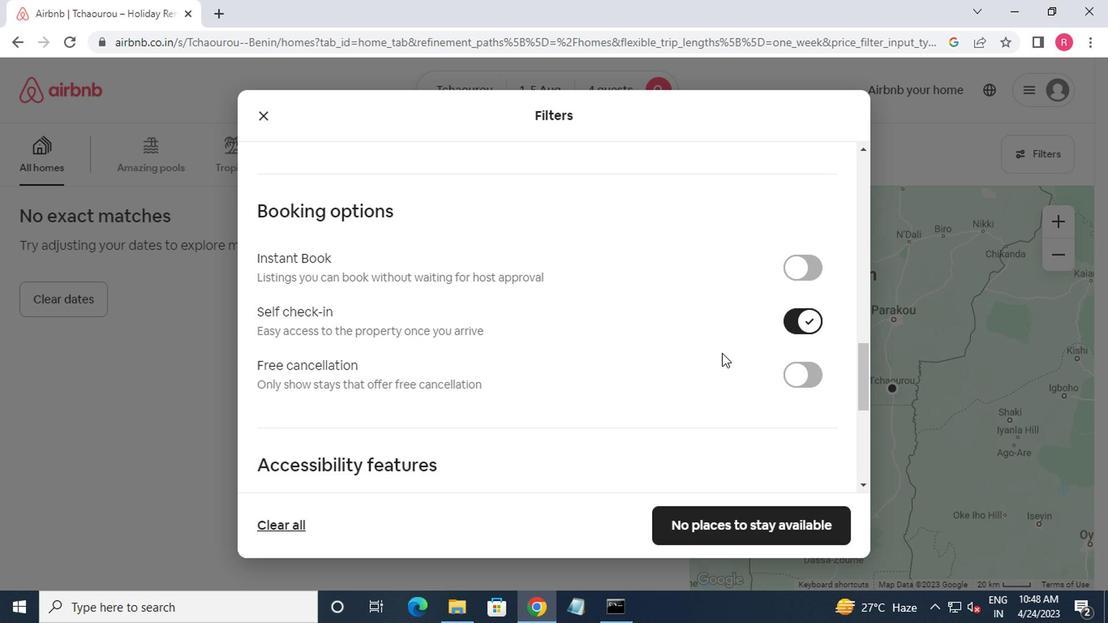 
Action: Mouse moved to (560, 368)
Screenshot: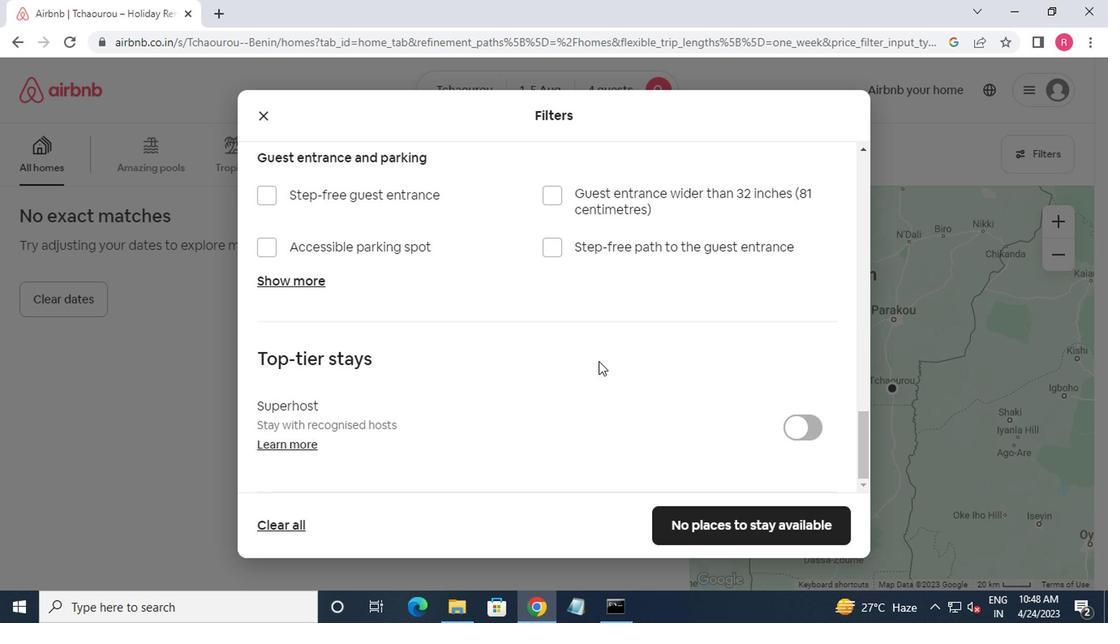 
Action: Mouse scrolled (560, 367) with delta (0, -1)
Screenshot: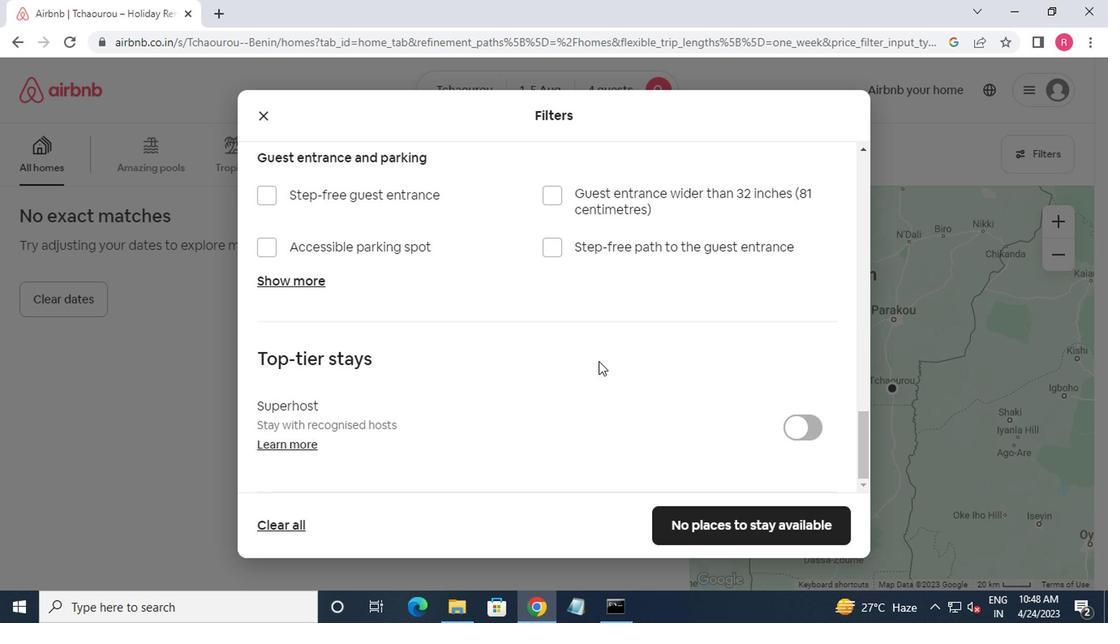 
Action: Mouse moved to (558, 369)
Screenshot: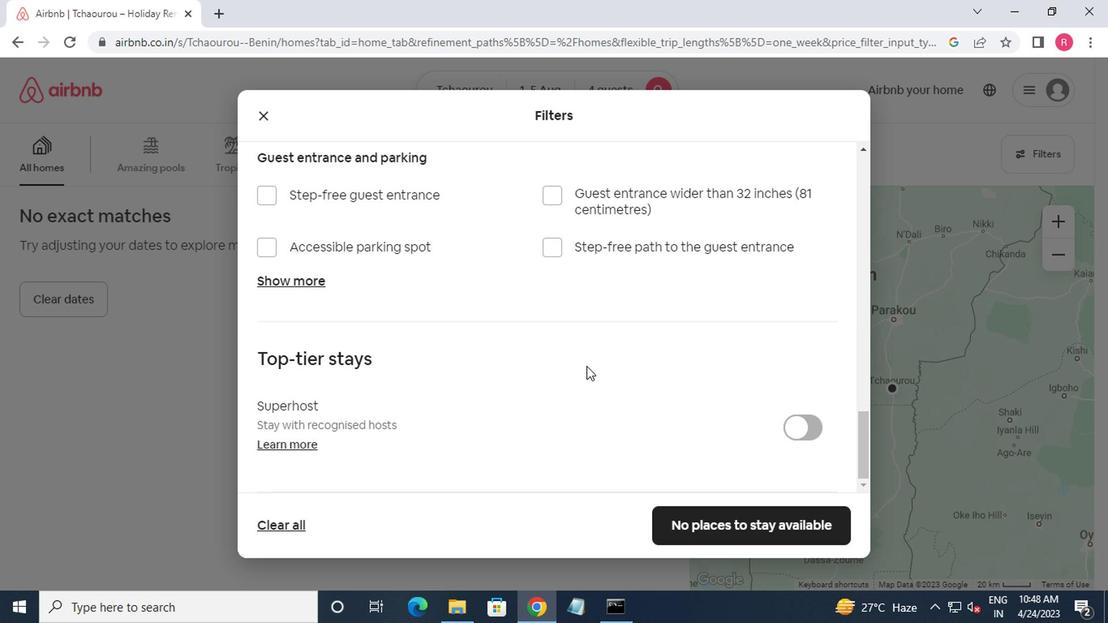 
Action: Mouse scrolled (558, 369) with delta (0, 0)
Screenshot: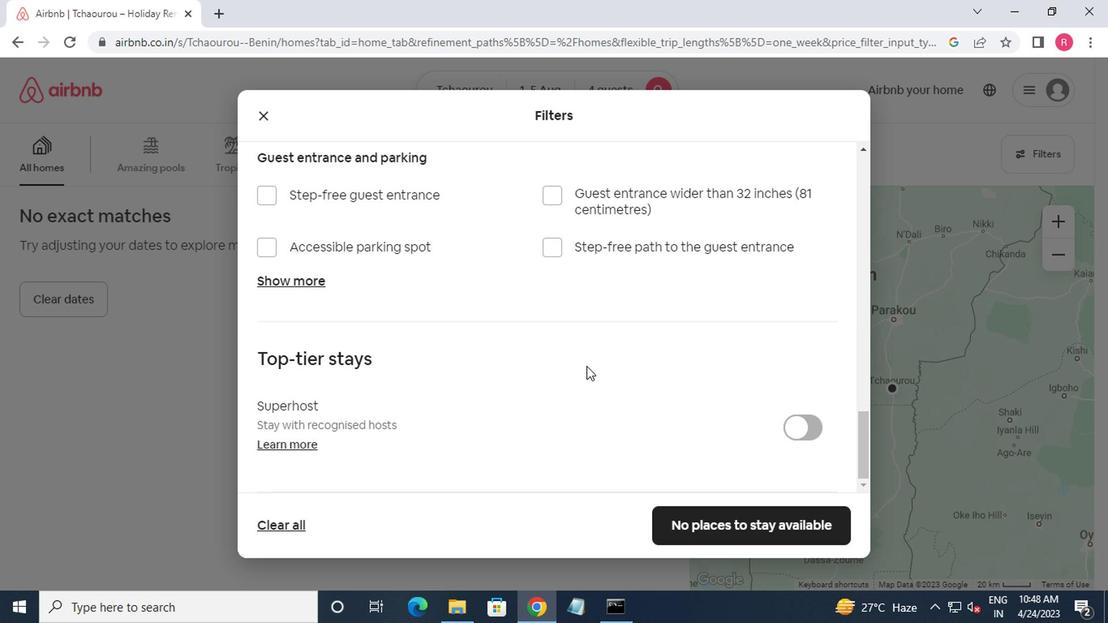 
Action: Mouse moved to (556, 369)
Screenshot: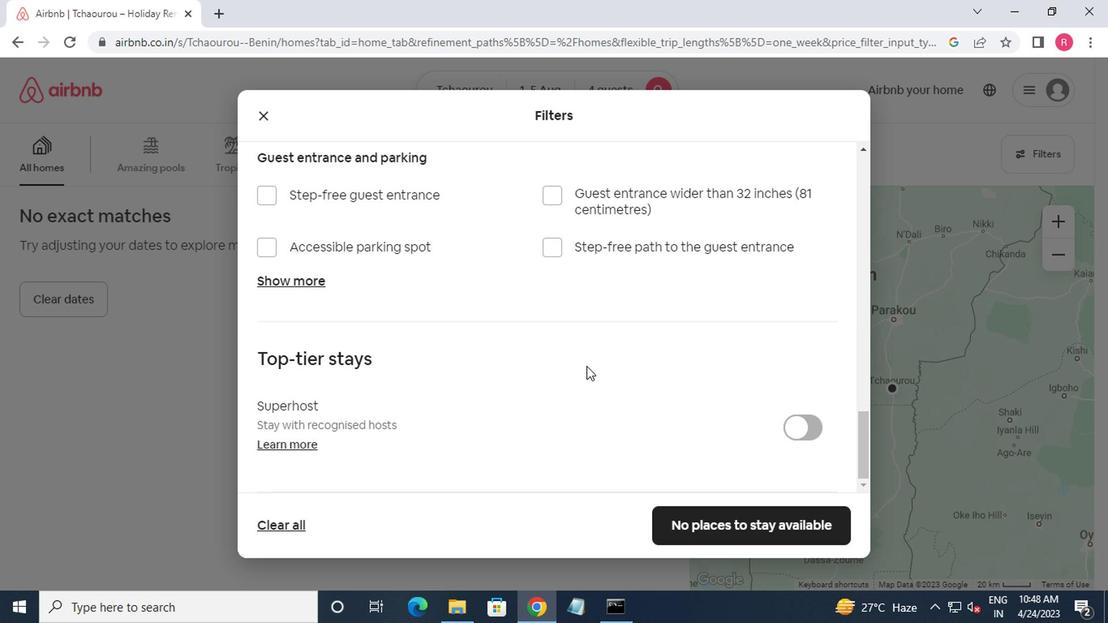 
Action: Mouse scrolled (556, 369) with delta (0, 0)
Screenshot: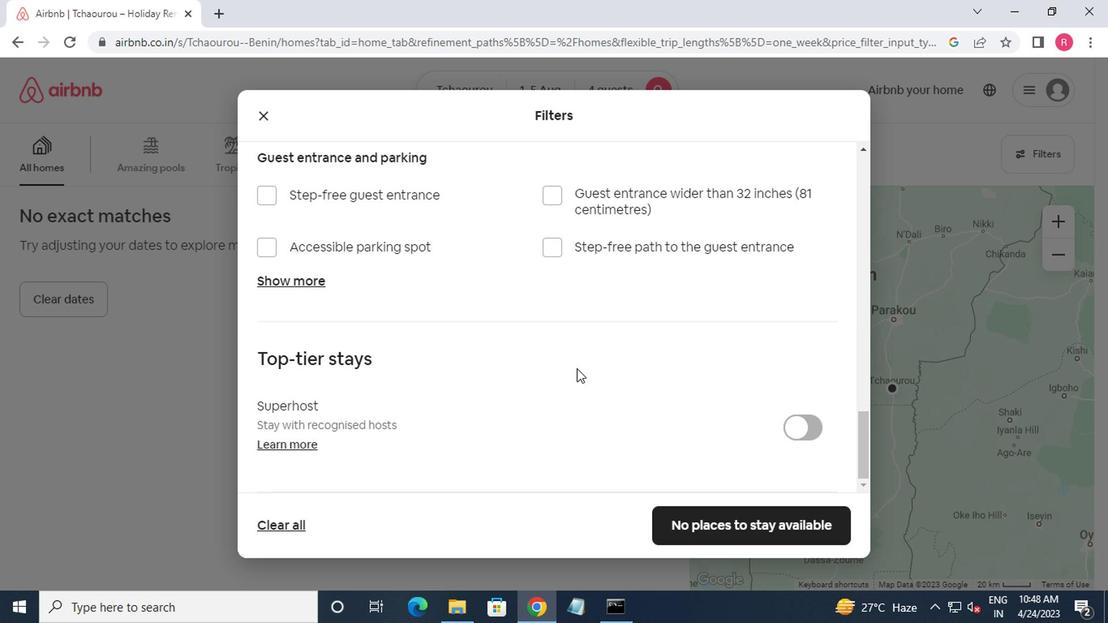
Action: Mouse moved to (555, 371)
Screenshot: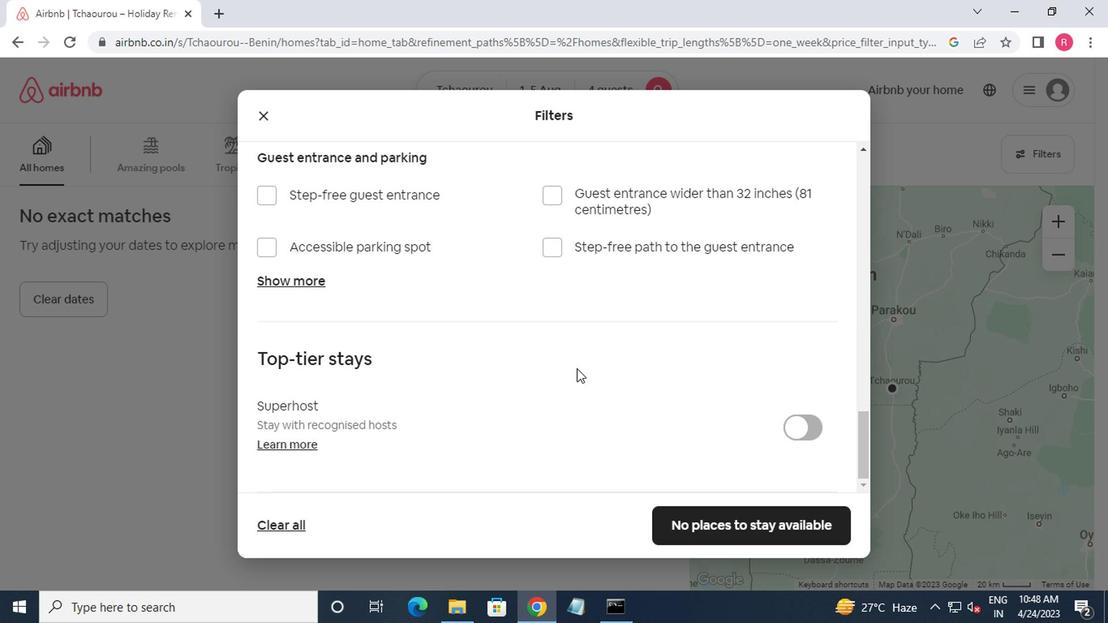 
Action: Mouse scrolled (555, 369) with delta (0, -1)
Screenshot: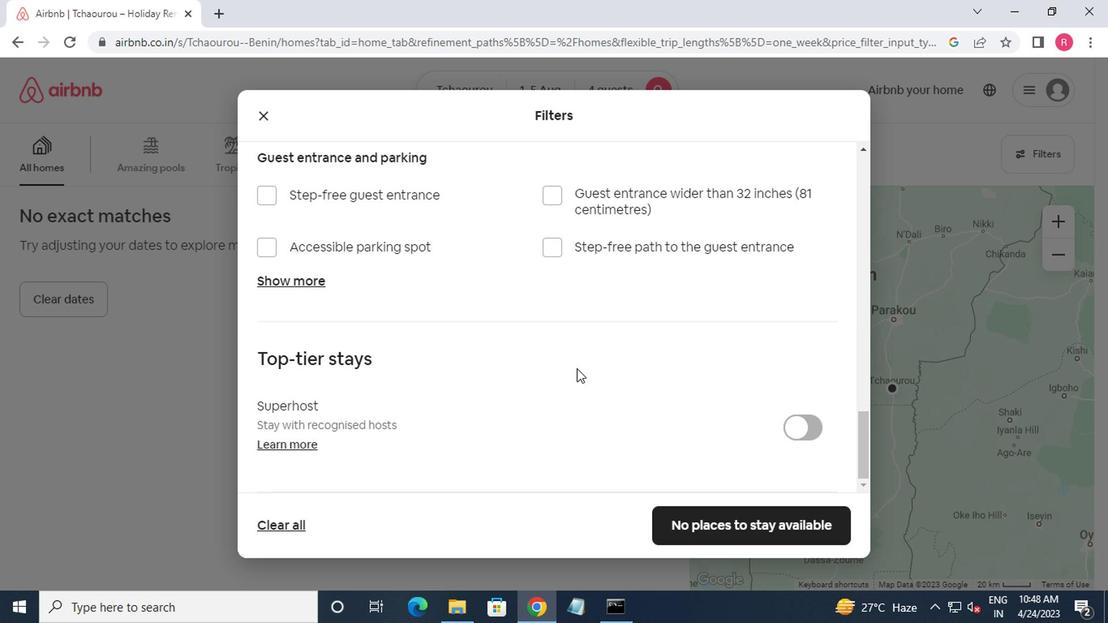 
Action: Mouse moved to (347, 447)
Screenshot: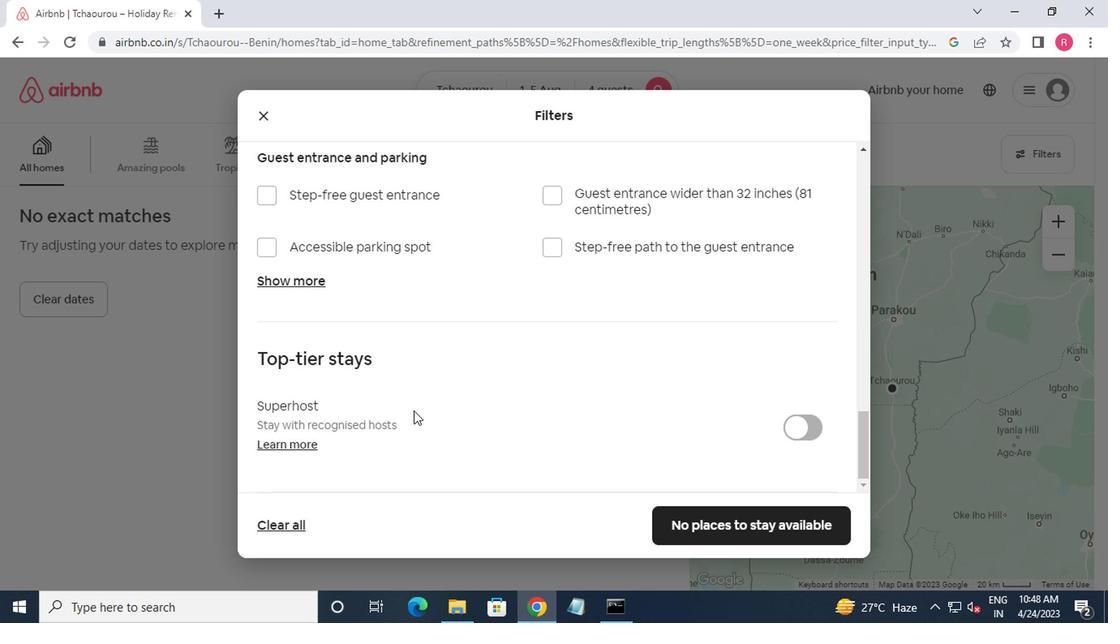 
Action: Mouse scrolled (347, 447) with delta (0, 0)
Screenshot: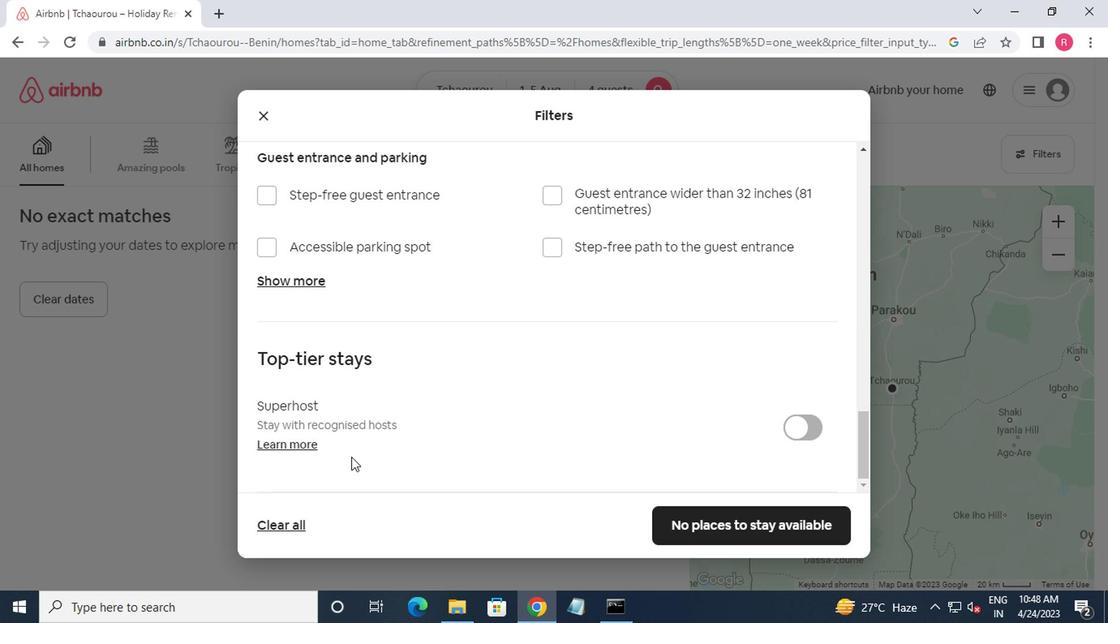 
Action: Mouse moved to (347, 448)
Screenshot: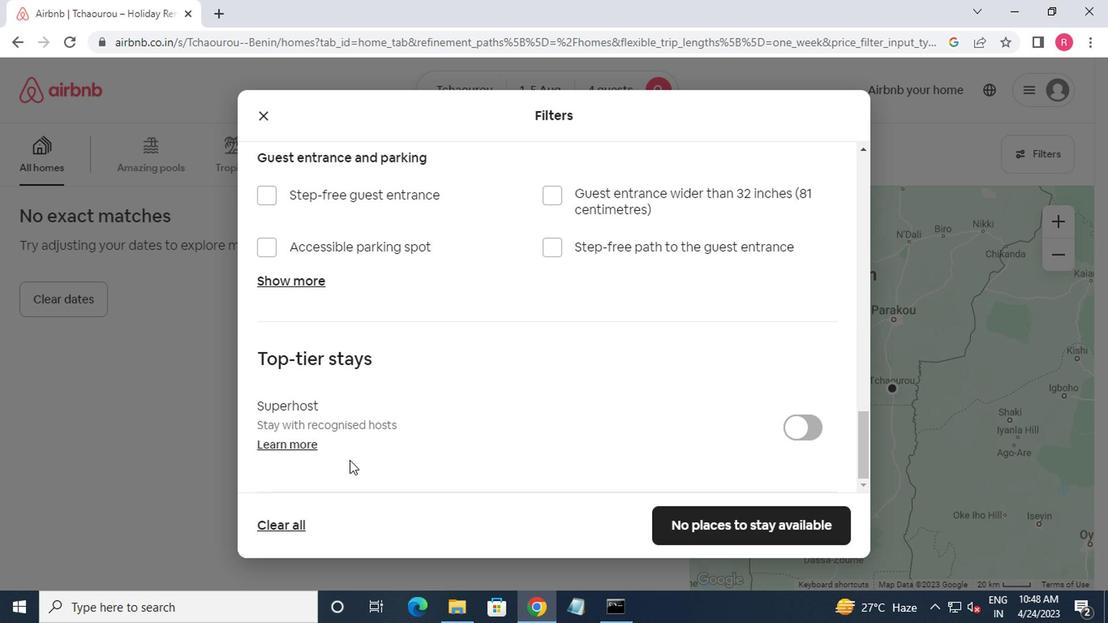 
Action: Mouse scrolled (347, 447) with delta (0, -1)
Screenshot: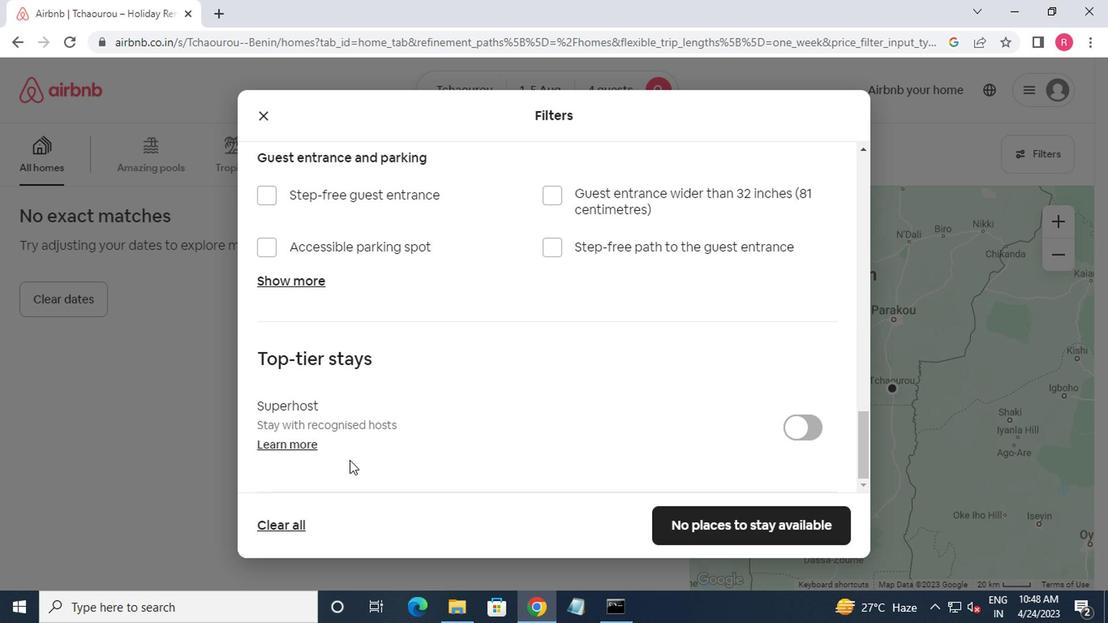 
Action: Mouse moved to (356, 442)
Screenshot: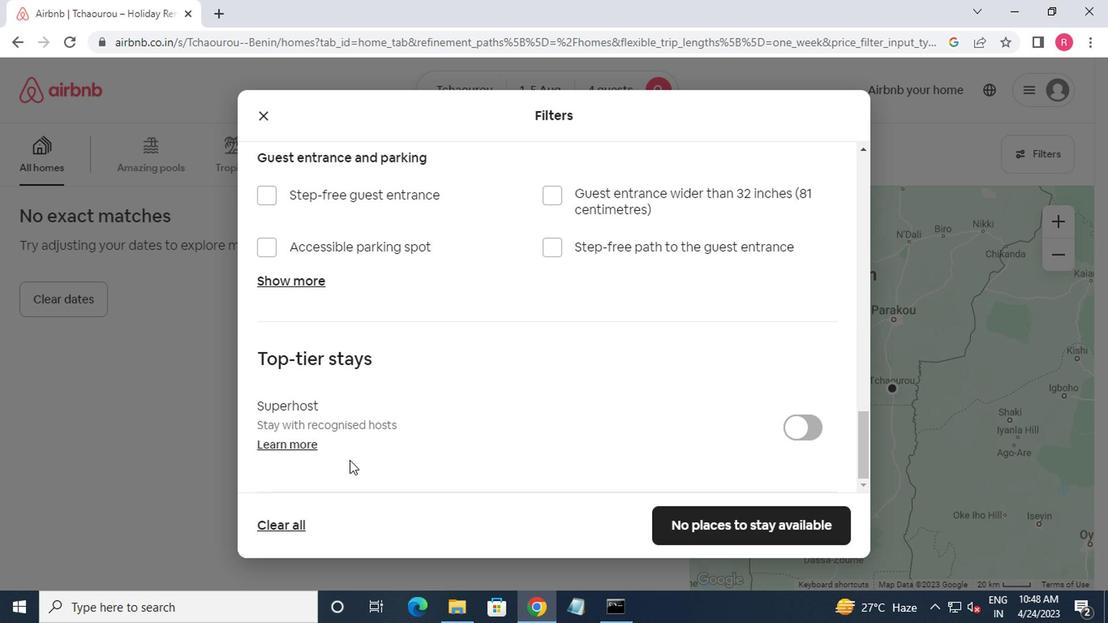 
Action: Mouse scrolled (356, 441) with delta (0, 0)
Screenshot: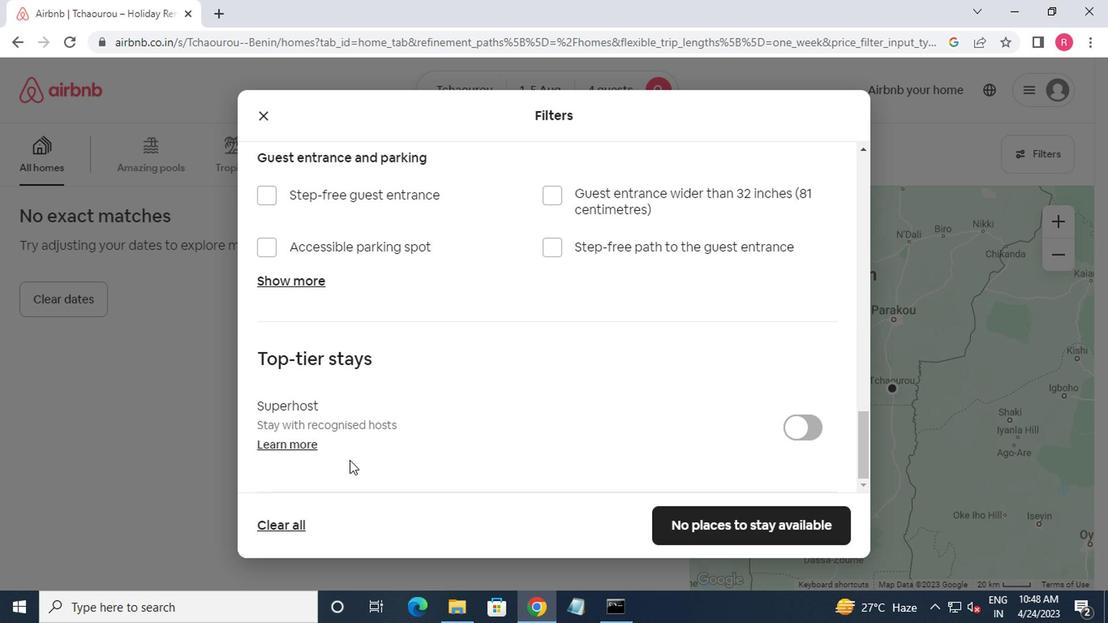 
Action: Mouse moved to (732, 513)
Screenshot: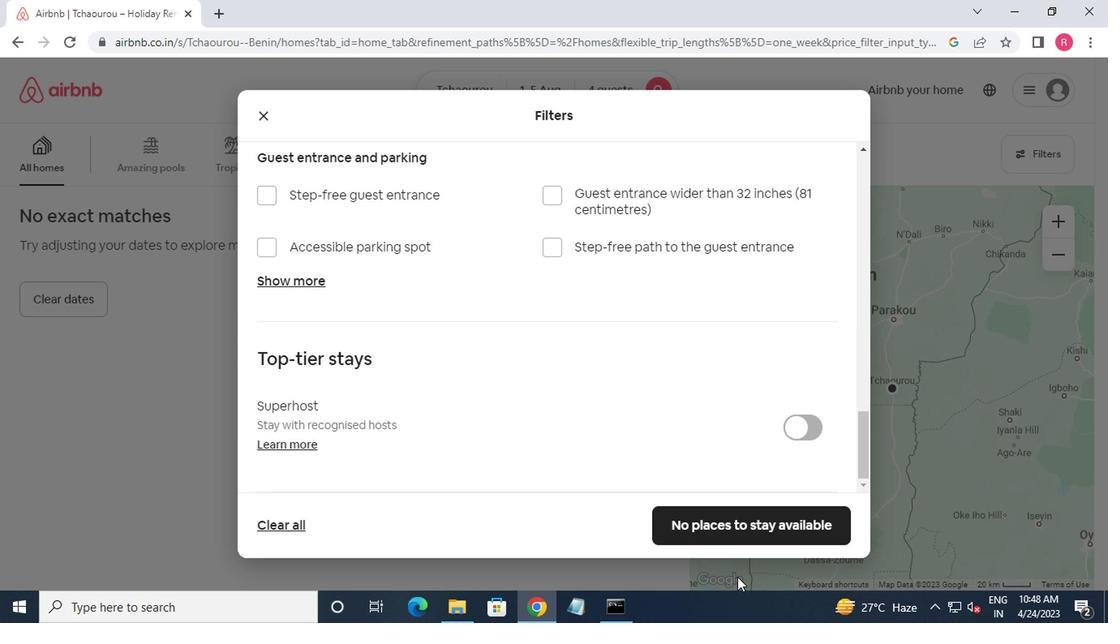 
Action: Mouse pressed left at (732, 513)
Screenshot: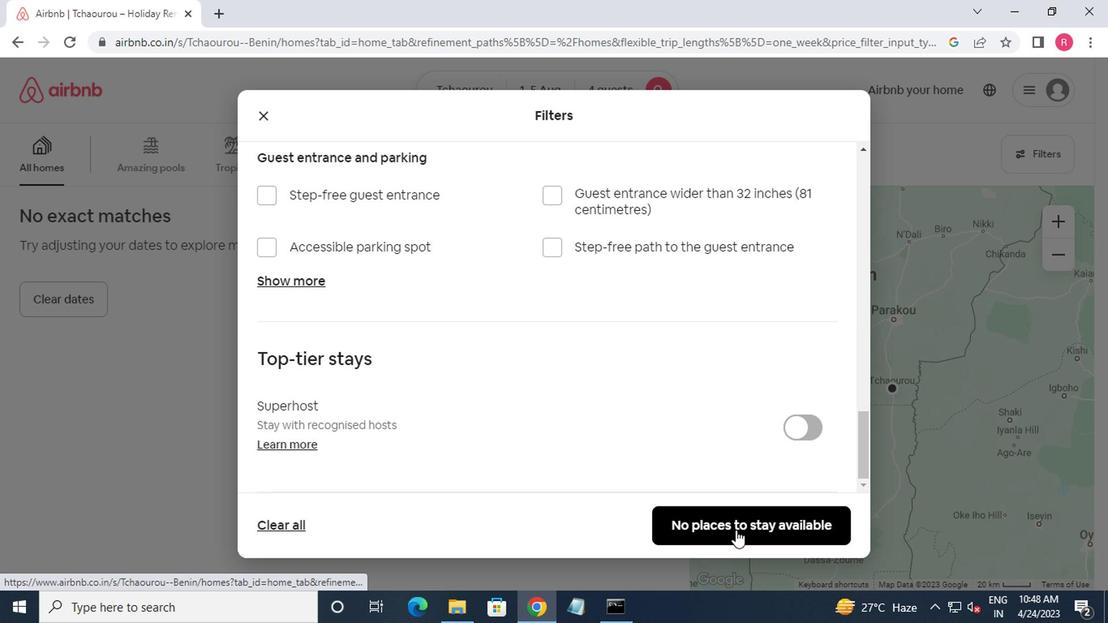
